 Task: Get directions from Galveston Island Historic Pleasure Pier, Texas, United States to Santee National Wildlife Refuge, South Carolina, United States arriving by 5:00 pm tomorrow
Action: Mouse moved to (239, 41)
Screenshot: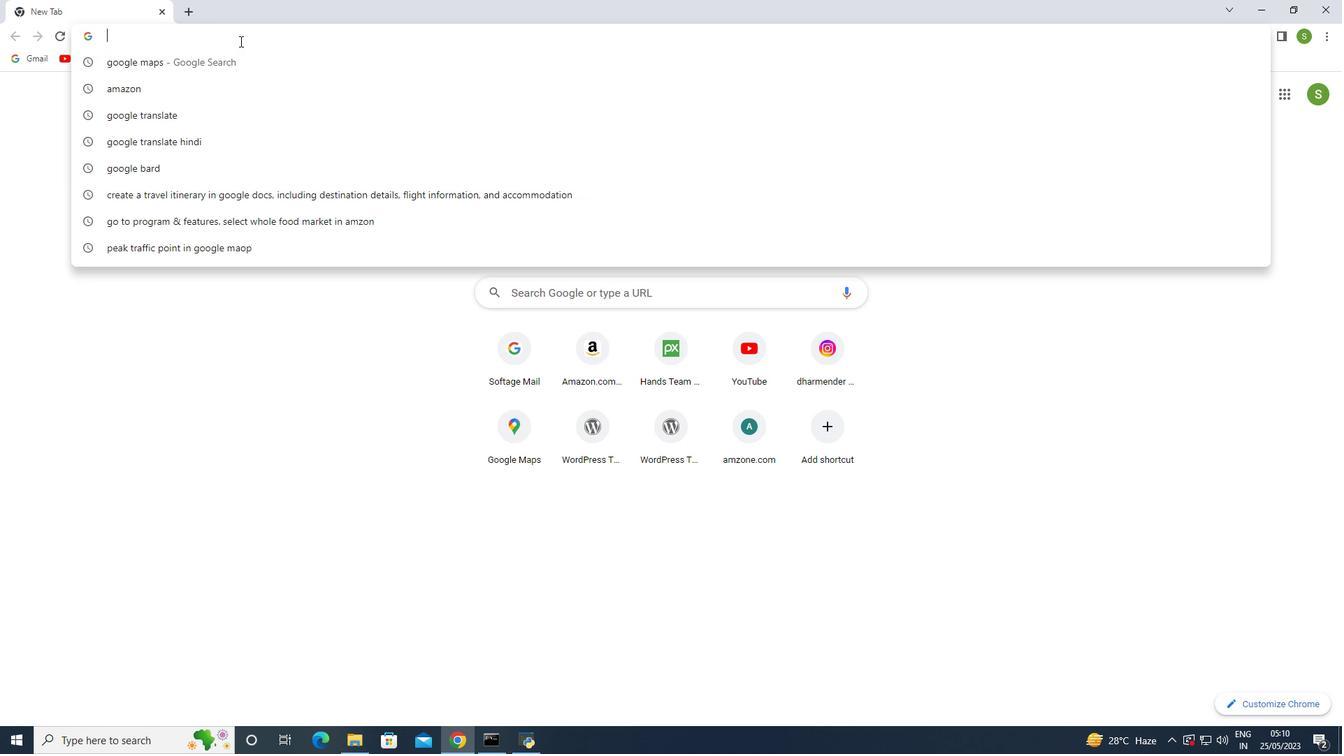 
Action: Mouse pressed left at (239, 41)
Screenshot: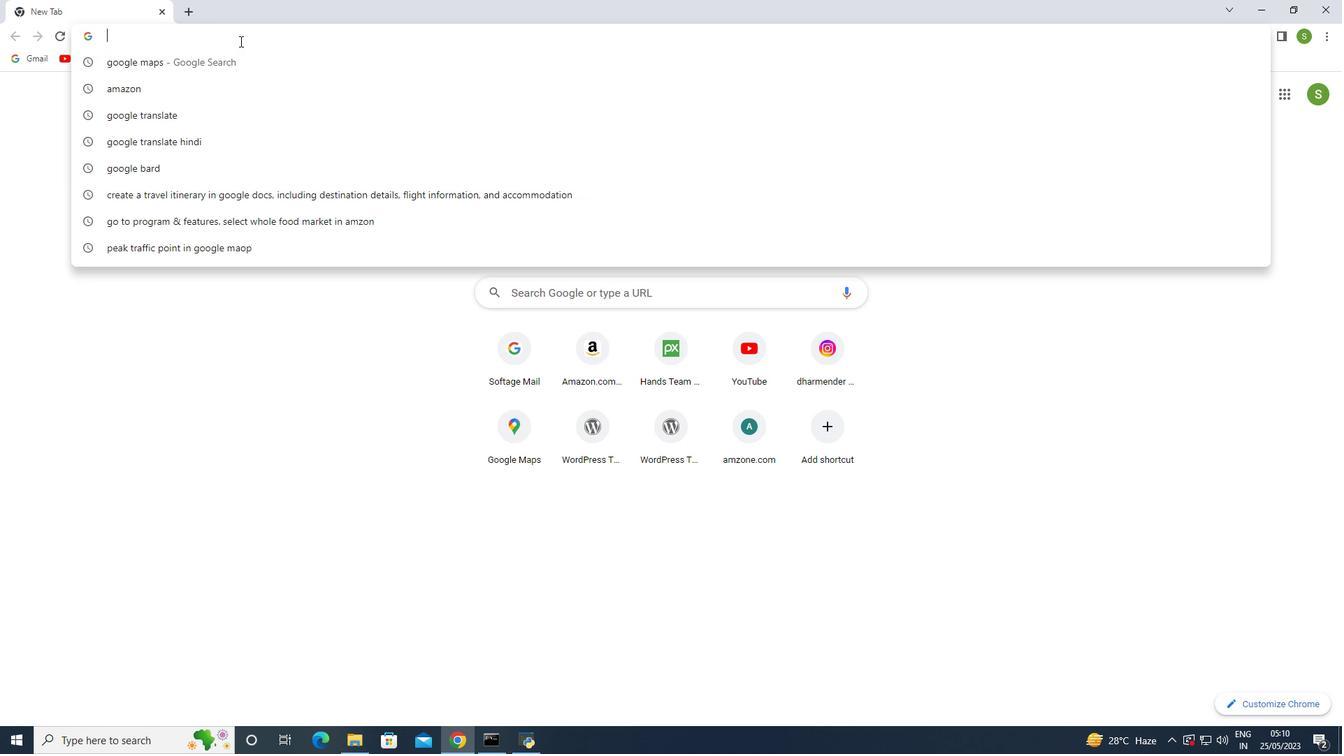 
Action: Key pressed google<Key.space>maps<Key.enter>
Screenshot: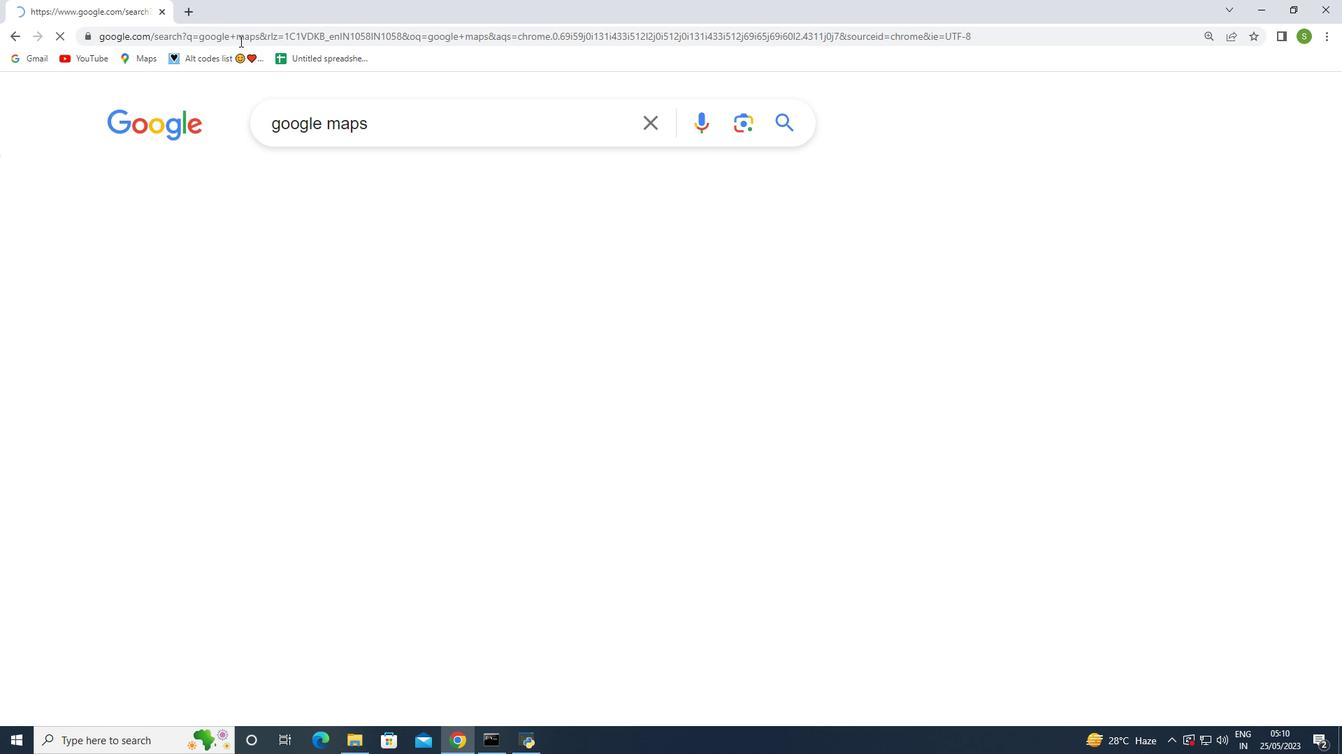 
Action: Mouse moved to (222, 325)
Screenshot: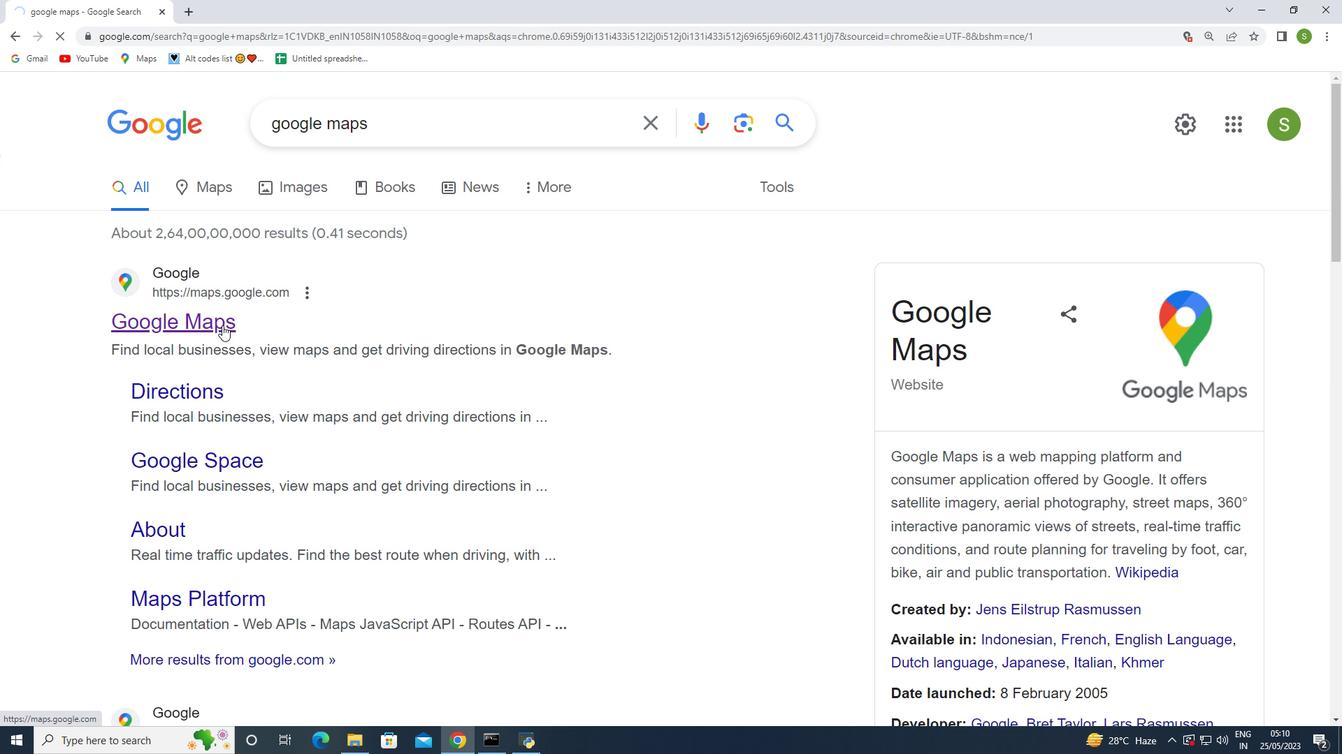 
Action: Mouse pressed left at (222, 325)
Screenshot: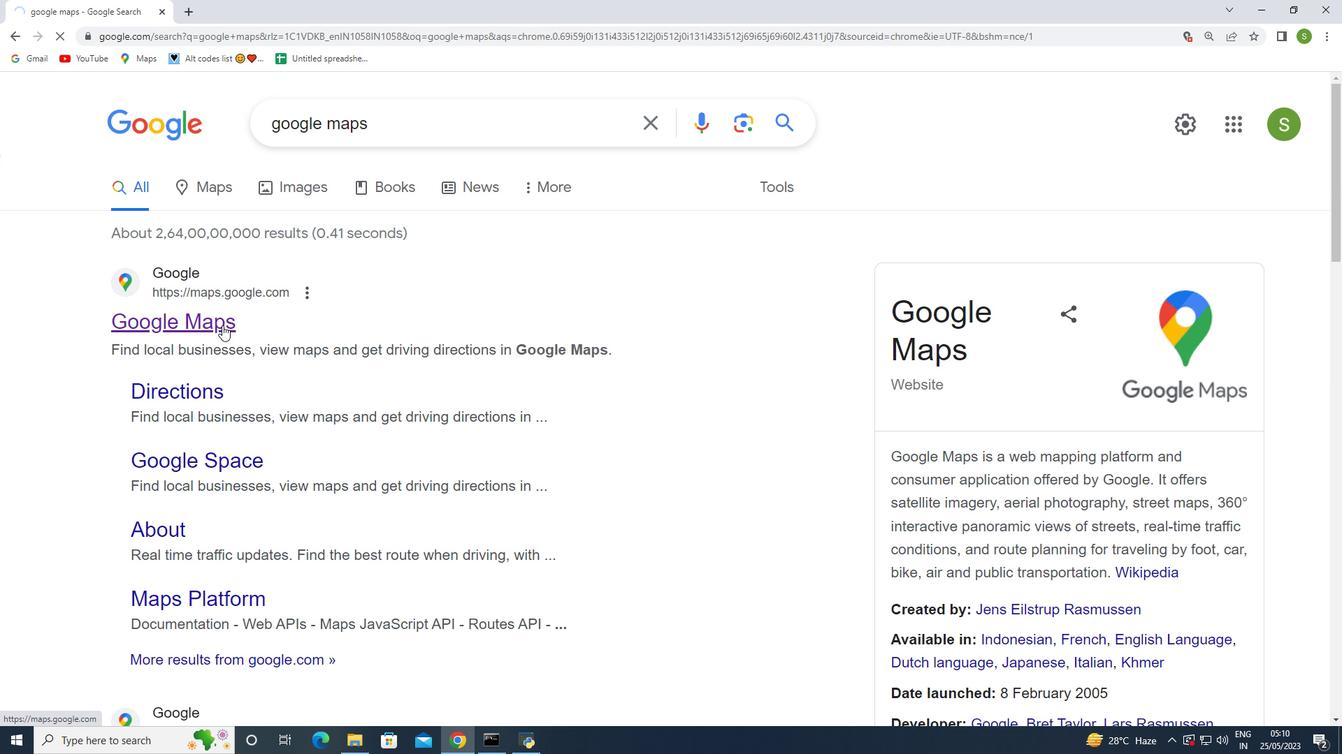 
Action: Mouse moved to (464, 113)
Screenshot: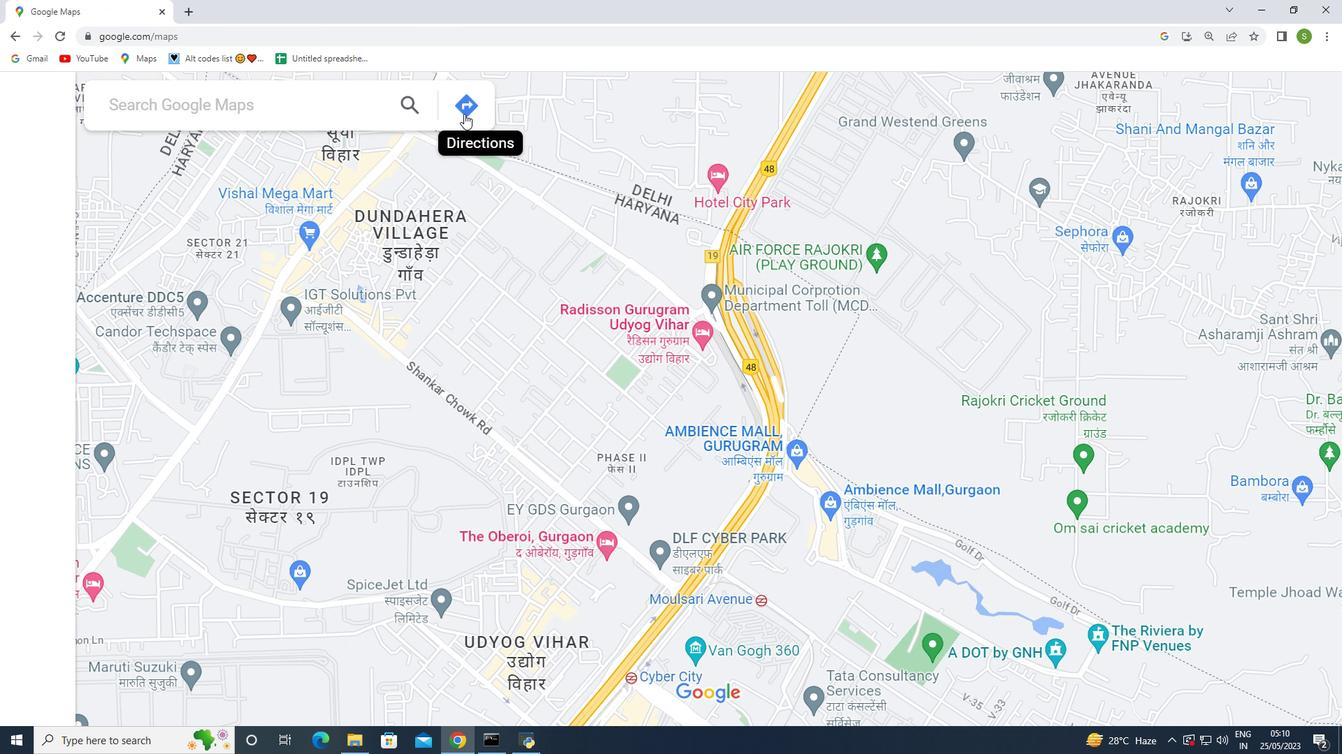 
Action: Mouse pressed left at (464, 113)
Screenshot: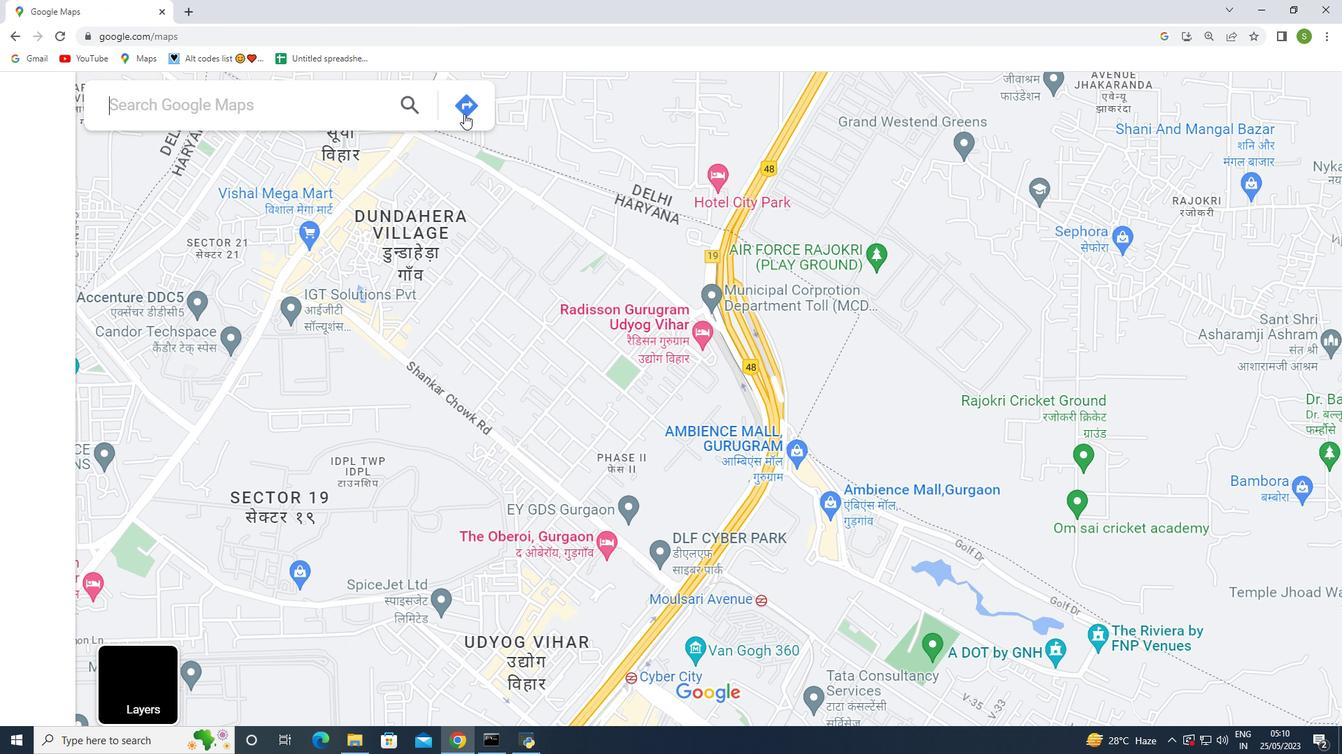 
Action: Mouse moved to (351, 160)
Screenshot: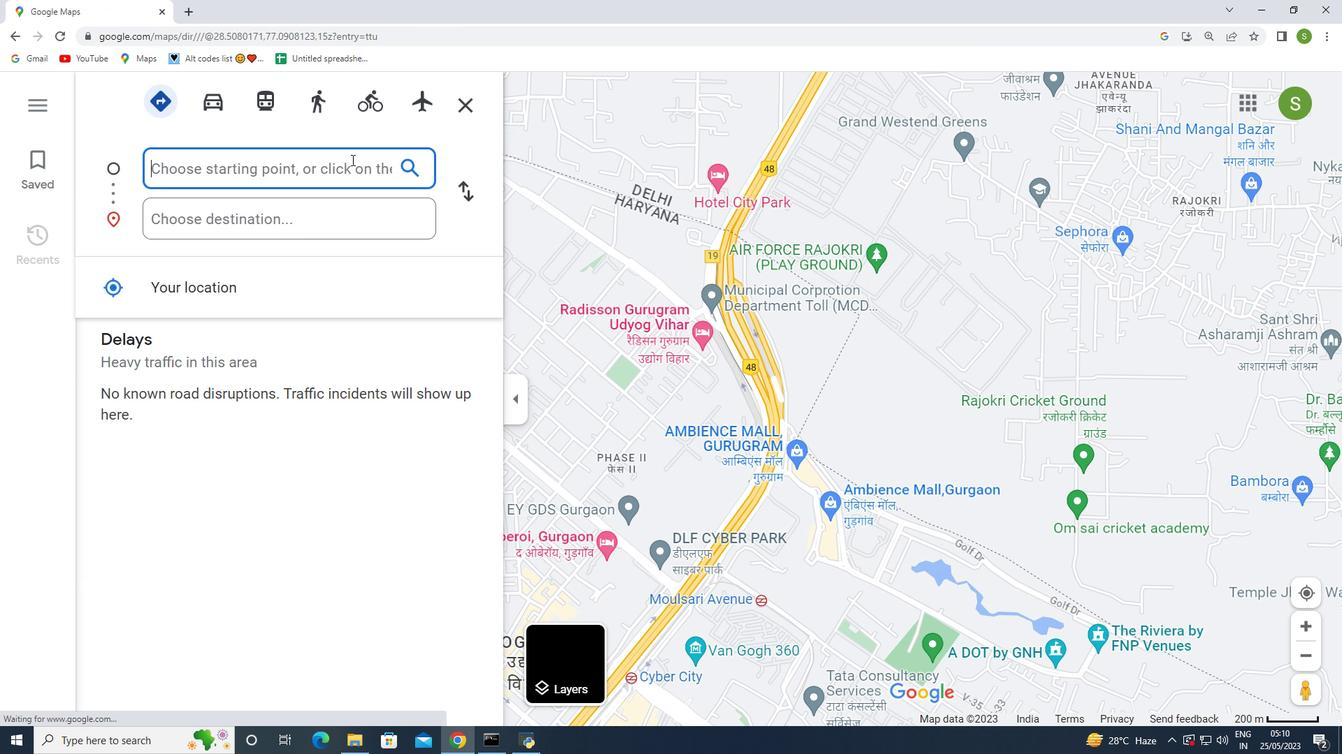 
Action: Mouse pressed left at (351, 160)
Screenshot: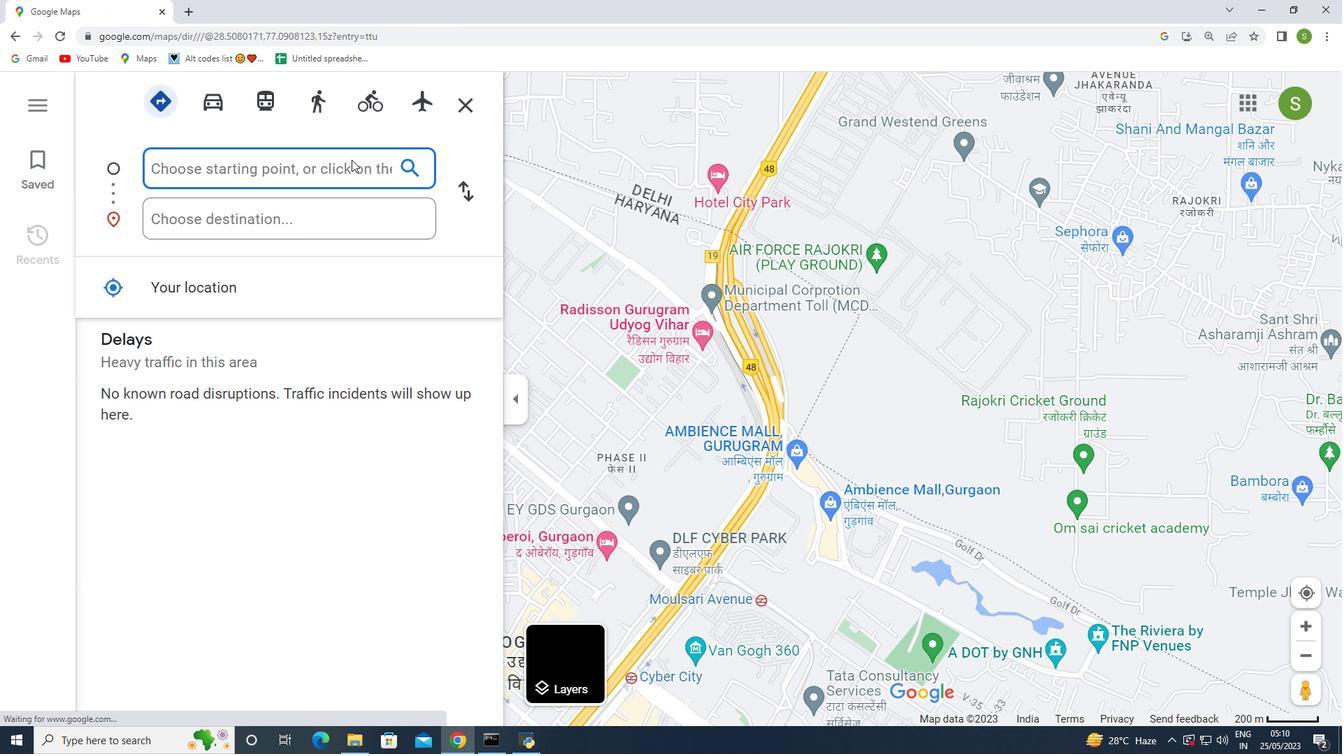 
Action: Key pressed galveston<Key.space>island<Key.space><Key.shift>Historic
Screenshot: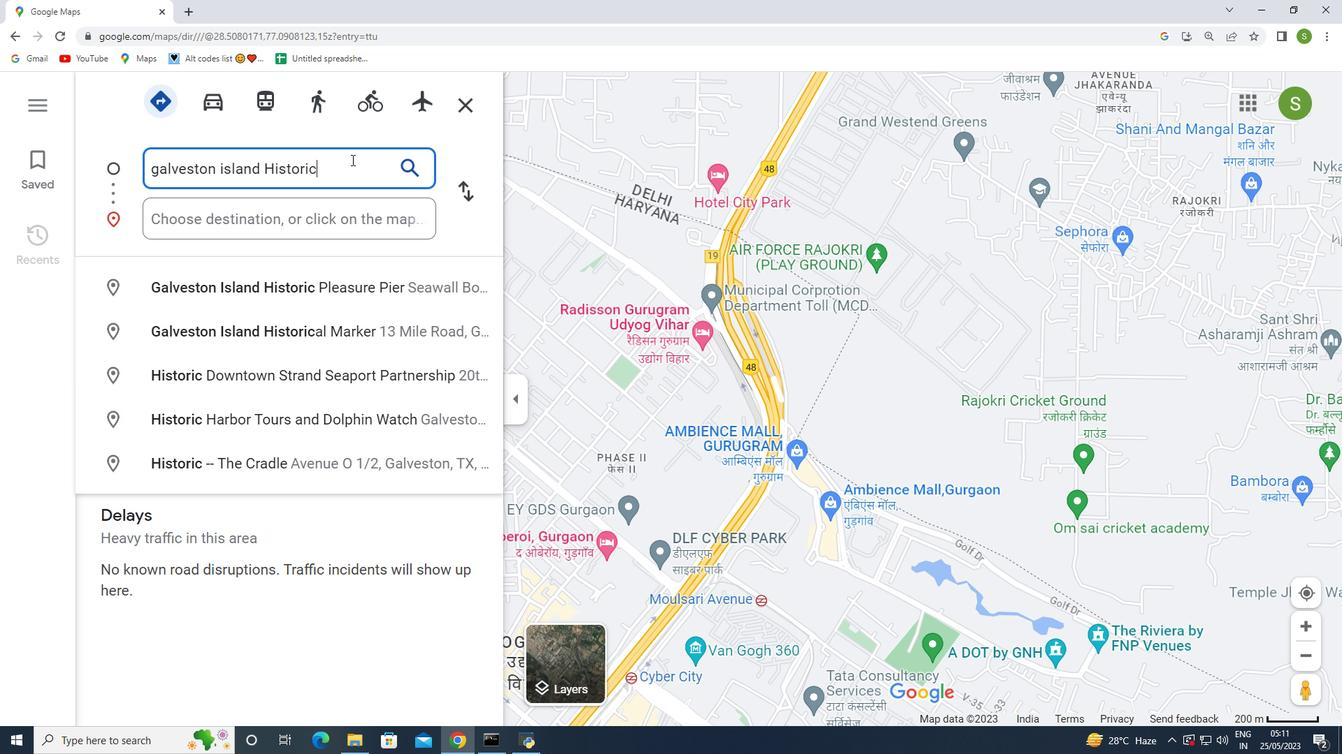 
Action: Mouse moved to (315, 210)
Screenshot: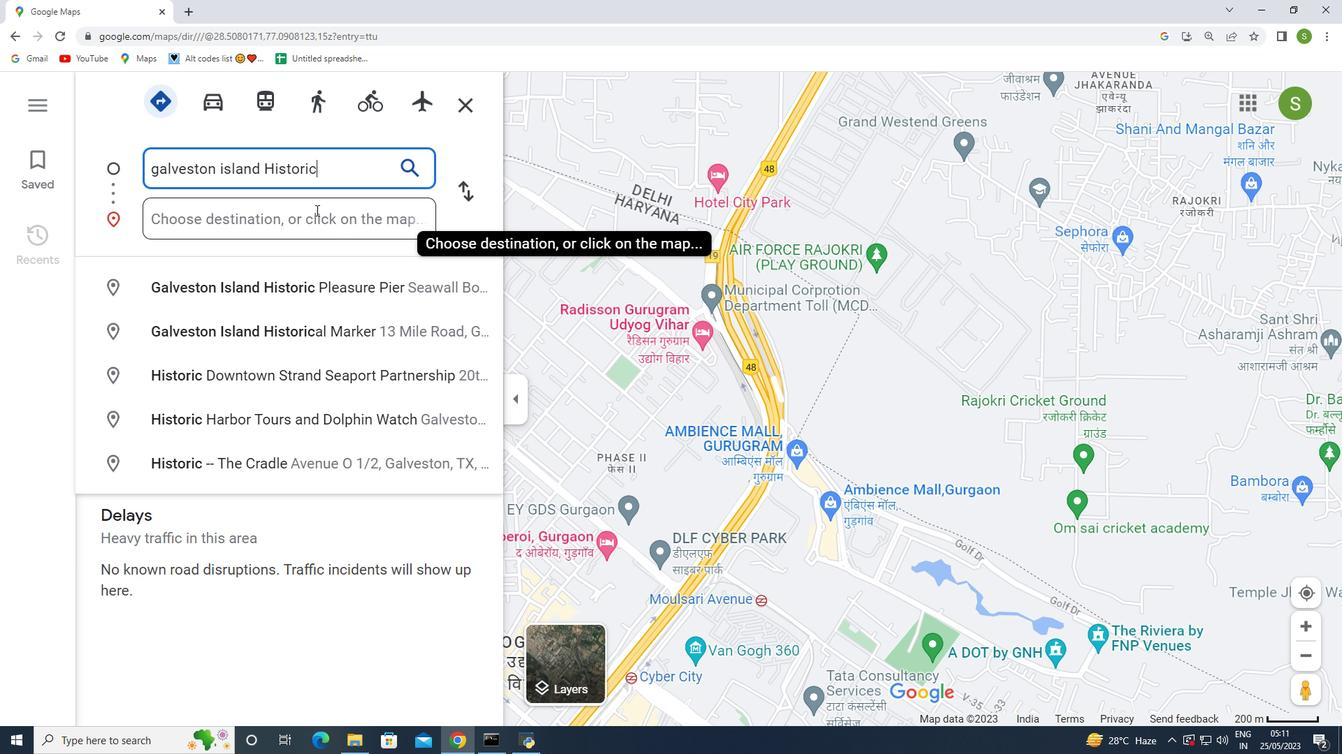 
Action: Key pressed <Key.space>pleasure<Key.space>pier
Screenshot: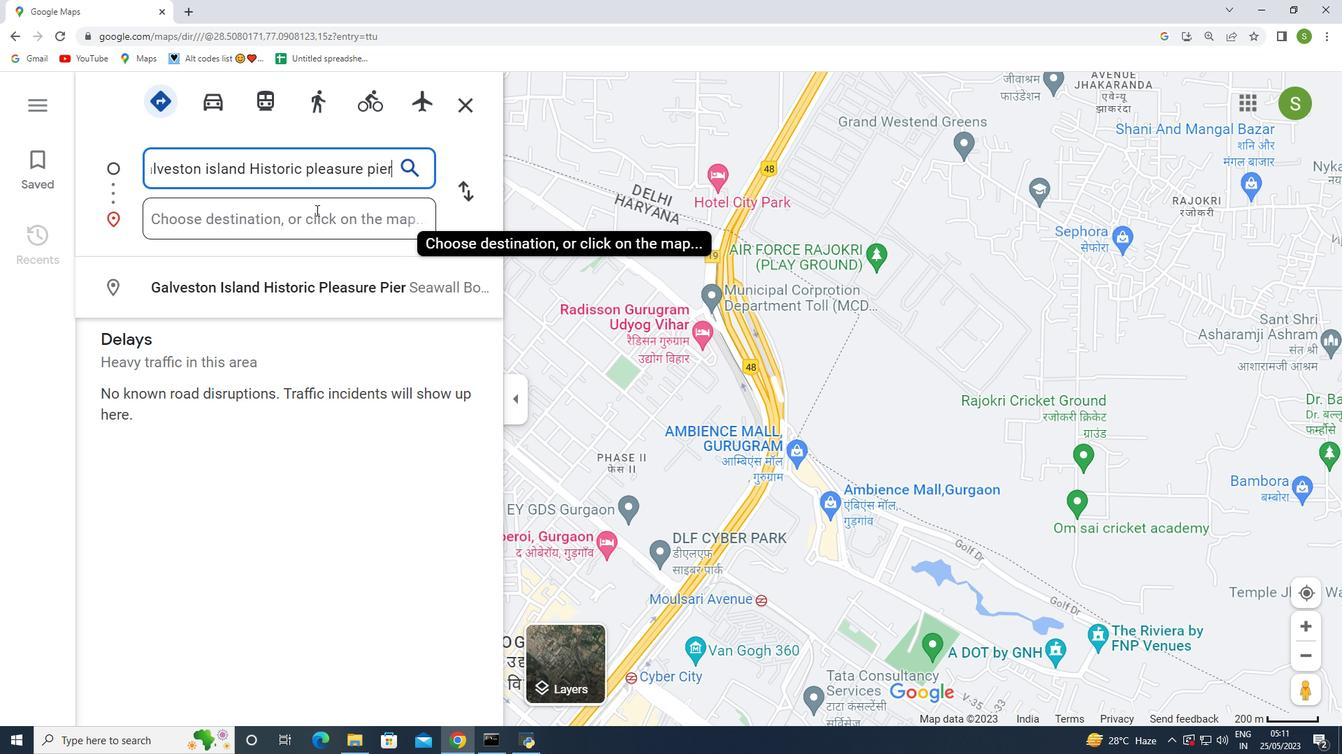 
Action: Mouse moved to (308, 202)
Screenshot: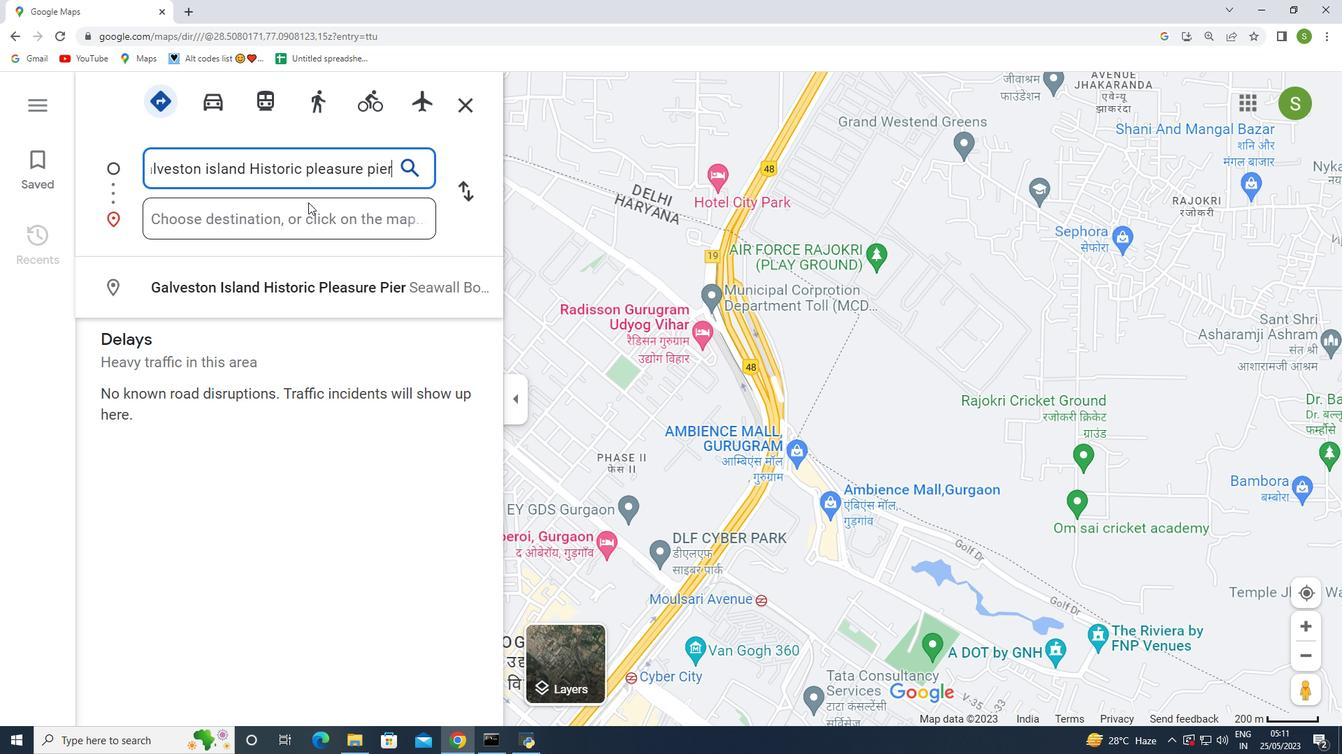 
Action: Key pressed <Key.space><Key.shift>Texas<Key.space>united<Key.space>states
Screenshot: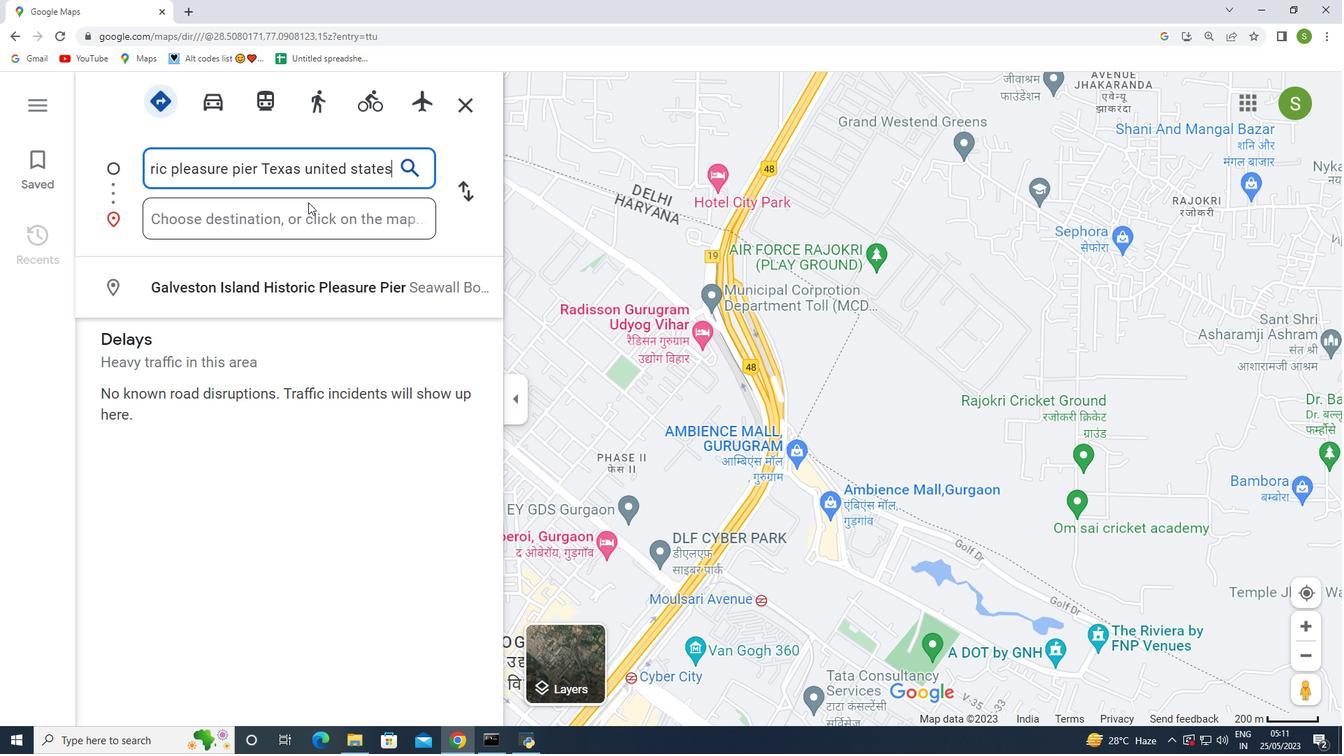 
Action: Mouse moved to (304, 216)
Screenshot: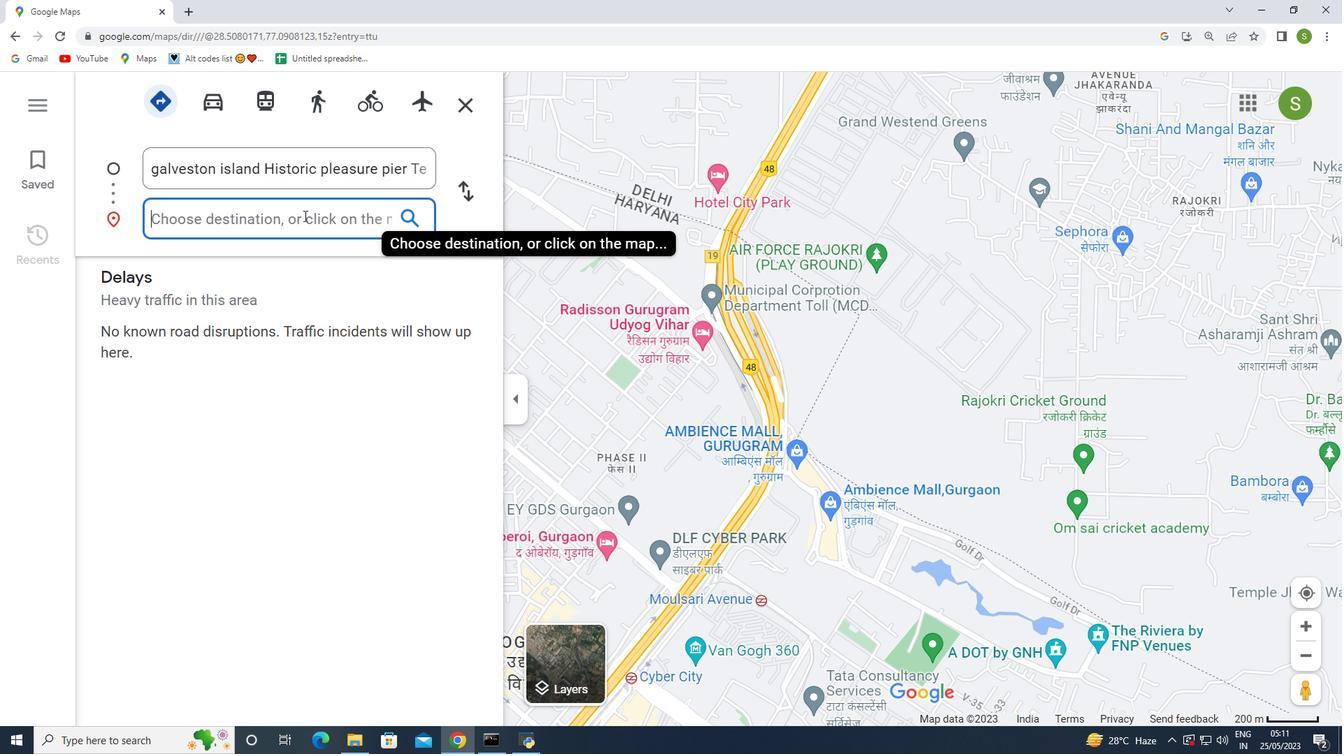 
Action: Mouse pressed left at (304, 216)
Screenshot: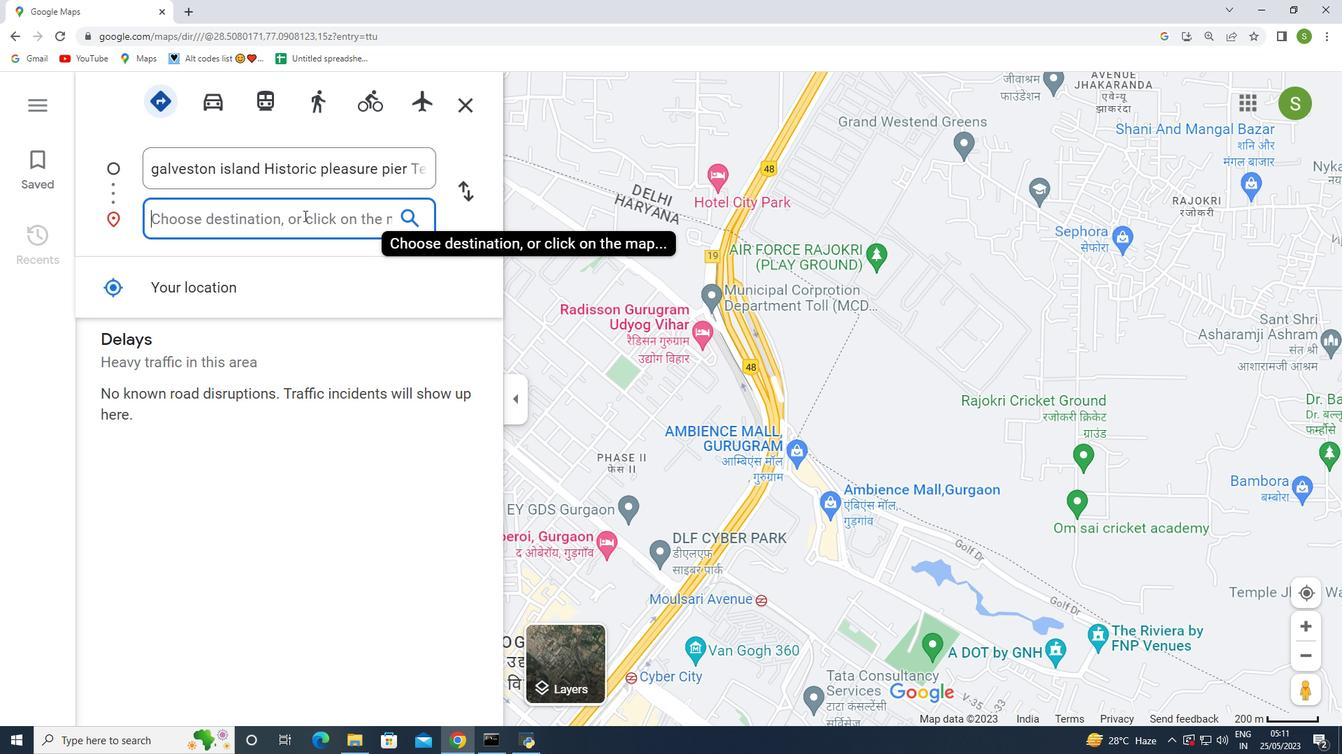 
Action: Key pressed <Key.shift><Key.shift><Key.shift><Key.shift><Key.shift><Key.shift><Key.shift><Key.shift><Key.shift>Santee<Key.space><Key.shift>National<Key.space>wildlifi<Key.backspace>e<Key.space>south<Key.space>carolina<Key.space>united<Key.space>states<Key.space>arriving<Key.space>by<Key.space>5<Key.backspace><Key.backspace><Key.backspace><Key.backspace><Key.backspace><Key.backspace><Key.backspace><Key.backspace><Key.backspace><Key.backspace><Key.backspace><Key.backspace><Key.backspace><Key.backspace>
Screenshot: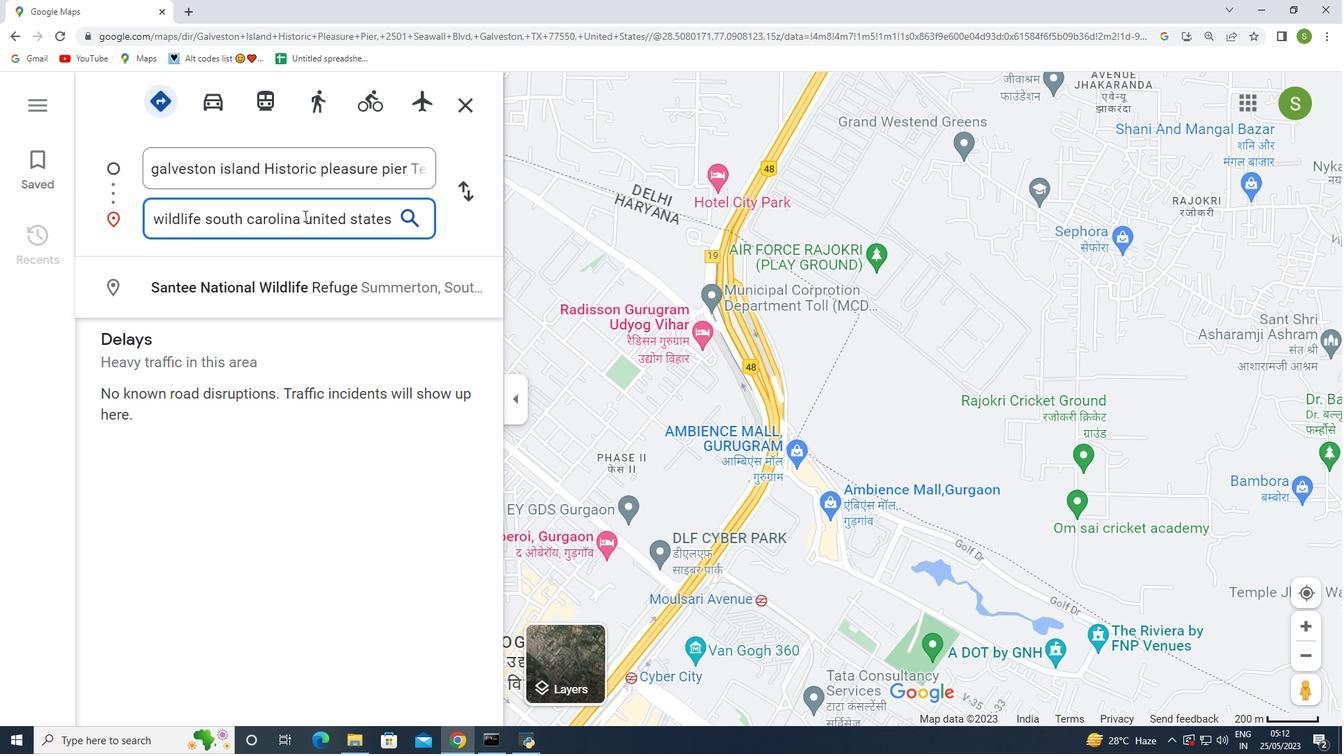 
Action: Mouse moved to (407, 224)
Screenshot: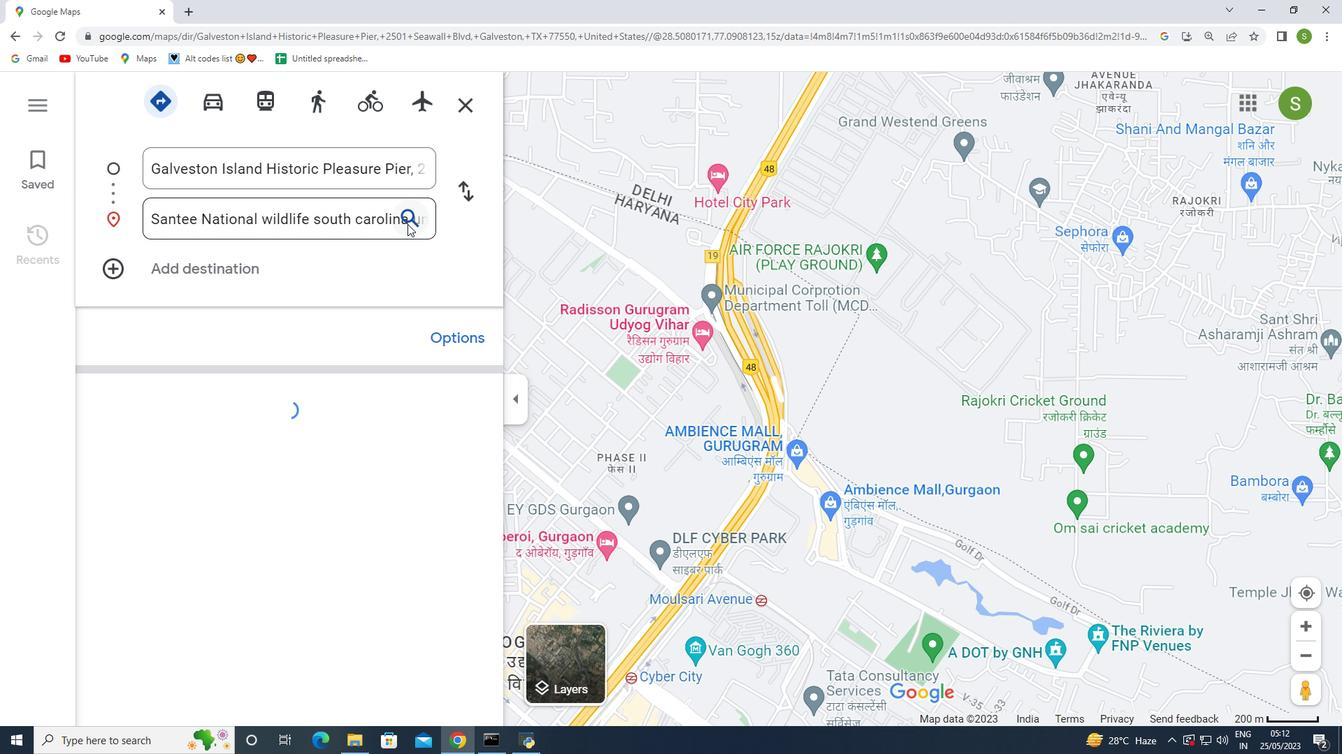 
Action: Mouse pressed left at (407, 224)
Screenshot: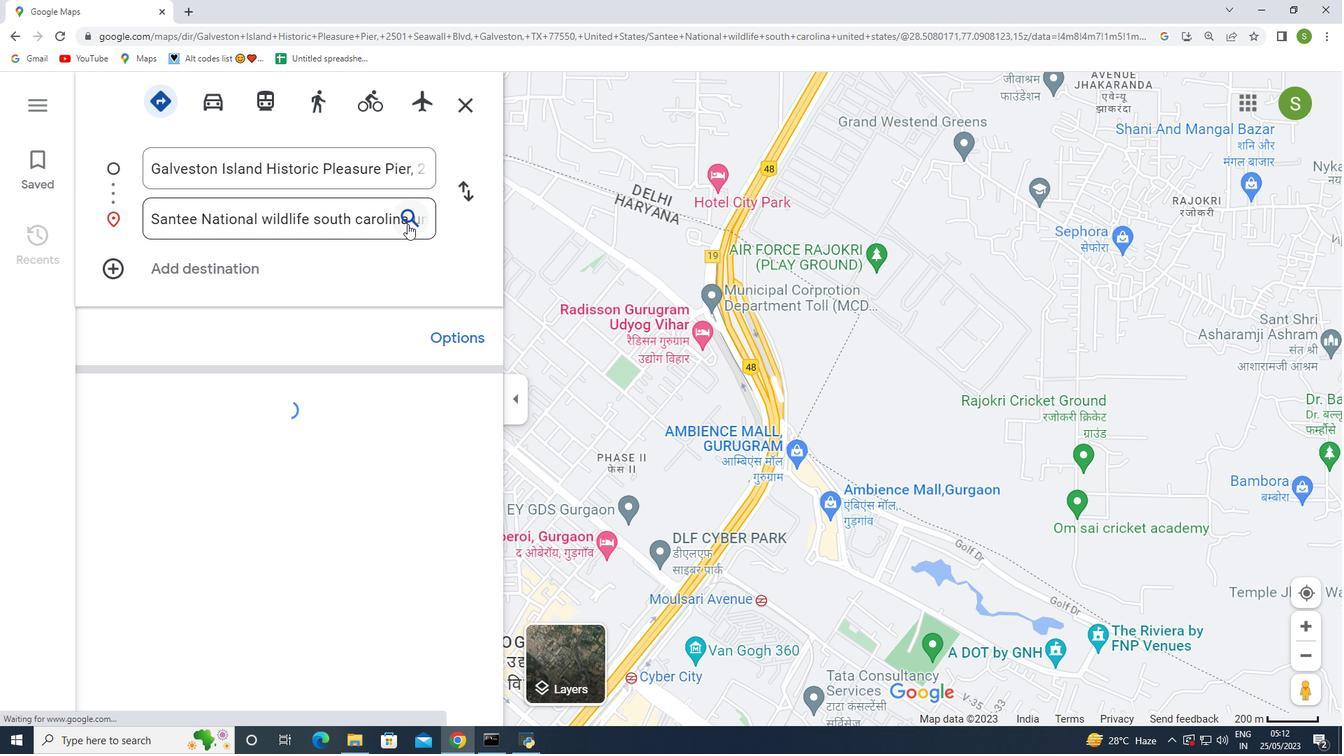 
Action: Mouse moved to (281, 342)
Screenshot: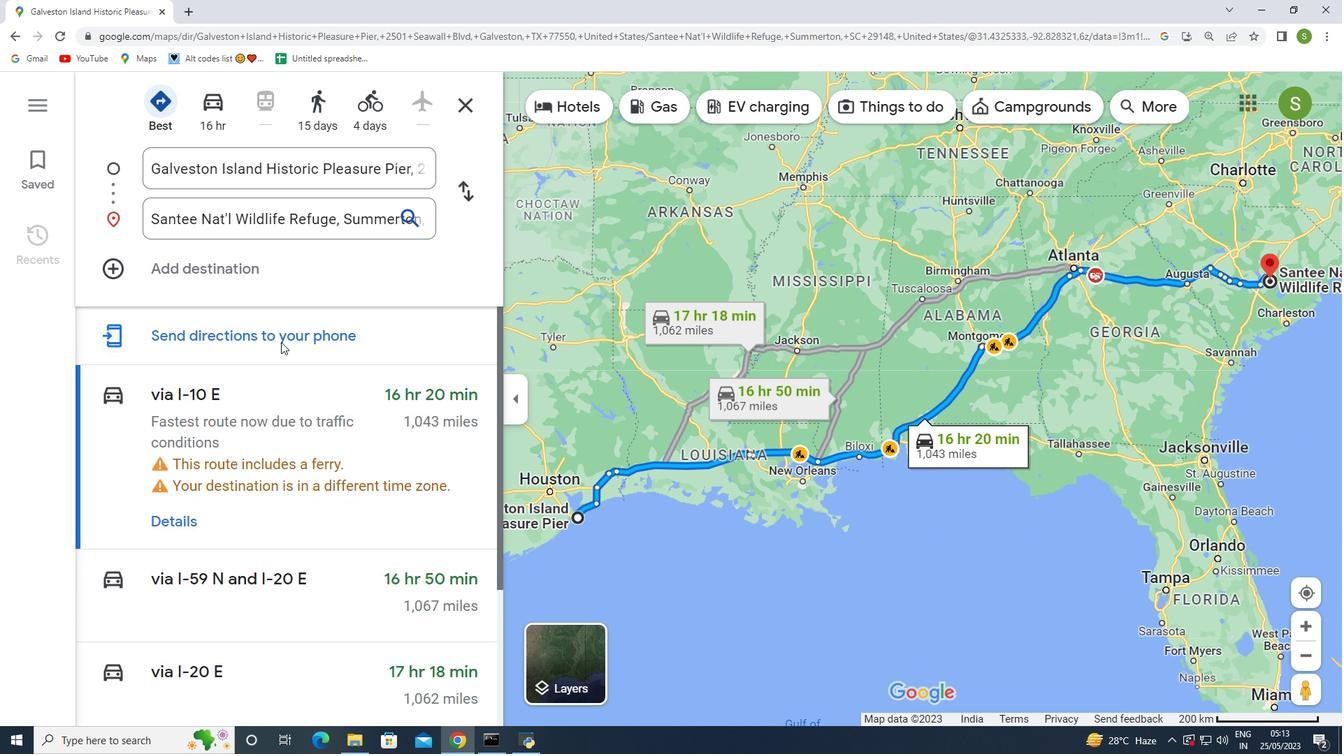 
Action: Mouse scrolled (281, 341) with delta (0, 0)
Screenshot: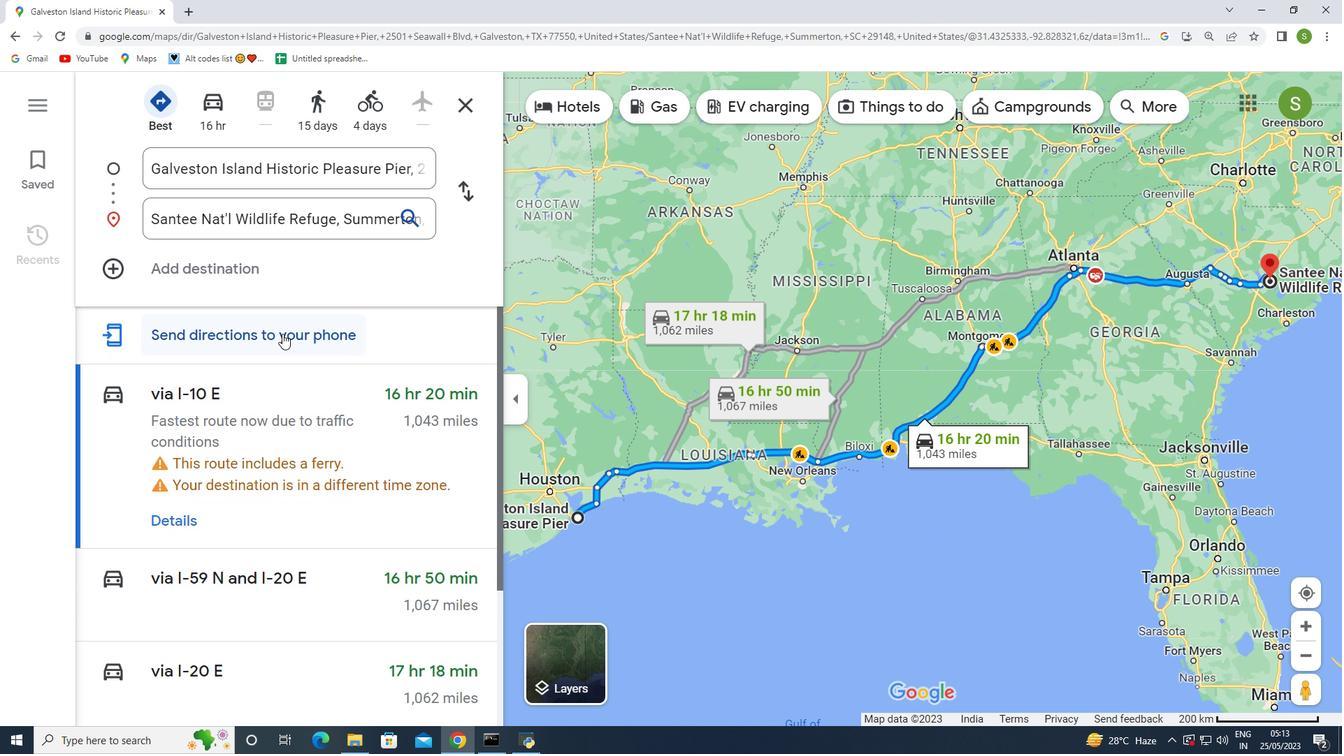 
Action: Mouse moved to (225, 299)
Screenshot: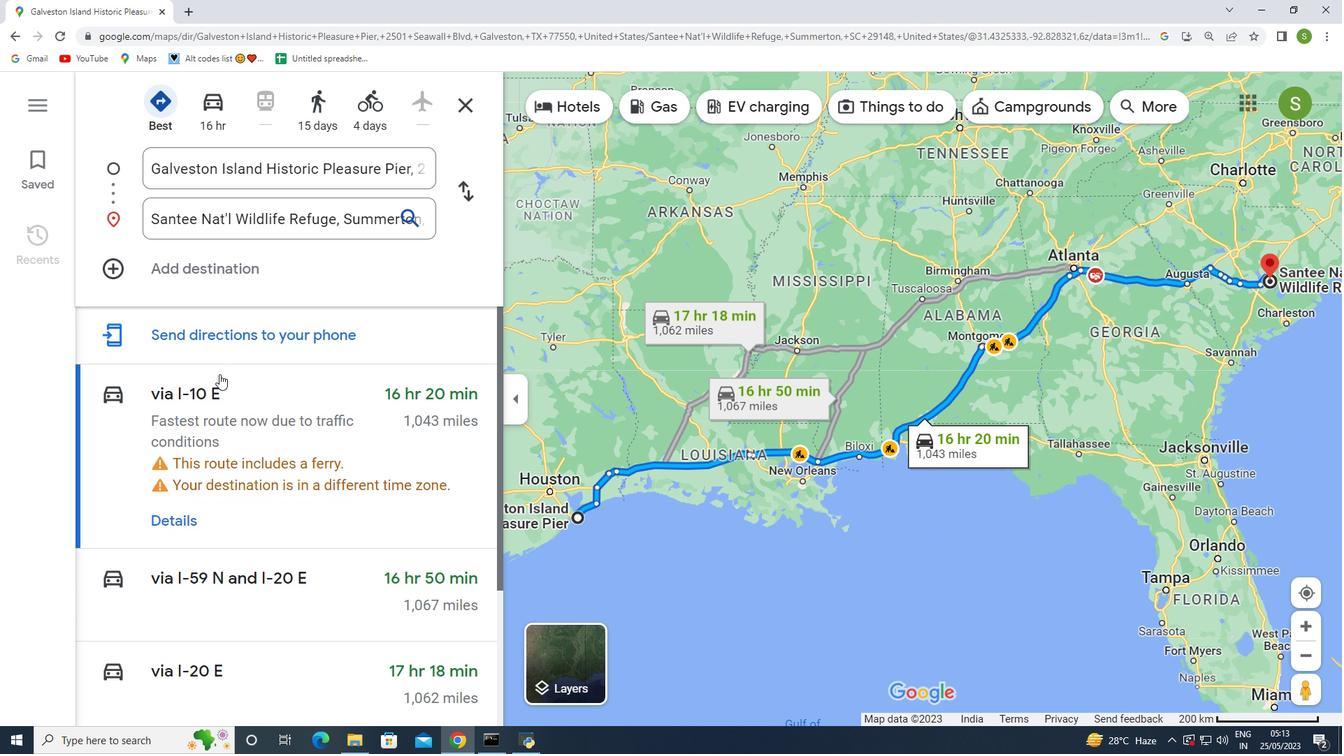 
Action: Mouse scrolled (225, 300) with delta (0, 0)
Screenshot: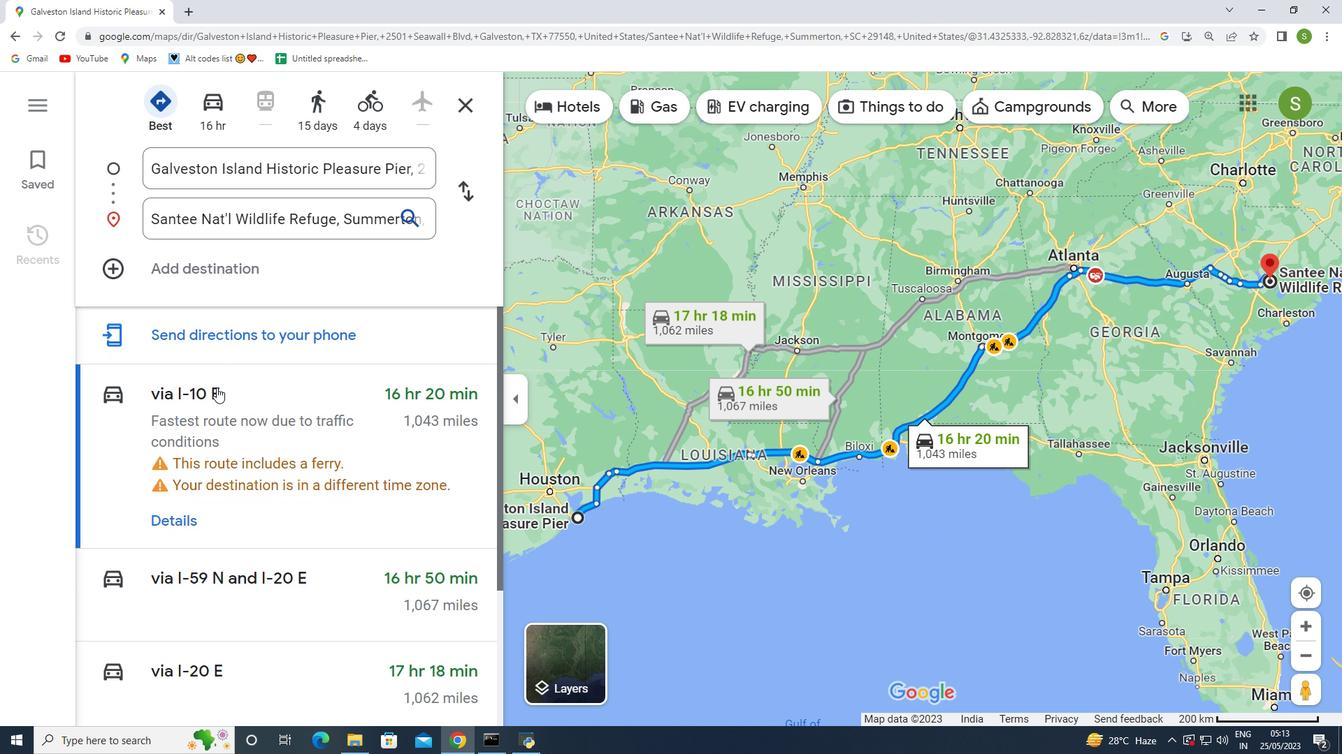 
Action: Mouse scrolled (225, 300) with delta (0, 0)
Screenshot: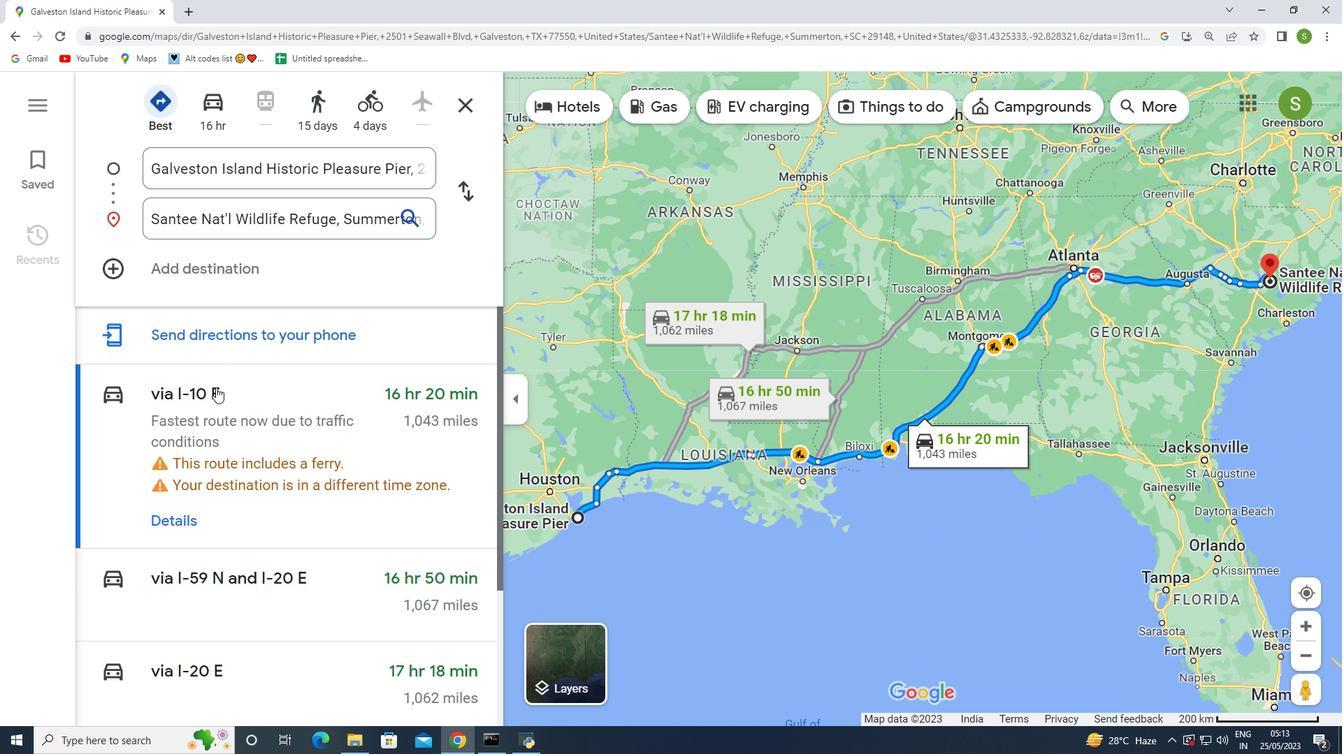 
Action: Mouse scrolled (225, 300) with delta (0, 0)
Screenshot: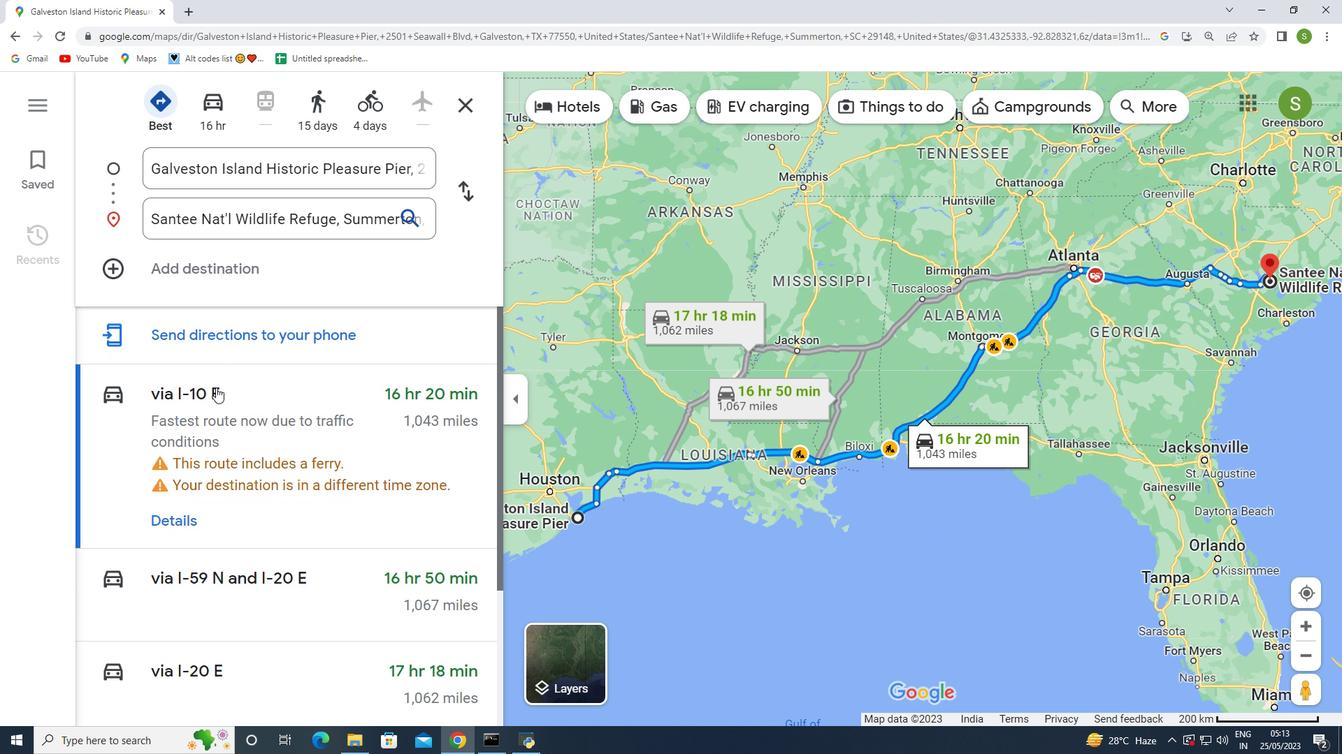 
Action: Mouse moved to (206, 360)
Screenshot: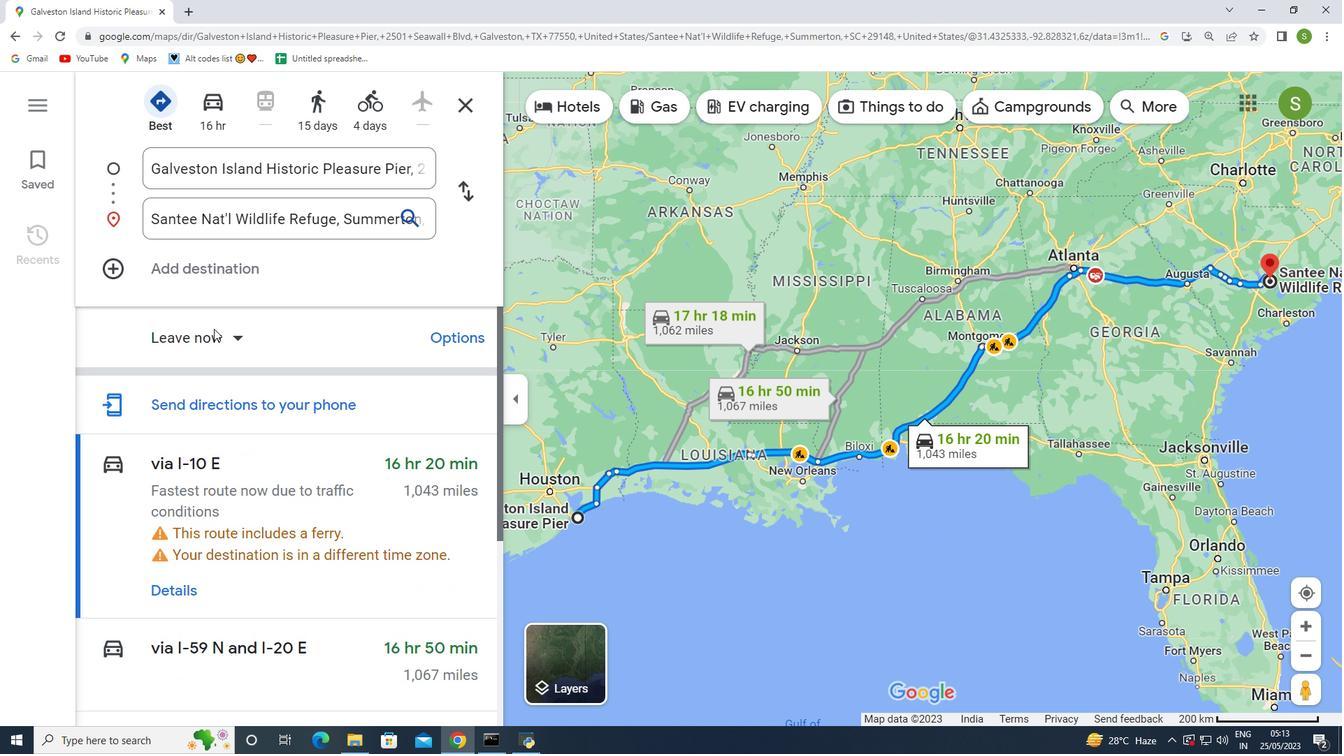 
Action: Mouse scrolled (207, 361) with delta (0, 0)
Screenshot: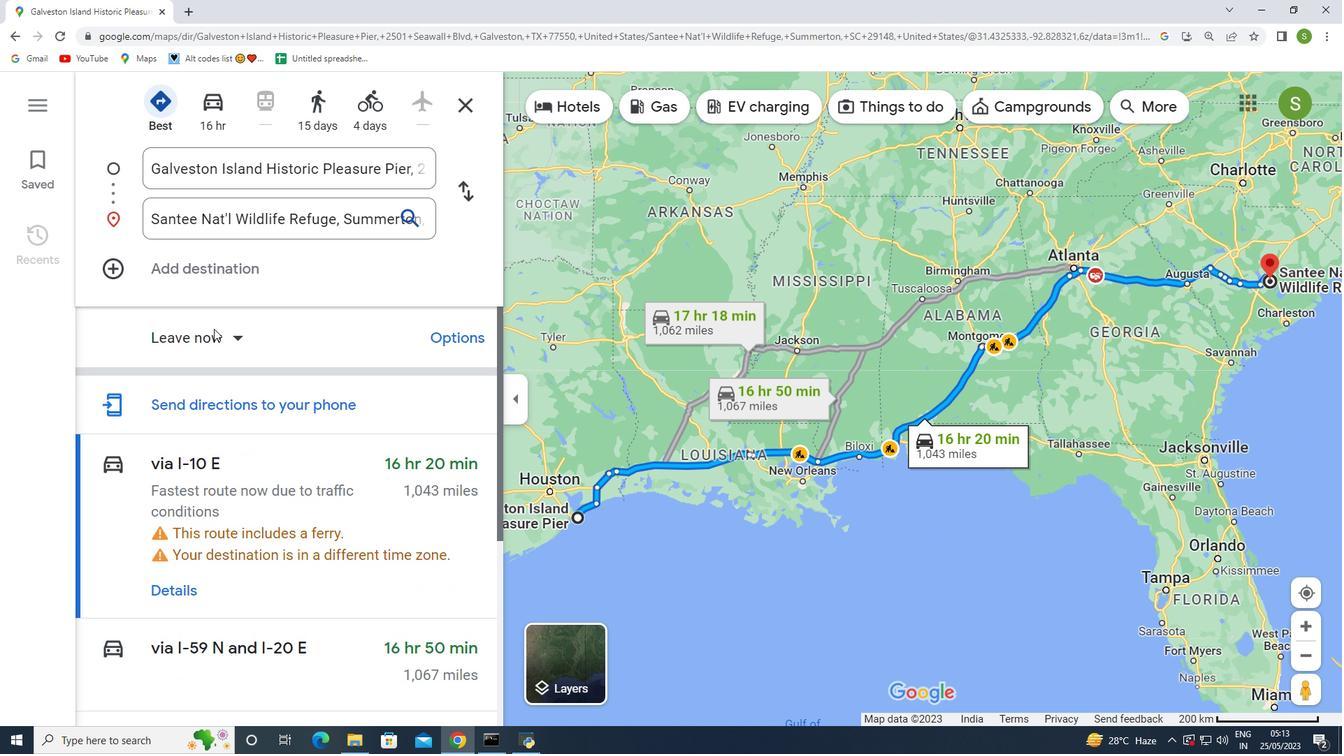 
Action: Mouse scrolled (206, 360) with delta (0, 0)
Screenshot: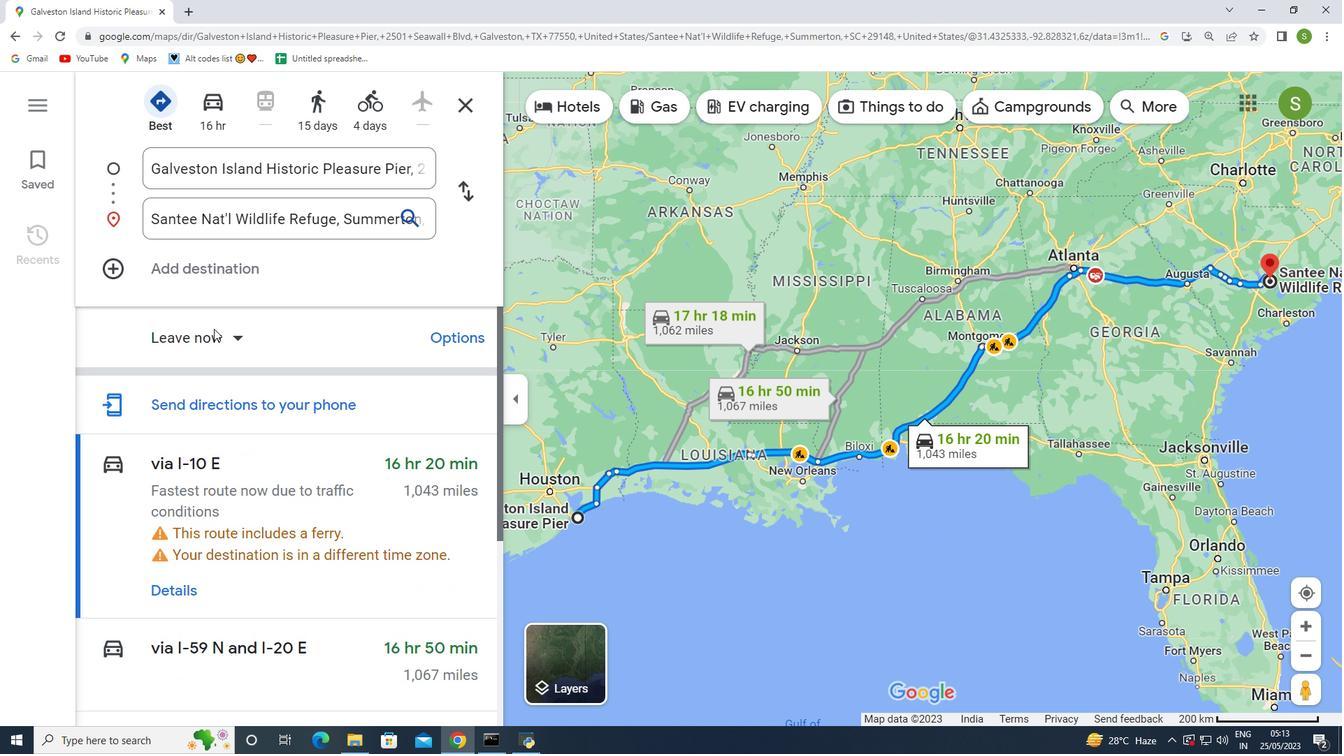 
Action: Mouse scrolled (206, 360) with delta (0, 0)
Screenshot: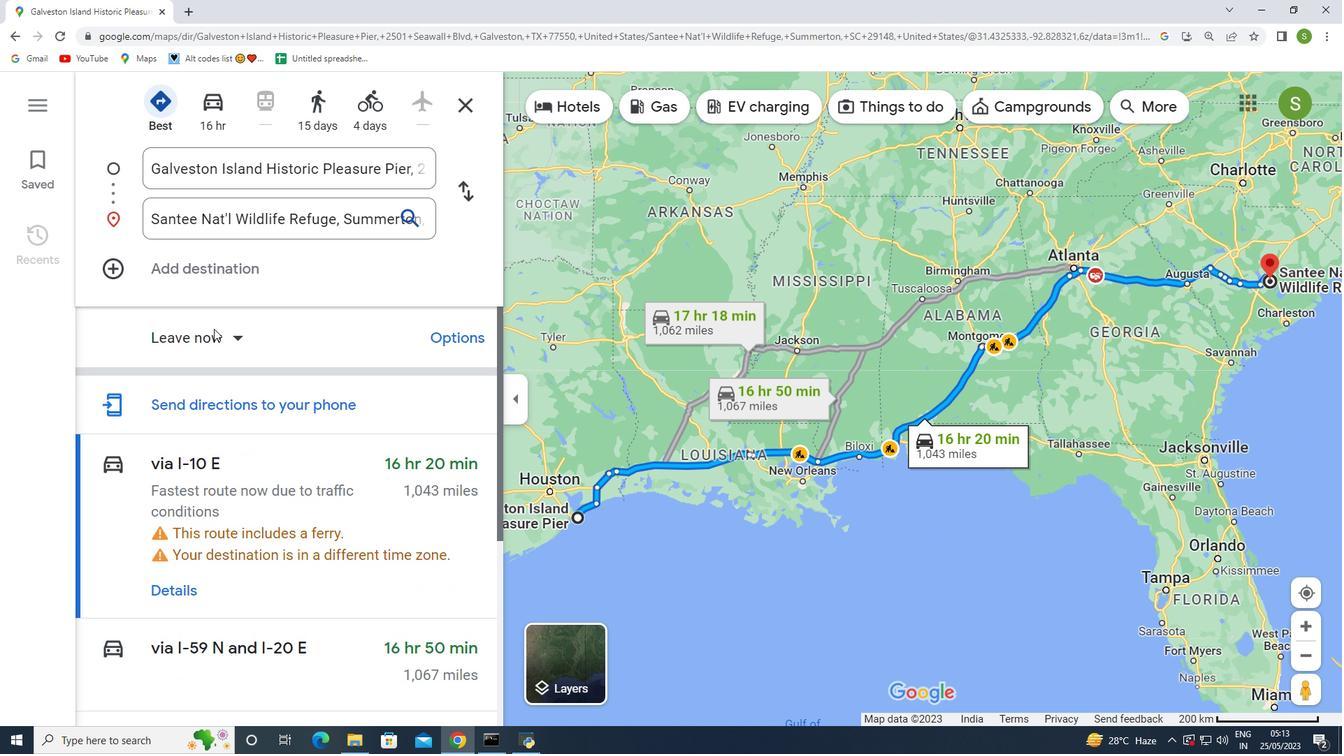 
Action: Mouse moved to (206, 360)
Screenshot: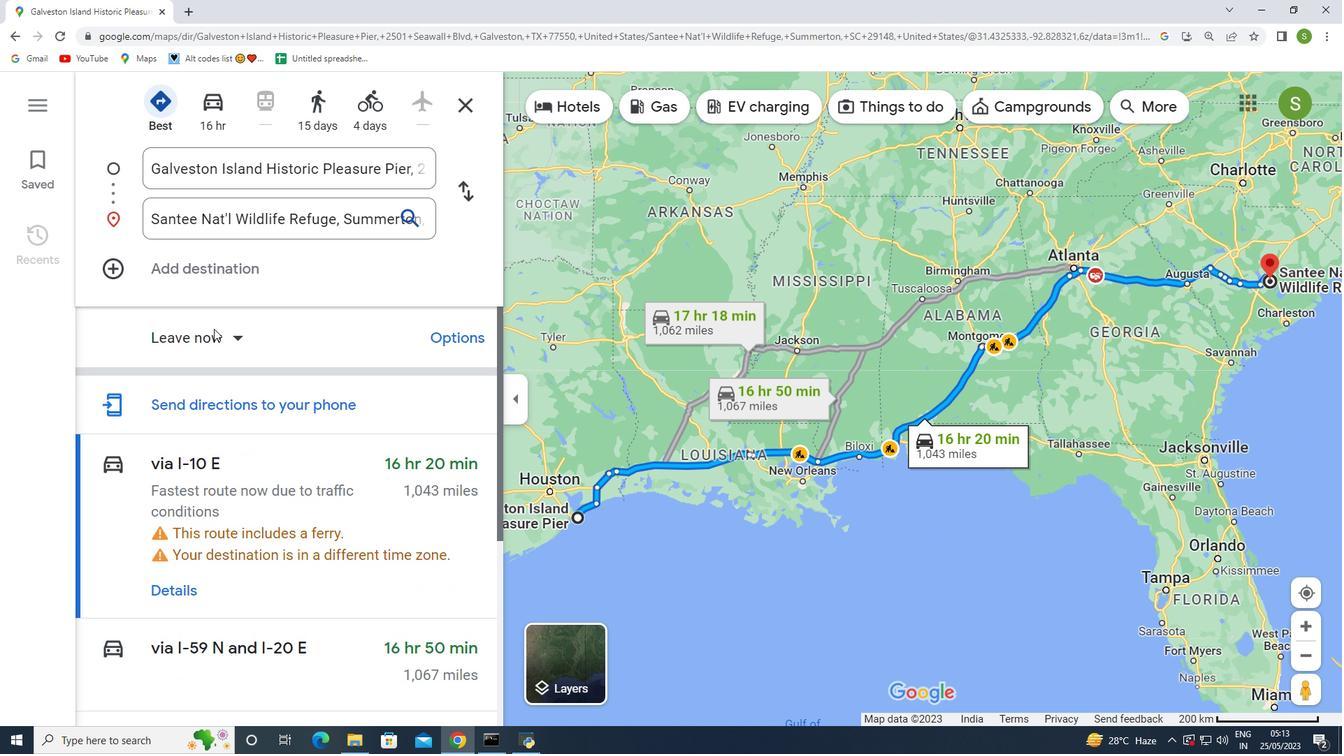 
Action: Mouse scrolled (206, 360) with delta (0, 0)
Screenshot: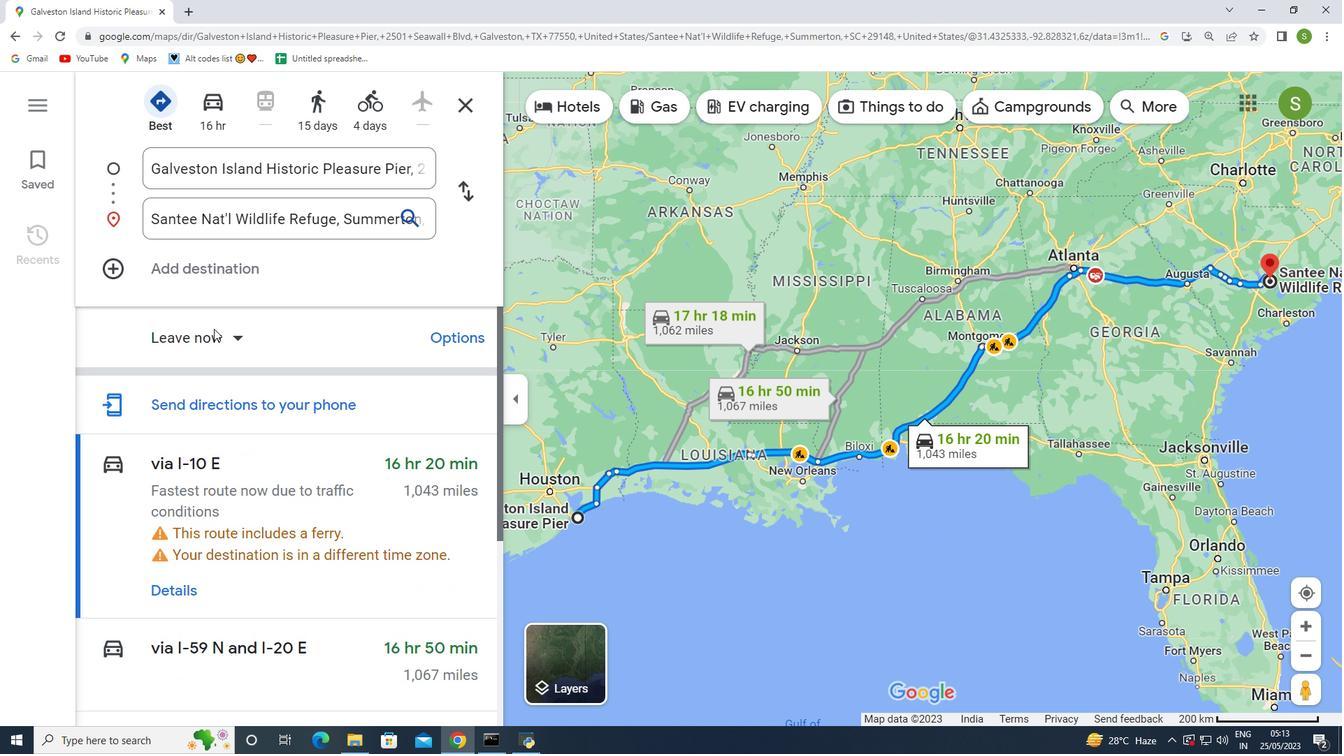 
Action: Mouse moved to (213, 329)
Screenshot: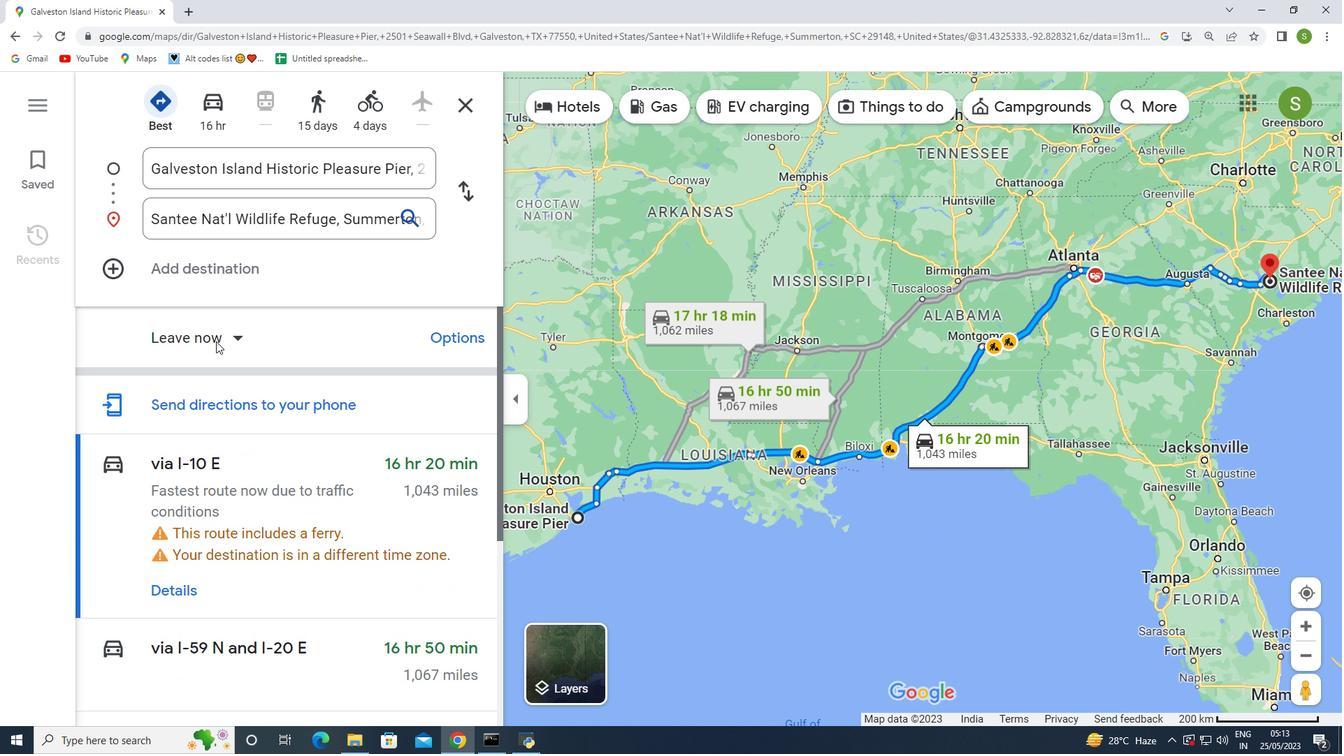 
Action: Mouse scrolled (213, 329) with delta (0, 0)
Screenshot: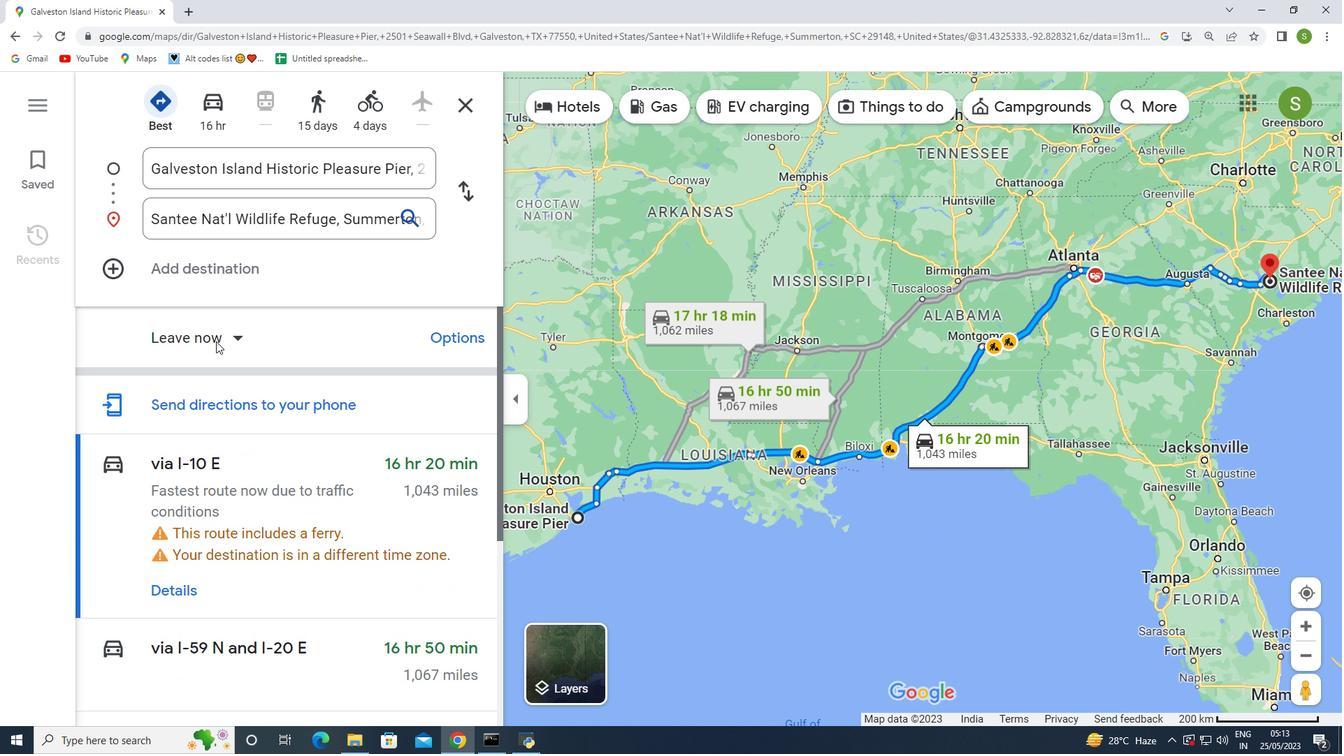 
Action: Mouse scrolled (213, 329) with delta (0, 0)
Screenshot: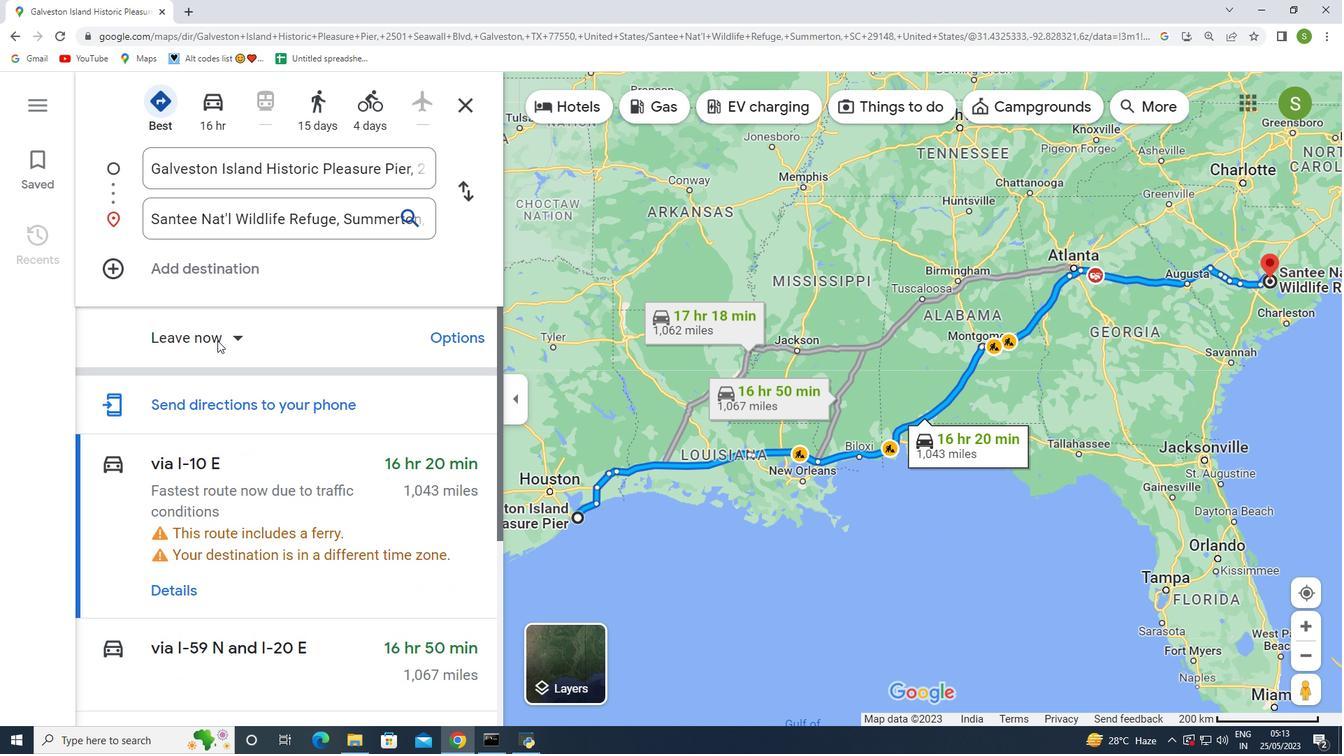 
Action: Mouse scrolled (213, 329) with delta (0, 0)
Screenshot: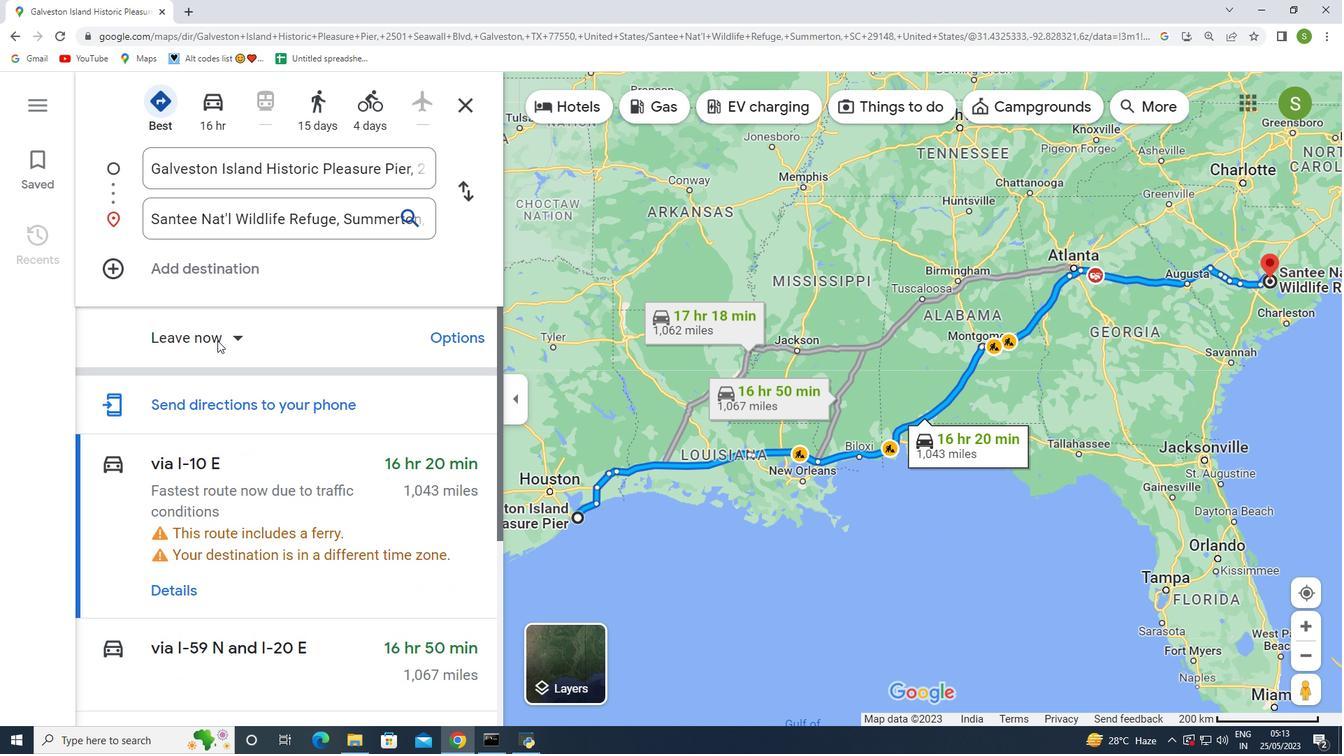 
Action: Mouse scrolled (213, 329) with delta (0, 0)
Screenshot: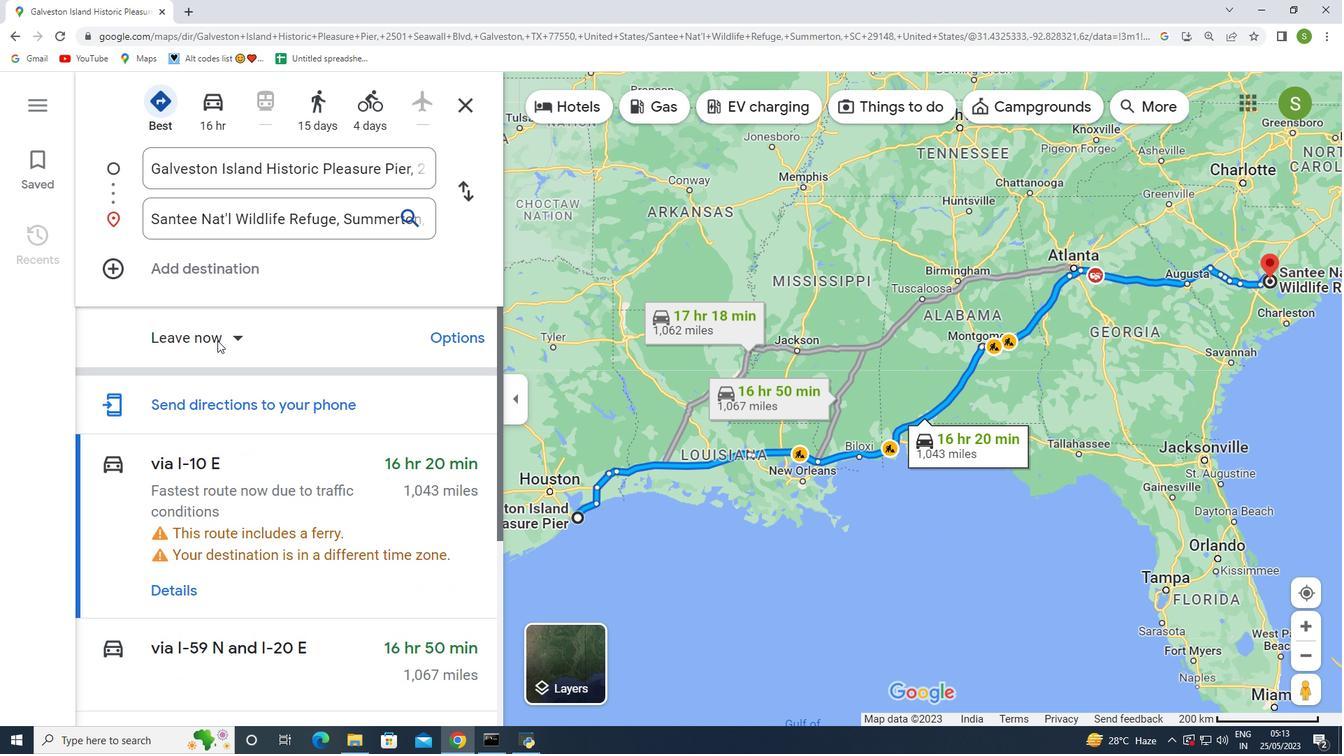
Action: Mouse scrolled (213, 329) with delta (0, 0)
Screenshot: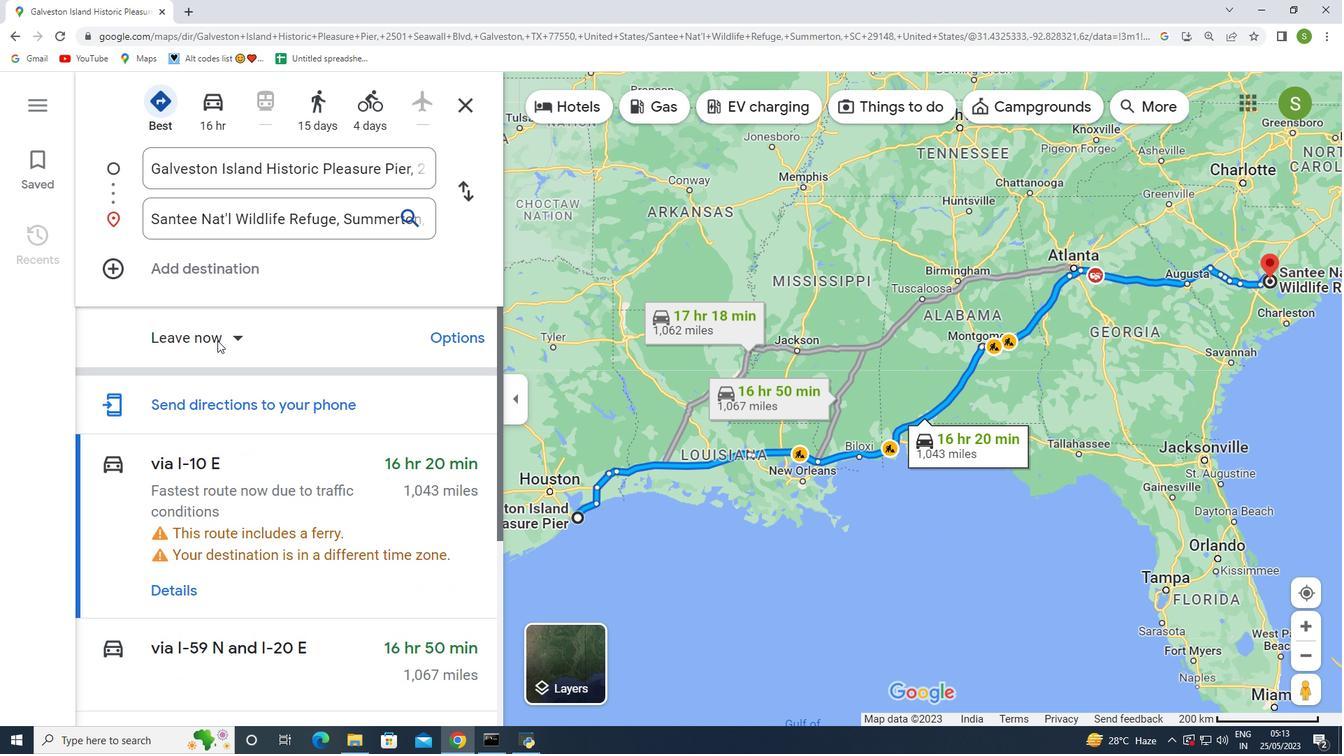 
Action: Mouse moved to (217, 341)
Screenshot: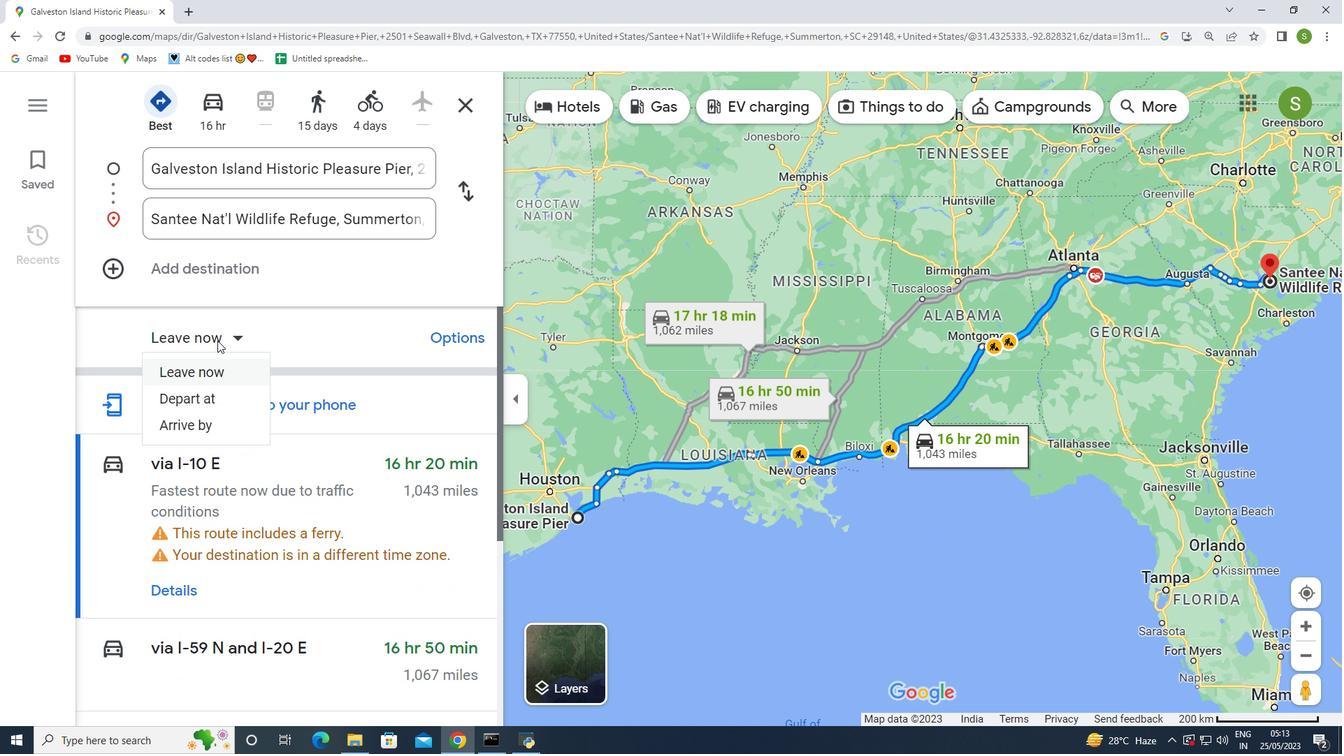 
Action: Mouse pressed left at (217, 341)
Screenshot: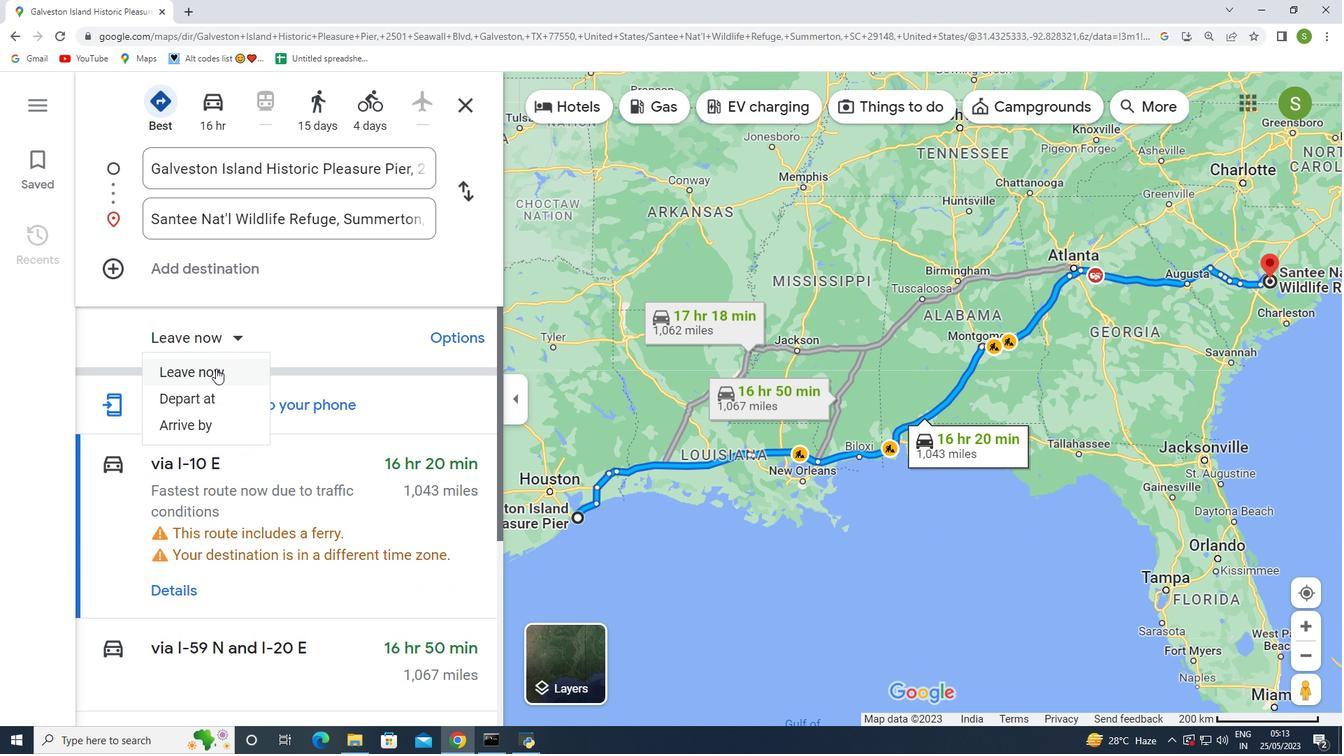 
Action: Mouse moved to (211, 432)
Screenshot: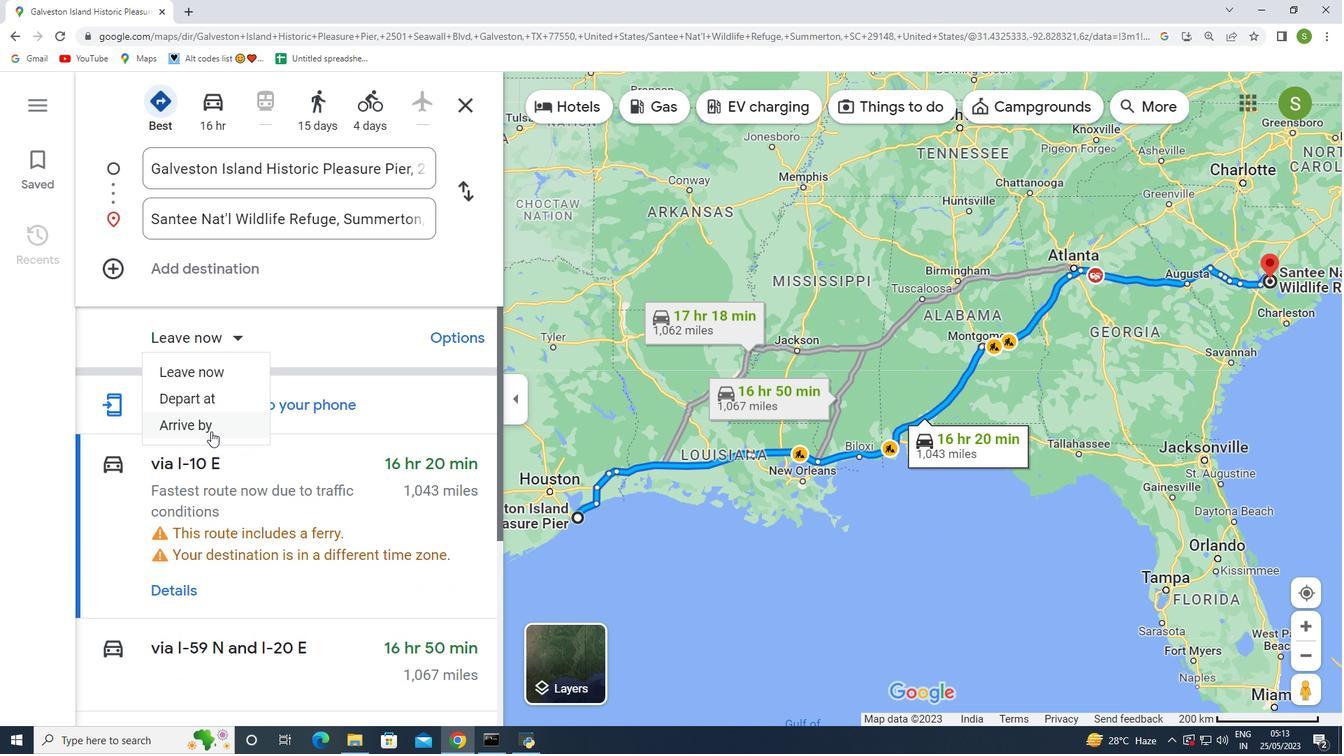 
Action: Mouse pressed left at (211, 432)
Screenshot: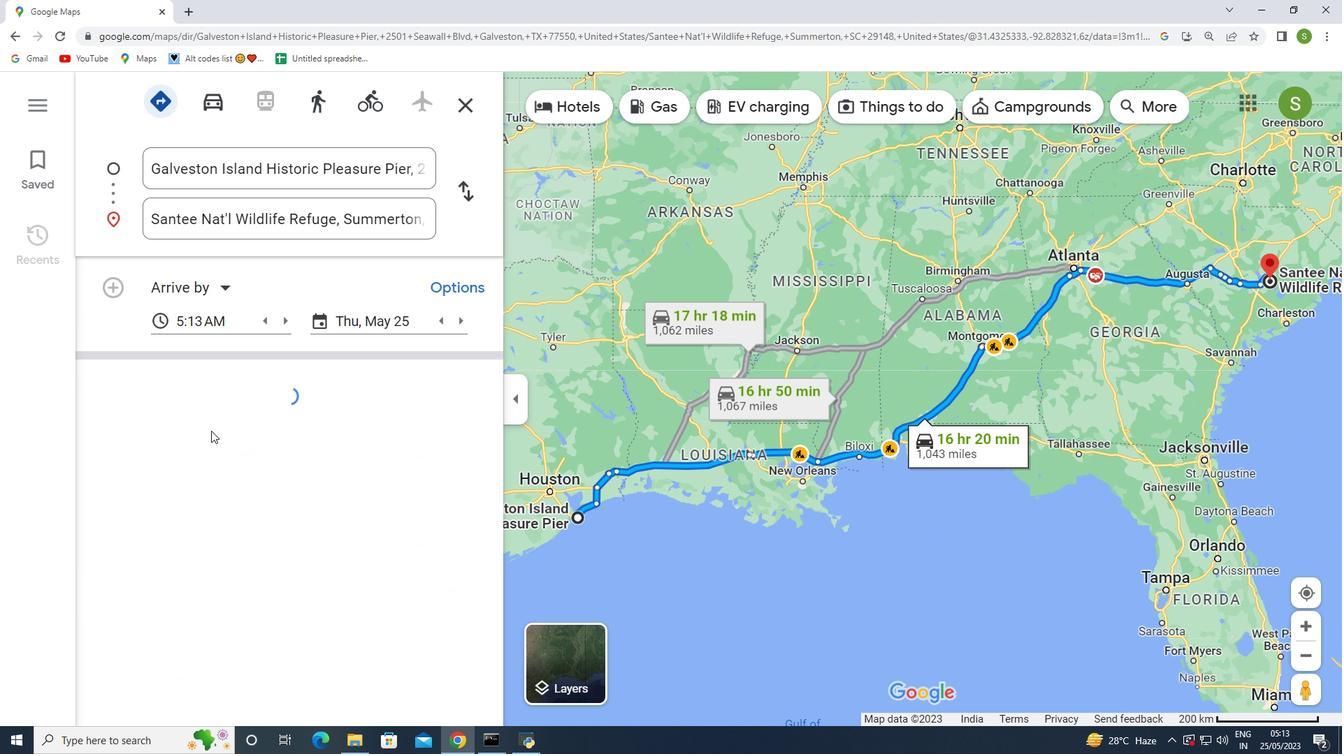 
Action: Mouse moved to (233, 320)
Screenshot: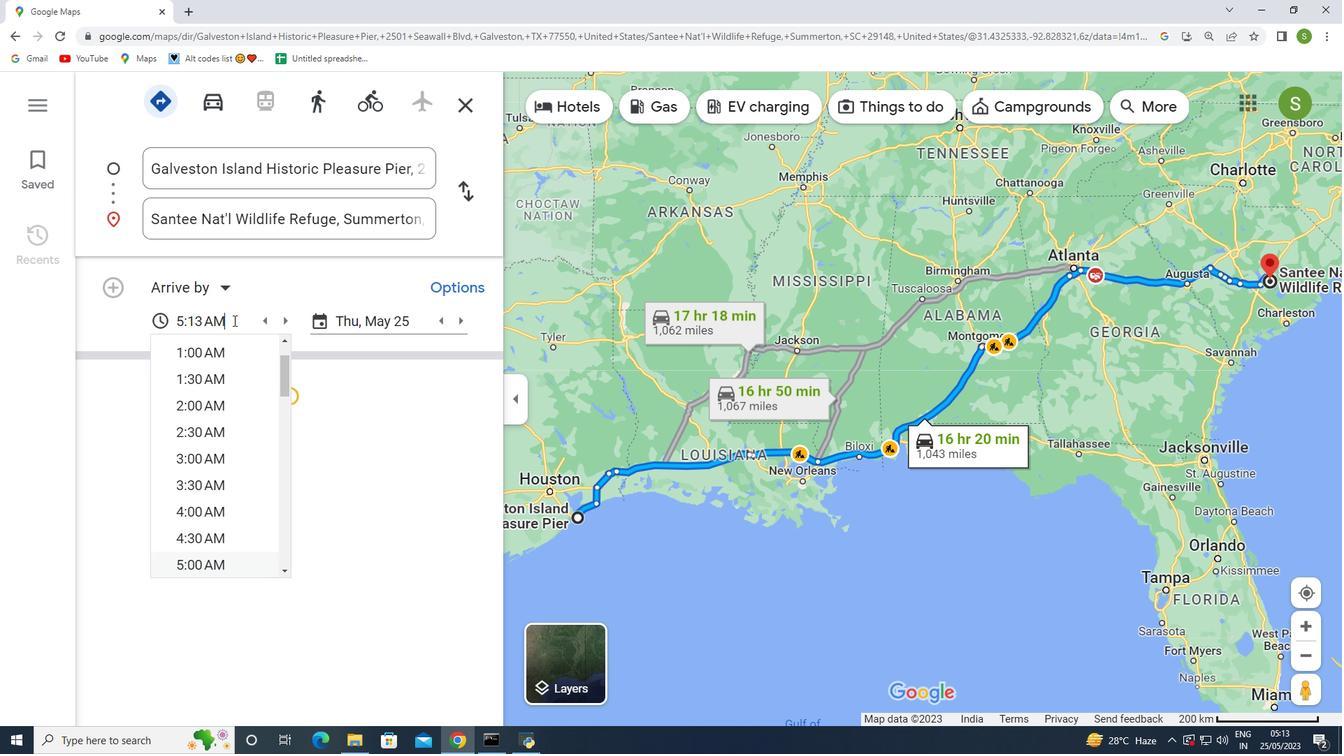 
Action: Mouse pressed left at (233, 320)
Screenshot: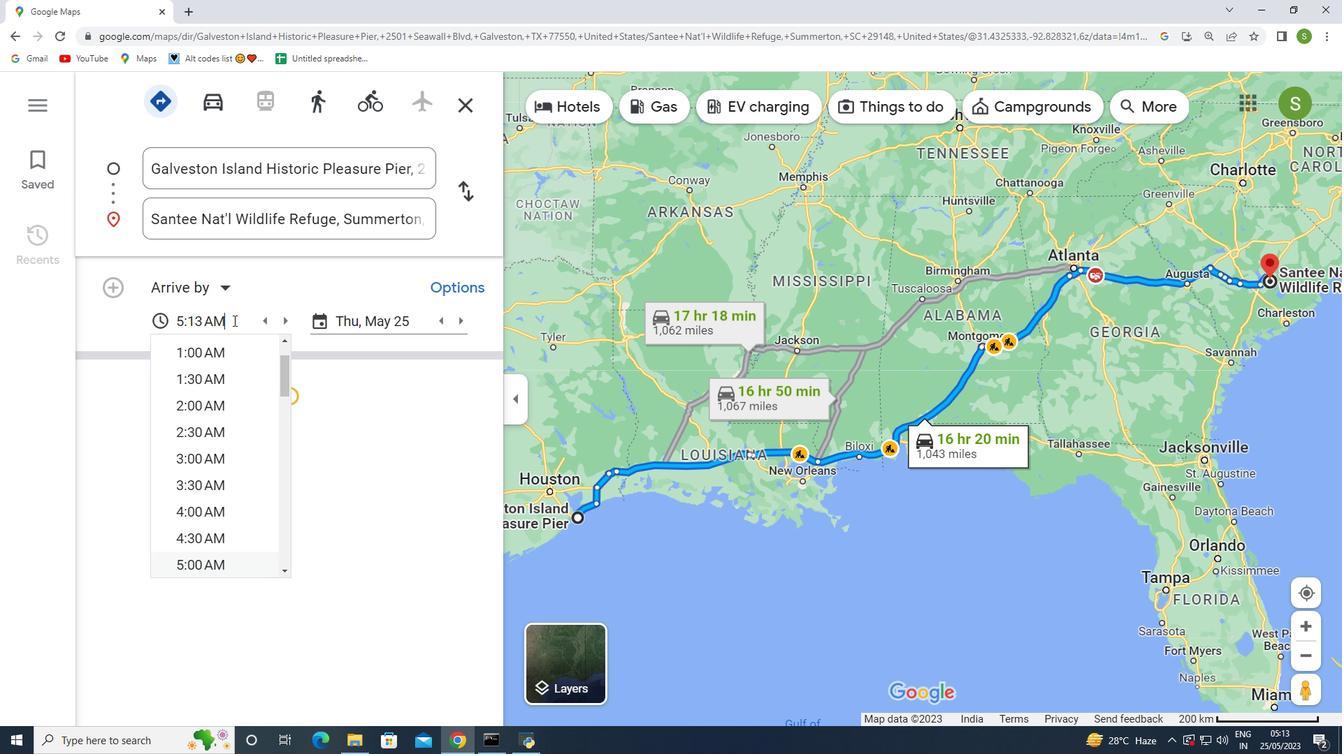
Action: Mouse moved to (197, 565)
Screenshot: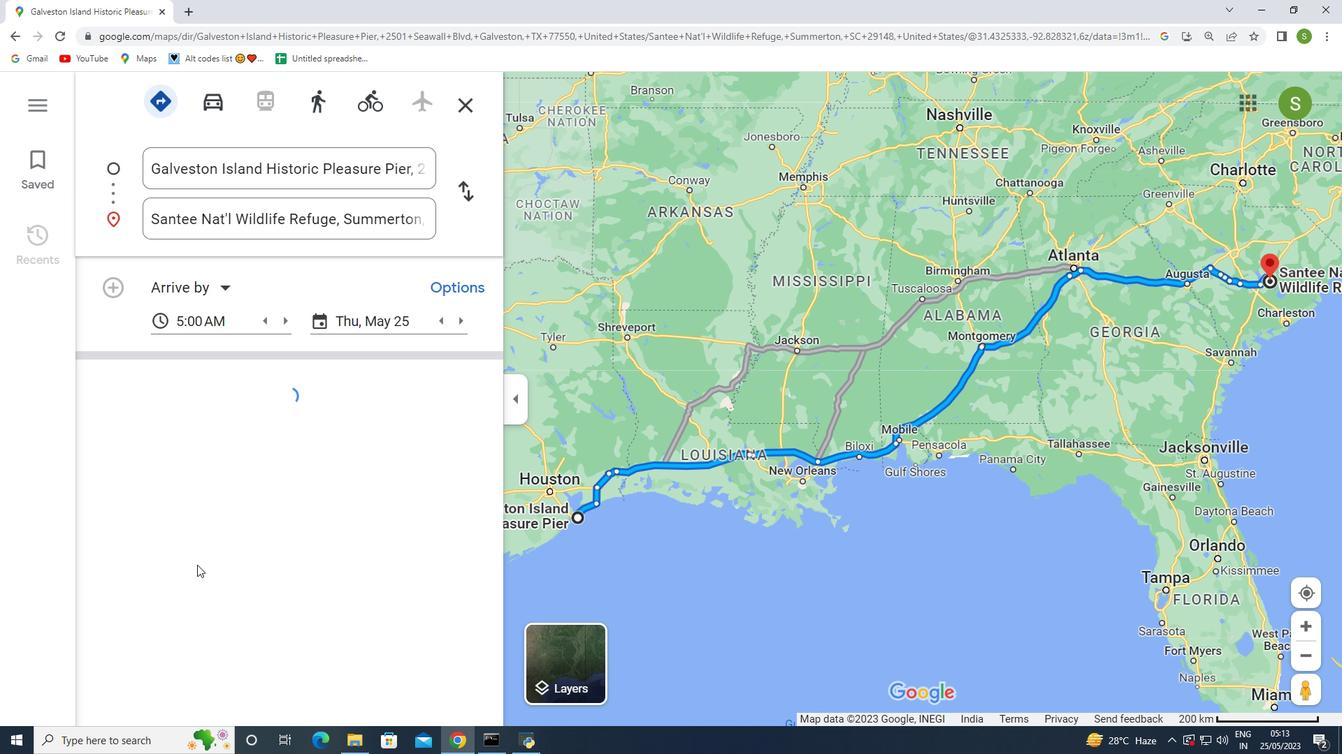 
Action: Mouse pressed left at (197, 565)
Screenshot: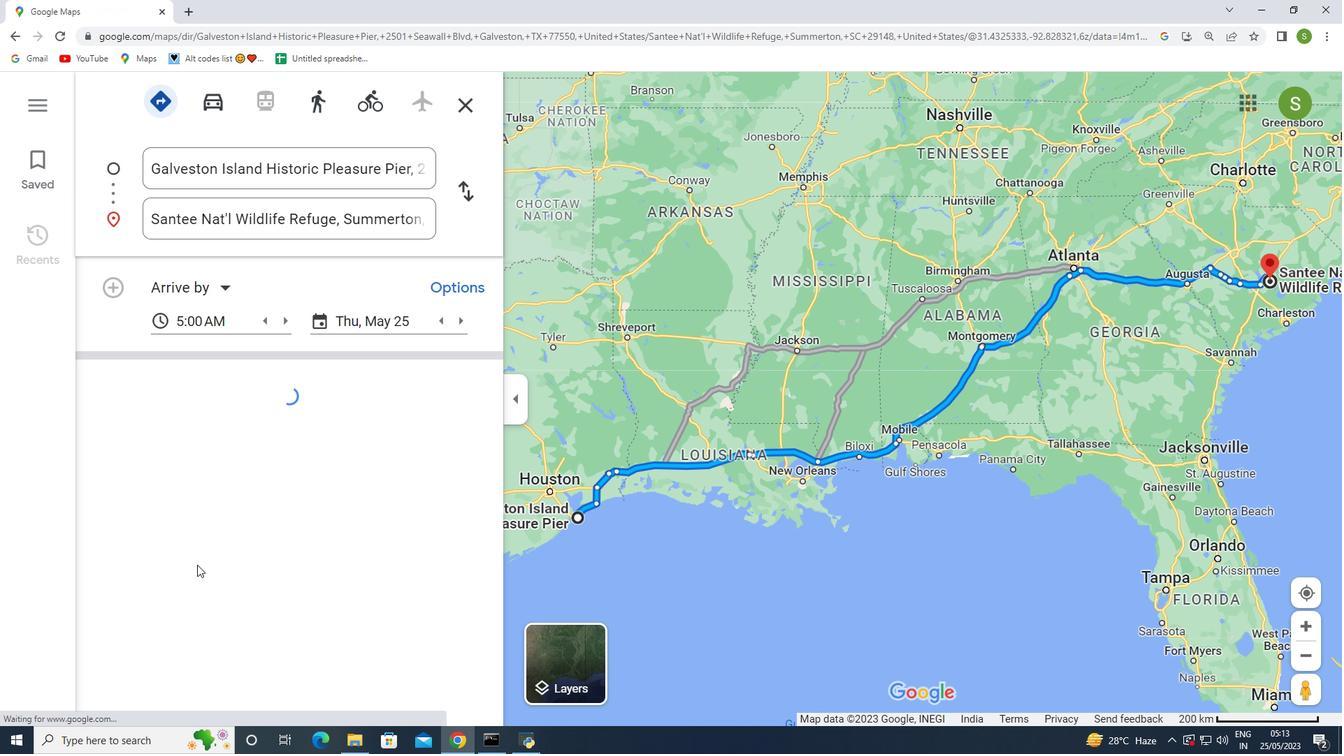 
Action: Mouse moved to (424, 319)
Screenshot: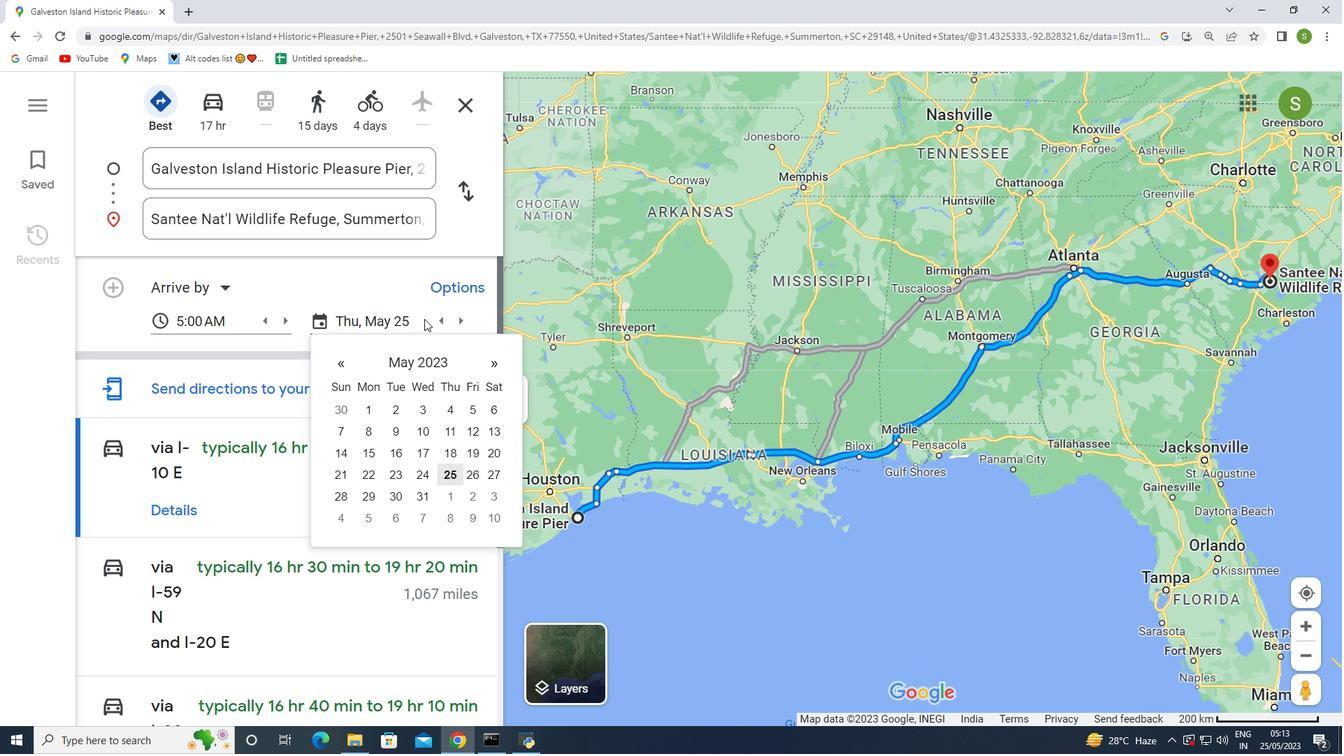 
Action: Mouse pressed left at (424, 319)
Screenshot: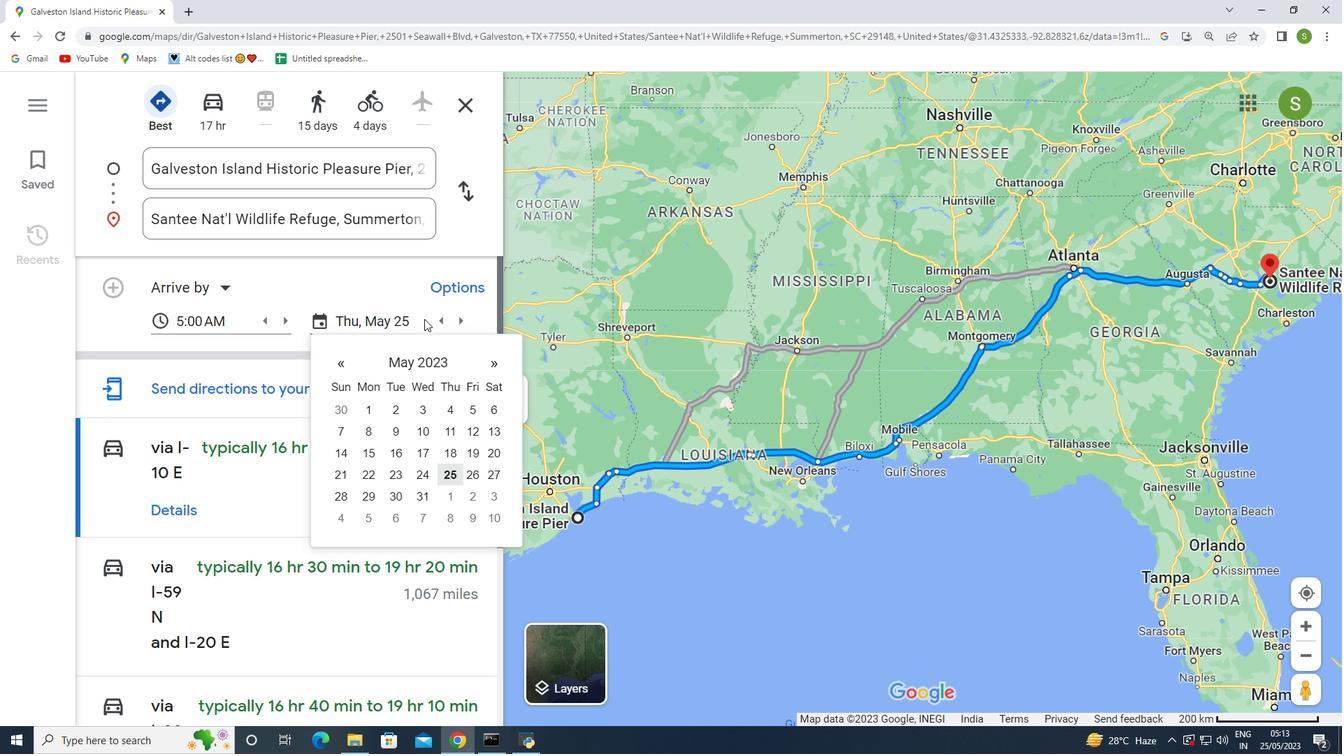 
Action: Mouse moved to (476, 478)
Screenshot: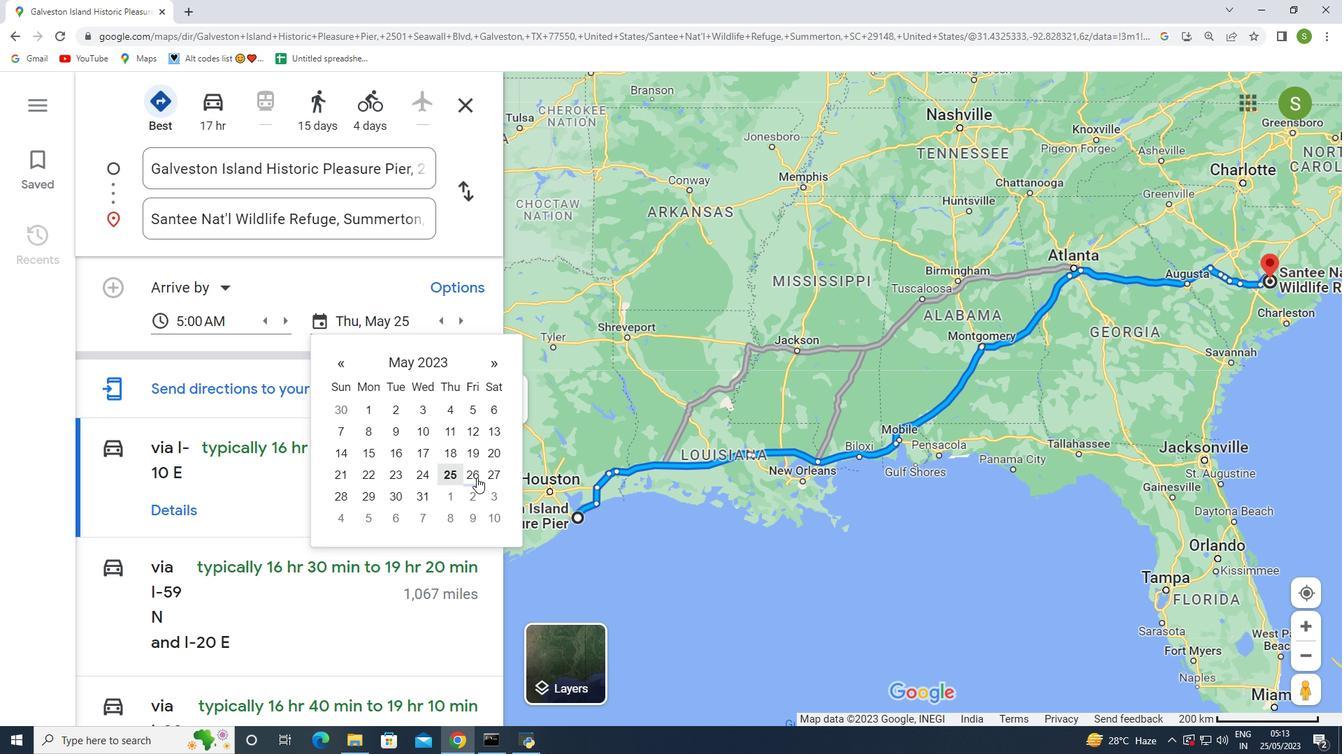 
Action: Mouse pressed left at (476, 478)
Screenshot: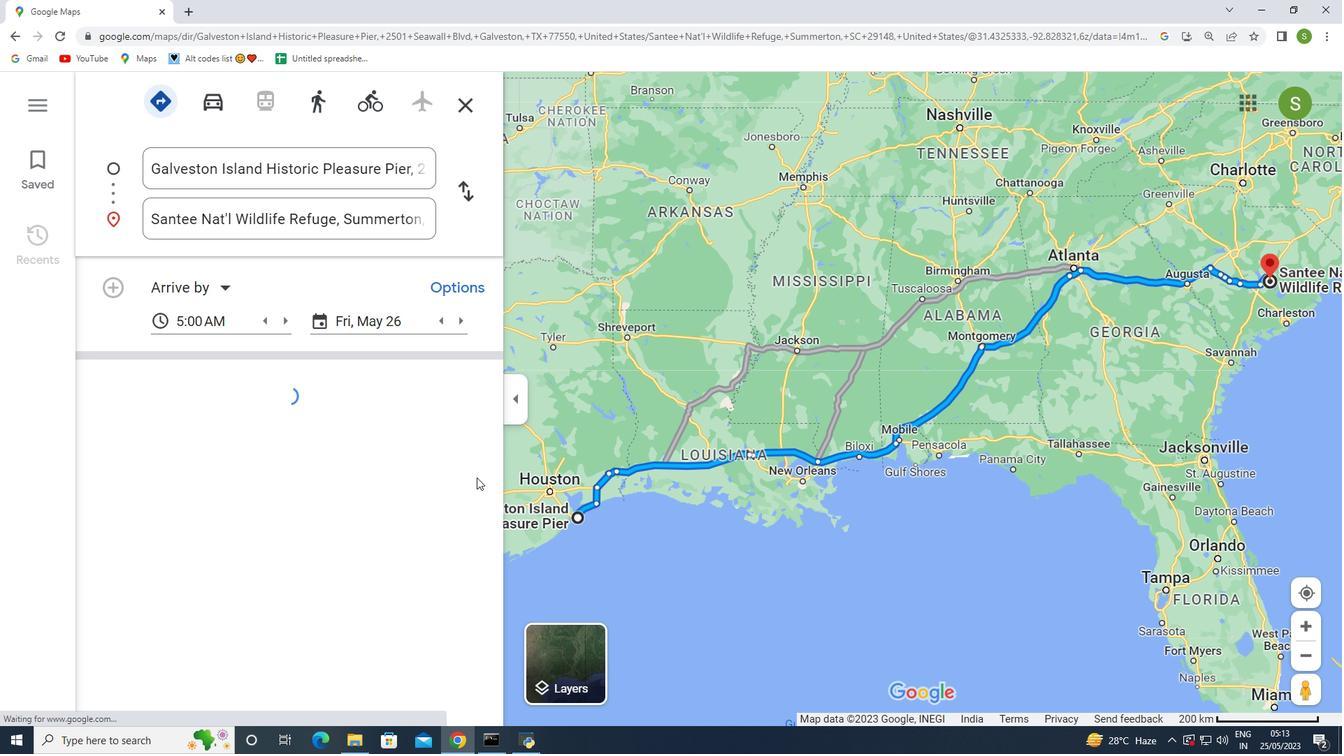 
Action: Mouse moved to (364, 446)
Screenshot: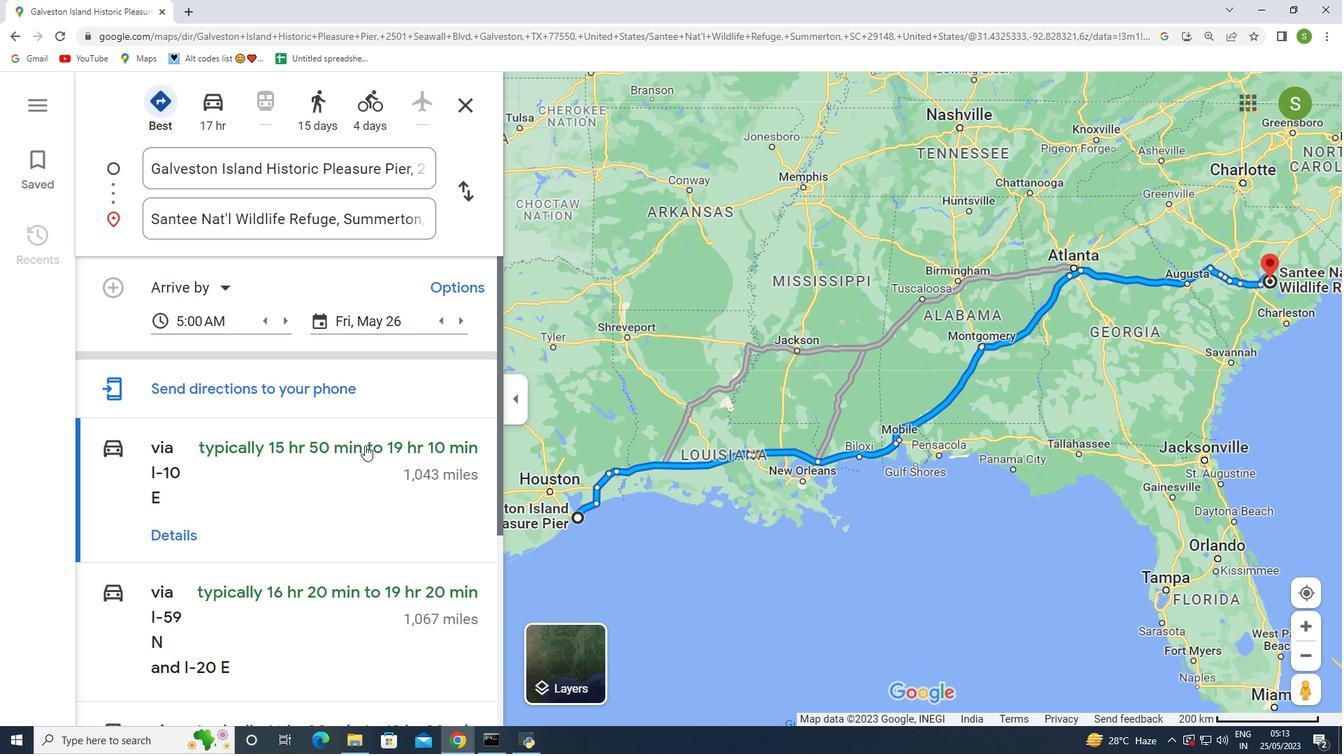 
Action: Mouse scrolled (364, 445) with delta (0, 0)
Screenshot: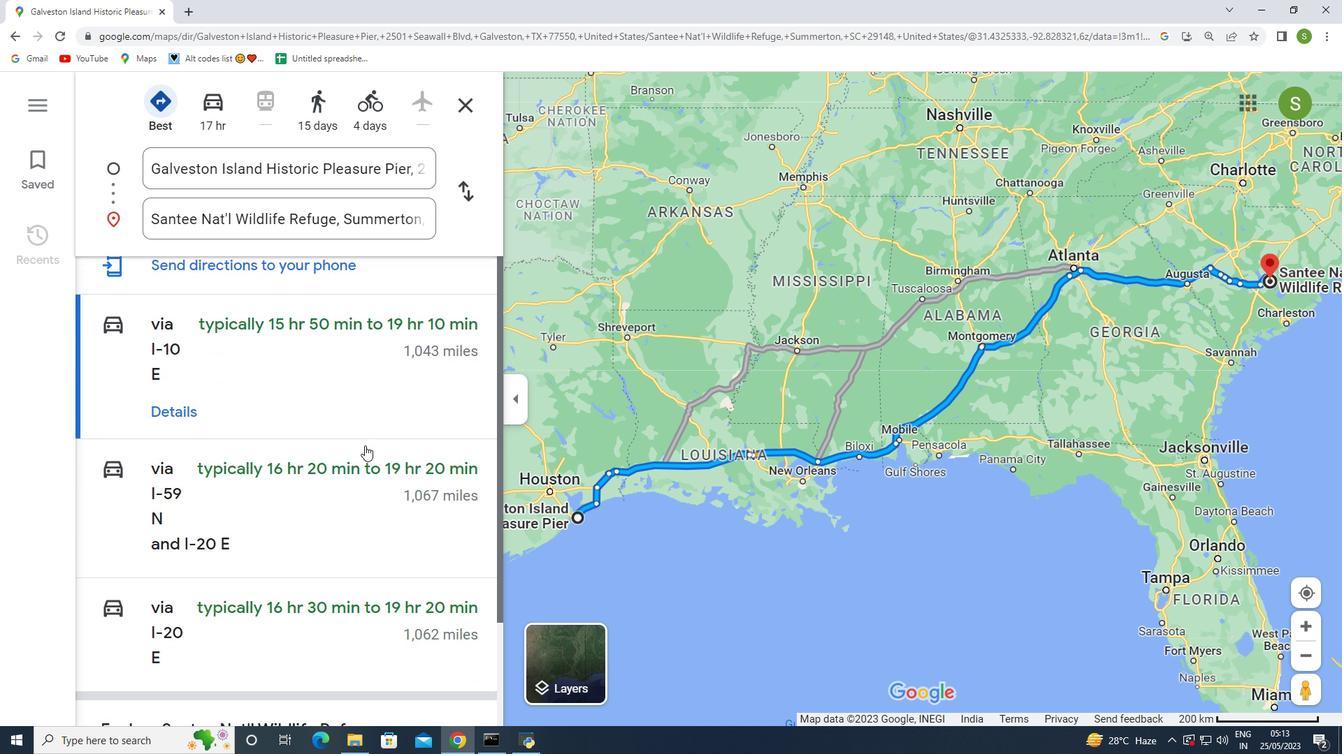 
Action: Mouse scrolled (364, 445) with delta (0, 0)
Screenshot: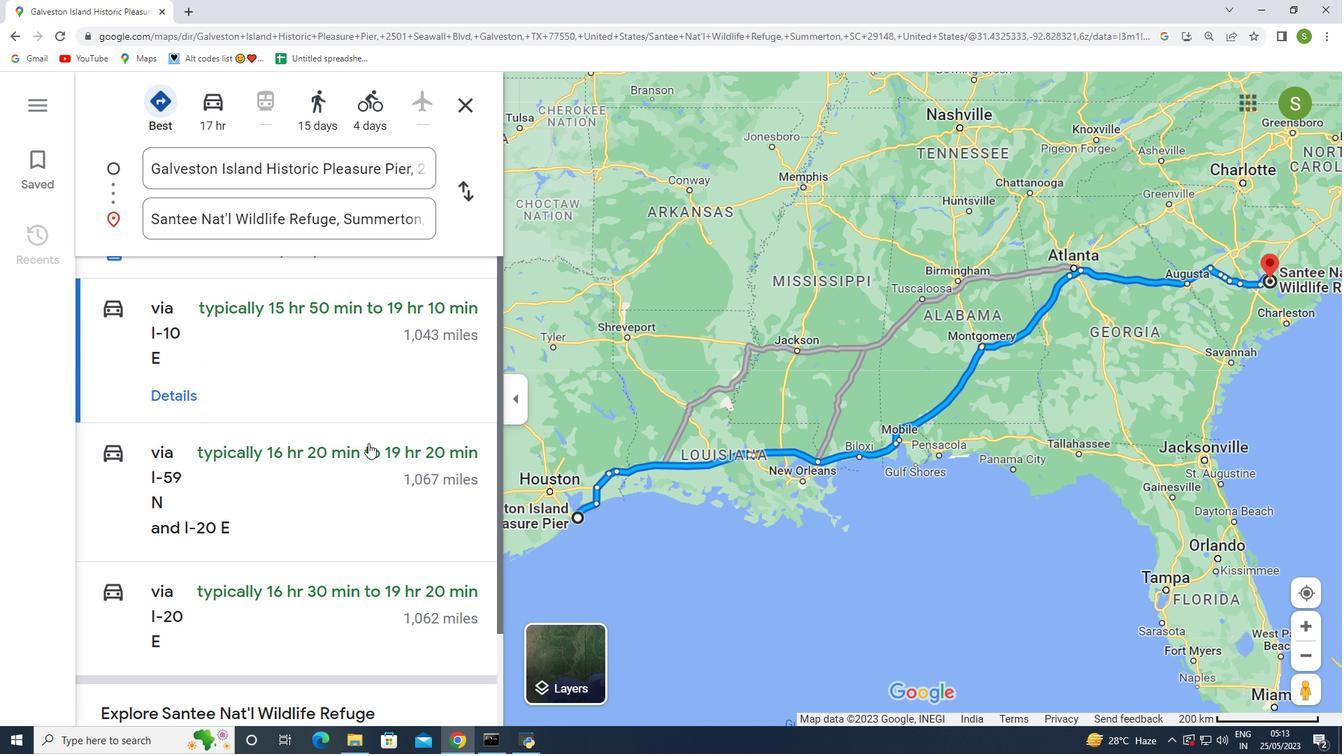 
Action: Mouse moved to (371, 442)
Screenshot: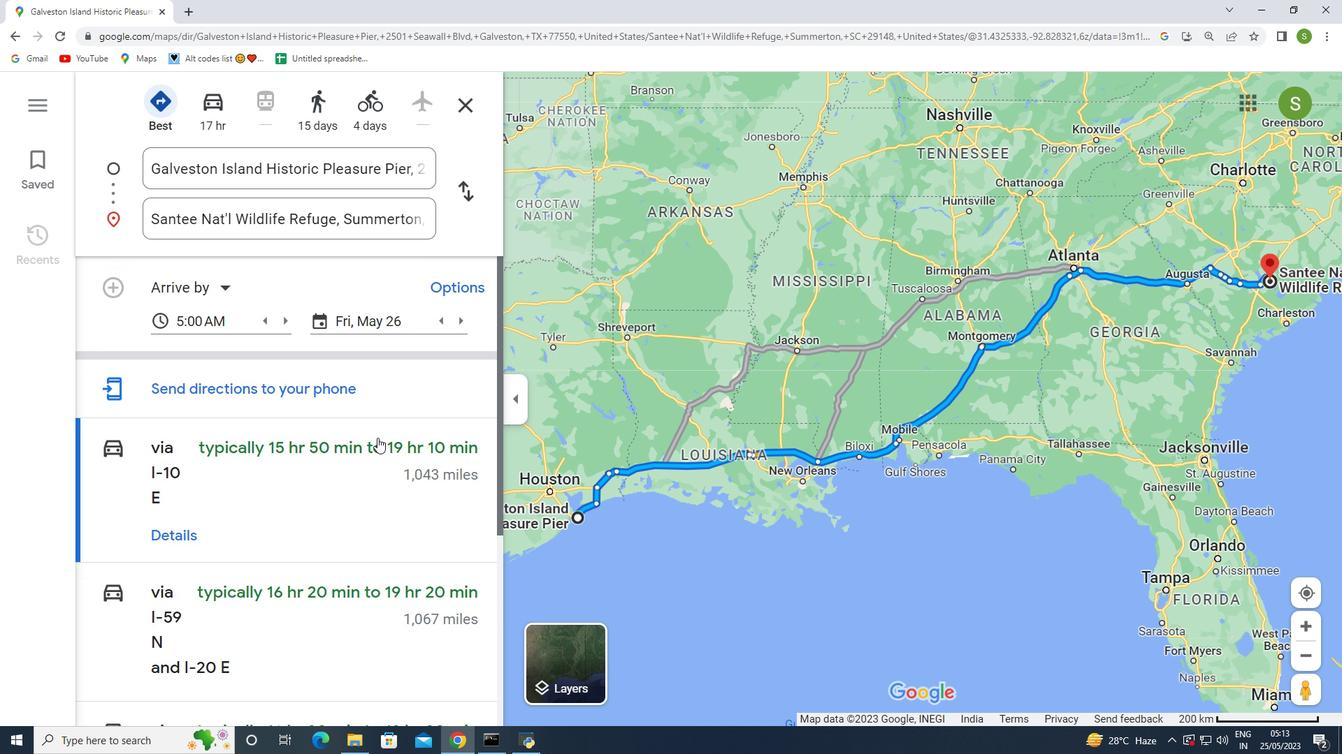 
Action: Mouse scrolled (371, 443) with delta (0, 0)
Screenshot: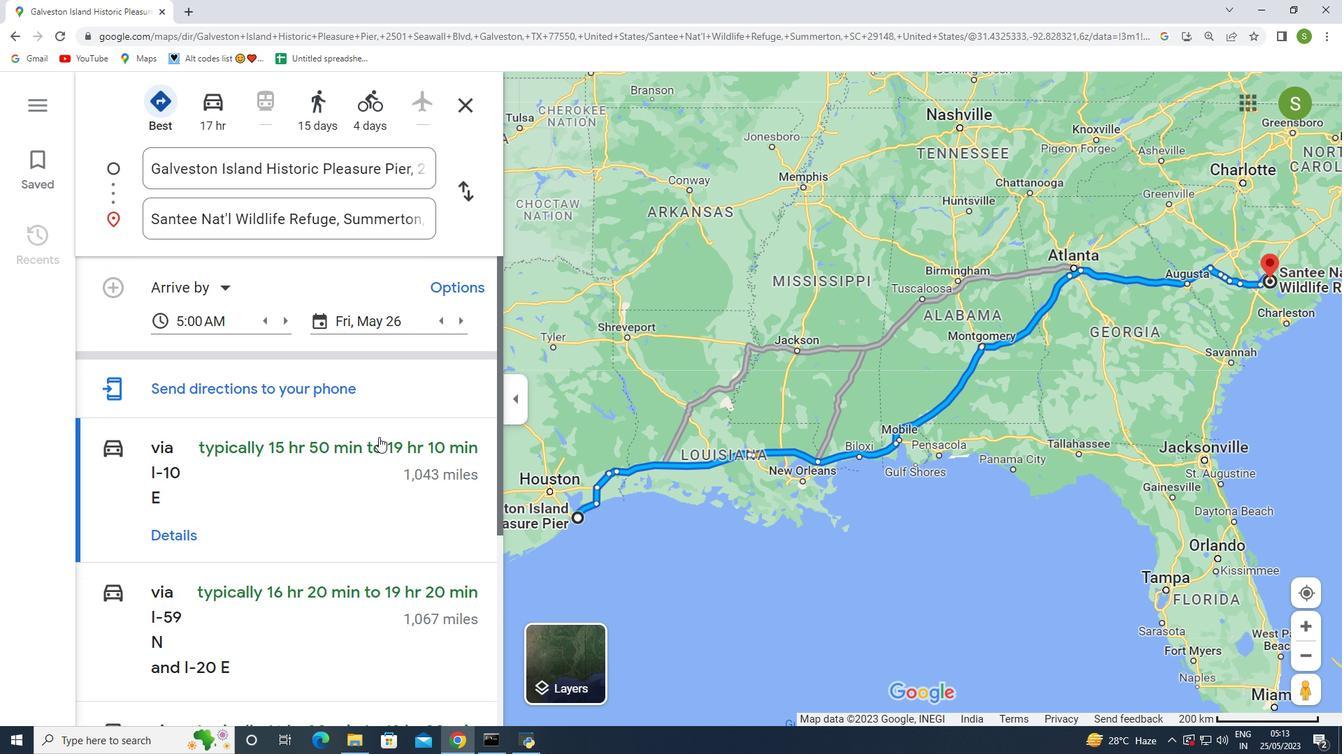 
Action: Mouse scrolled (371, 443) with delta (0, 0)
Screenshot: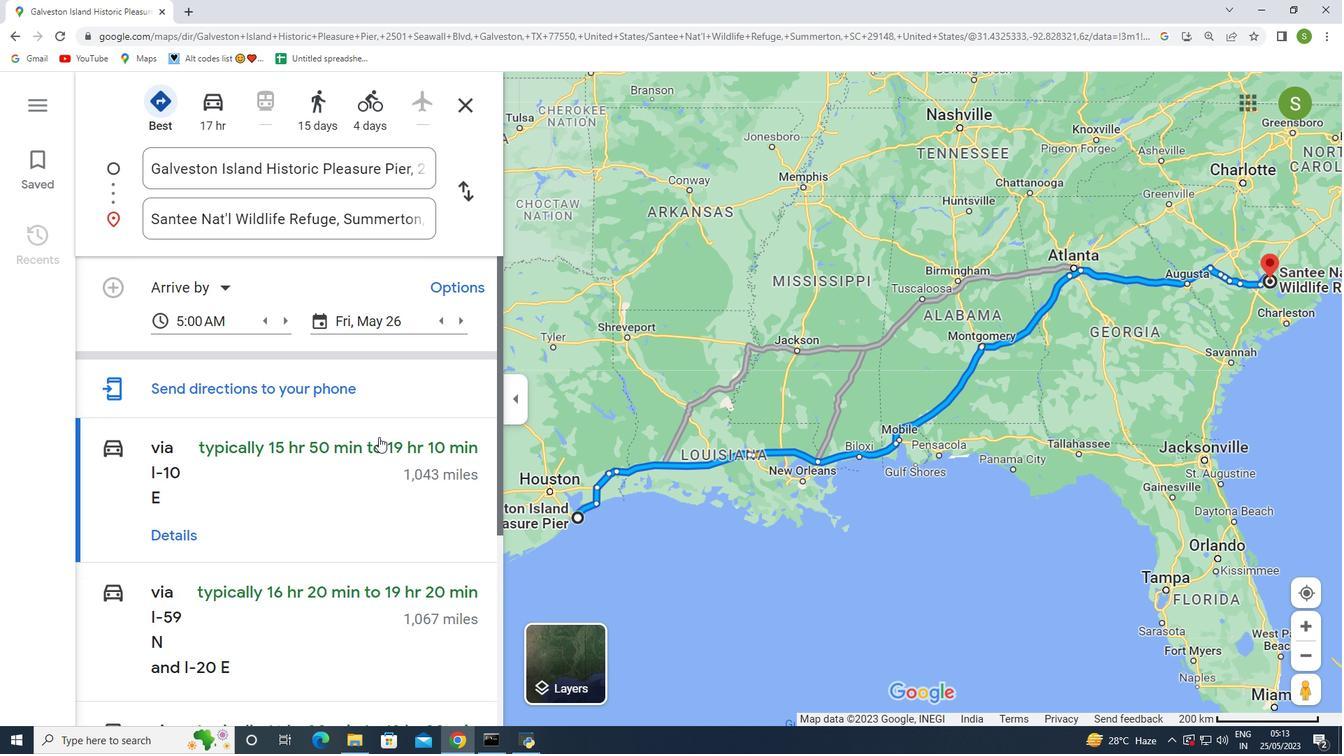 
Action: Mouse moved to (378, 437)
Screenshot: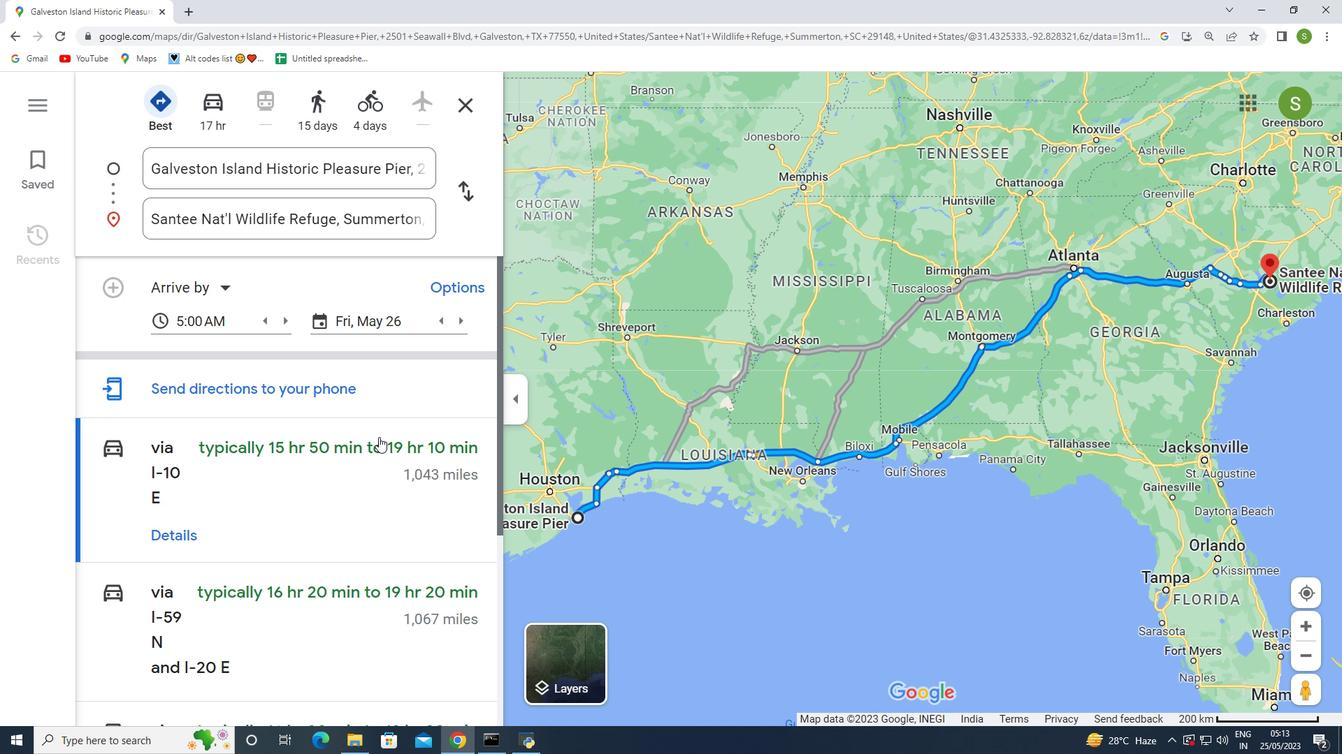 
Action: Mouse scrolled (378, 436) with delta (0, 0)
Screenshot: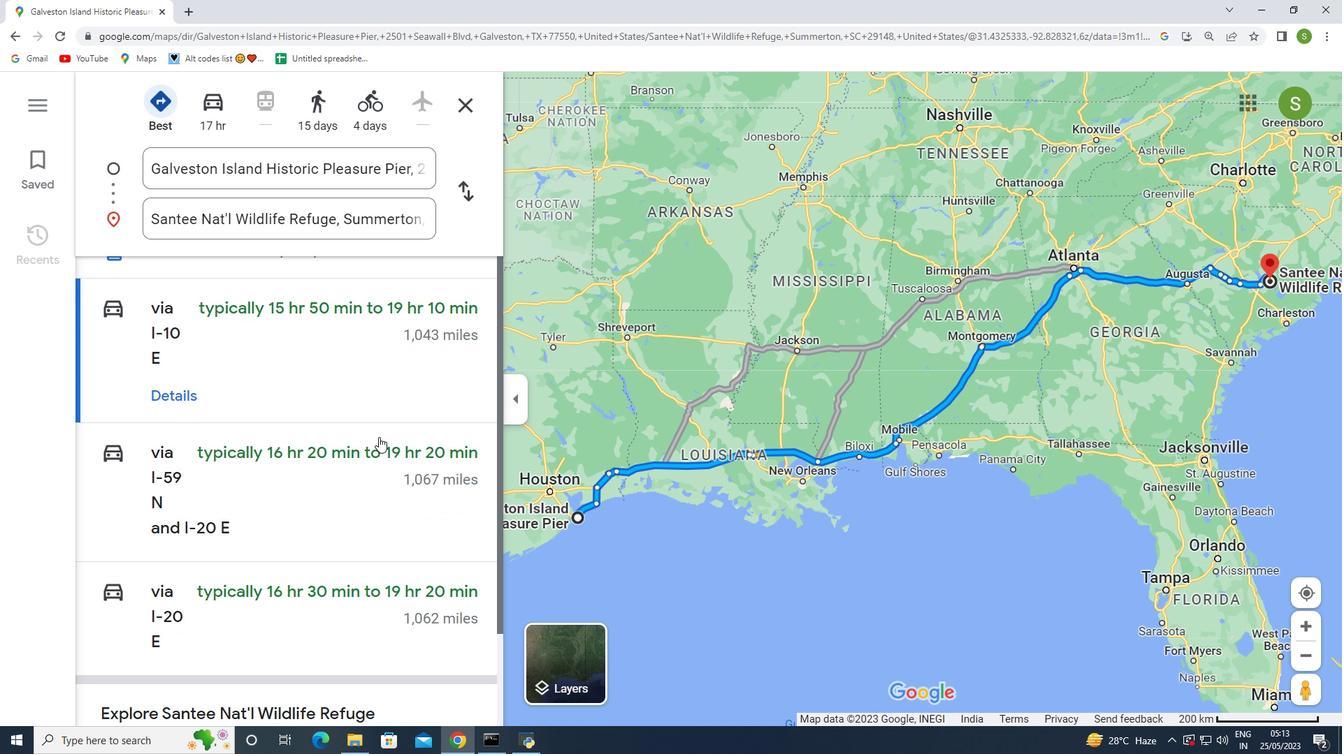 
Action: Mouse scrolled (378, 436) with delta (0, 0)
Screenshot: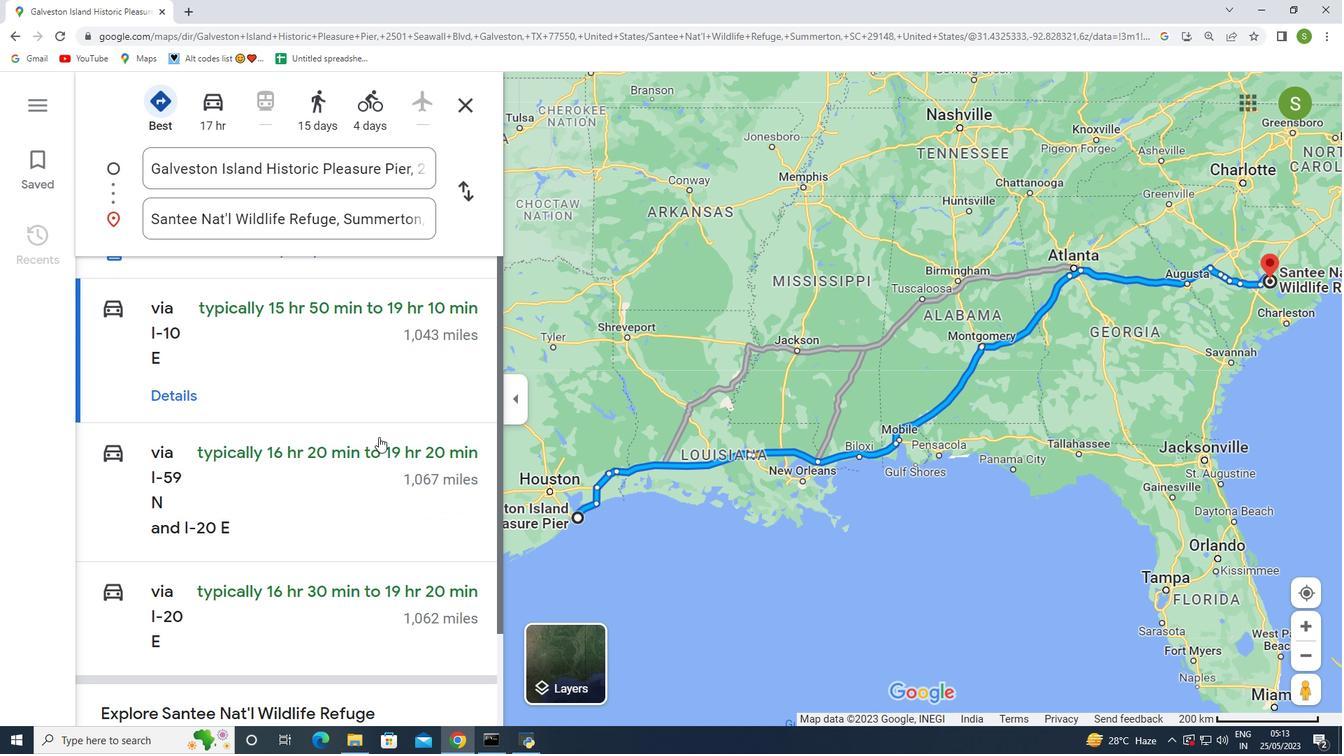 
Action: Mouse scrolled (378, 436) with delta (0, 0)
Screenshot: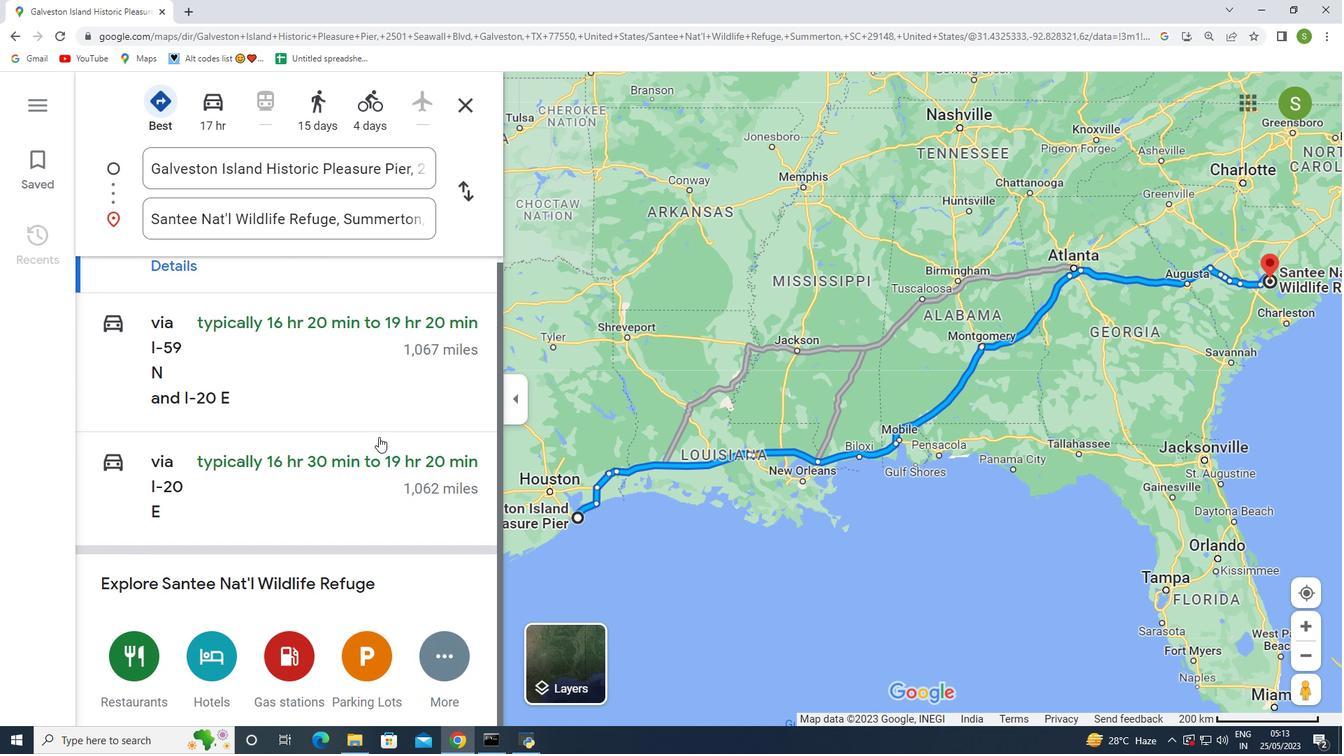 
Action: Mouse scrolled (378, 436) with delta (0, 0)
Screenshot: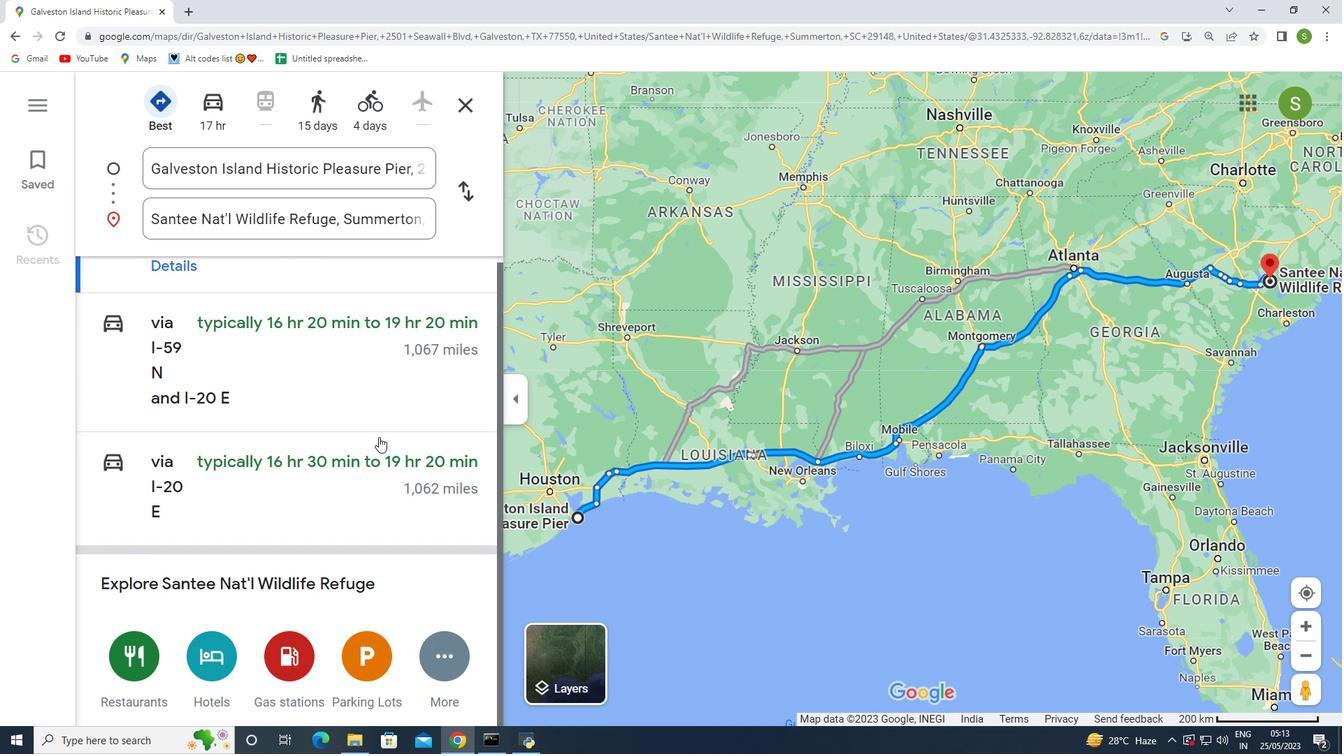 
Action: Mouse scrolled (378, 436) with delta (0, 0)
Screenshot: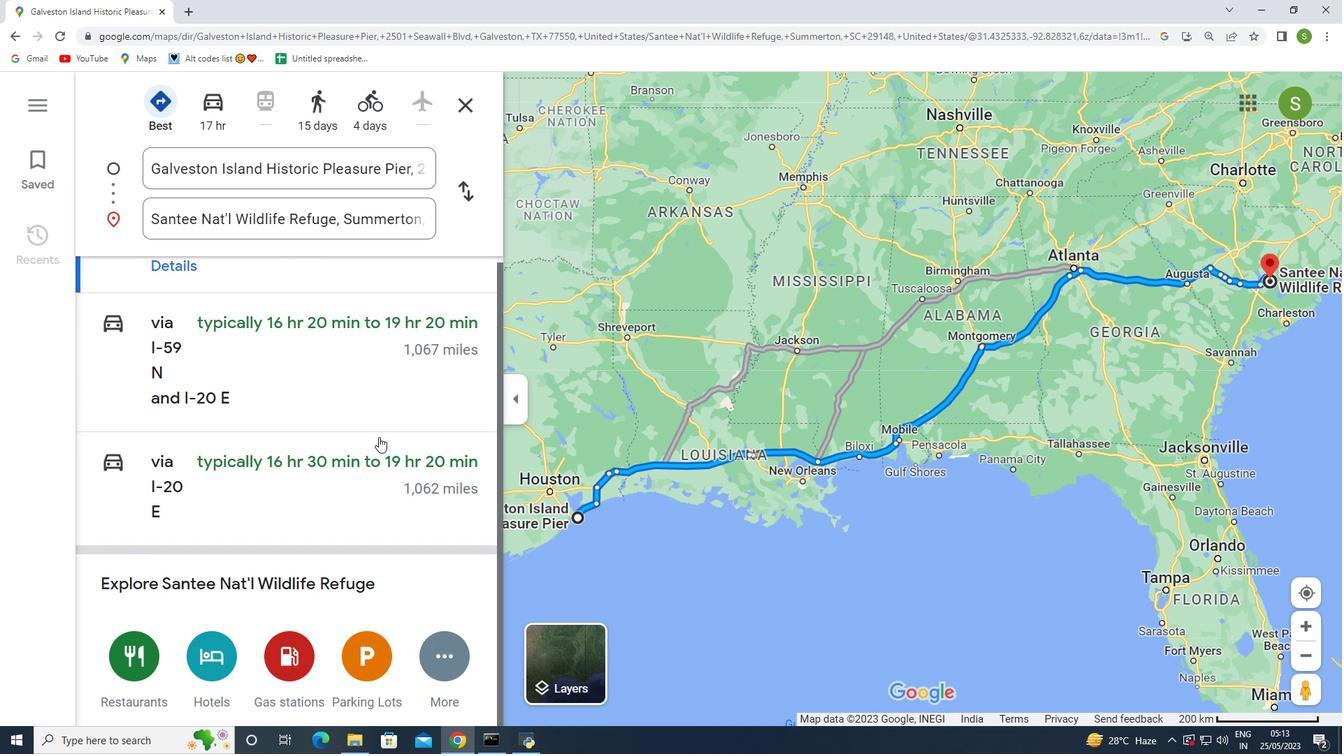 
Action: Mouse scrolled (378, 436) with delta (0, 0)
Screenshot: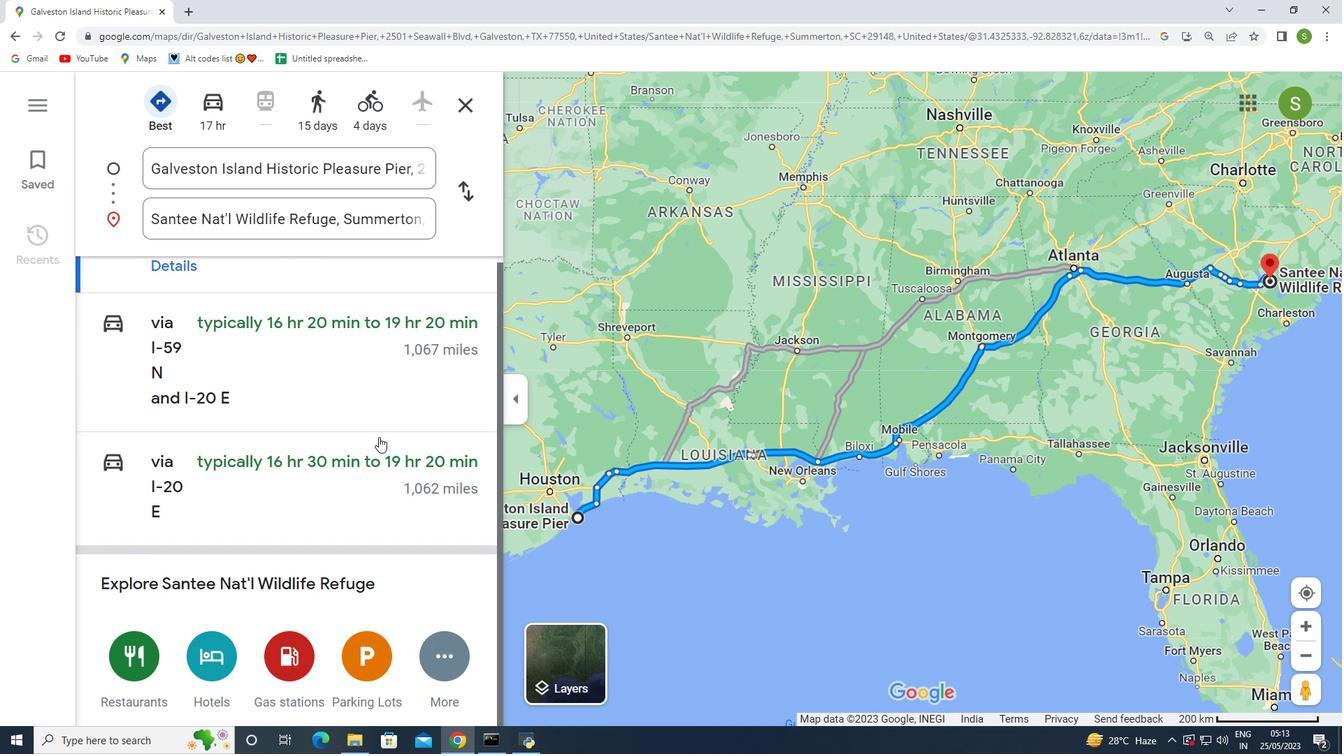 
Action: Mouse moved to (380, 437)
Screenshot: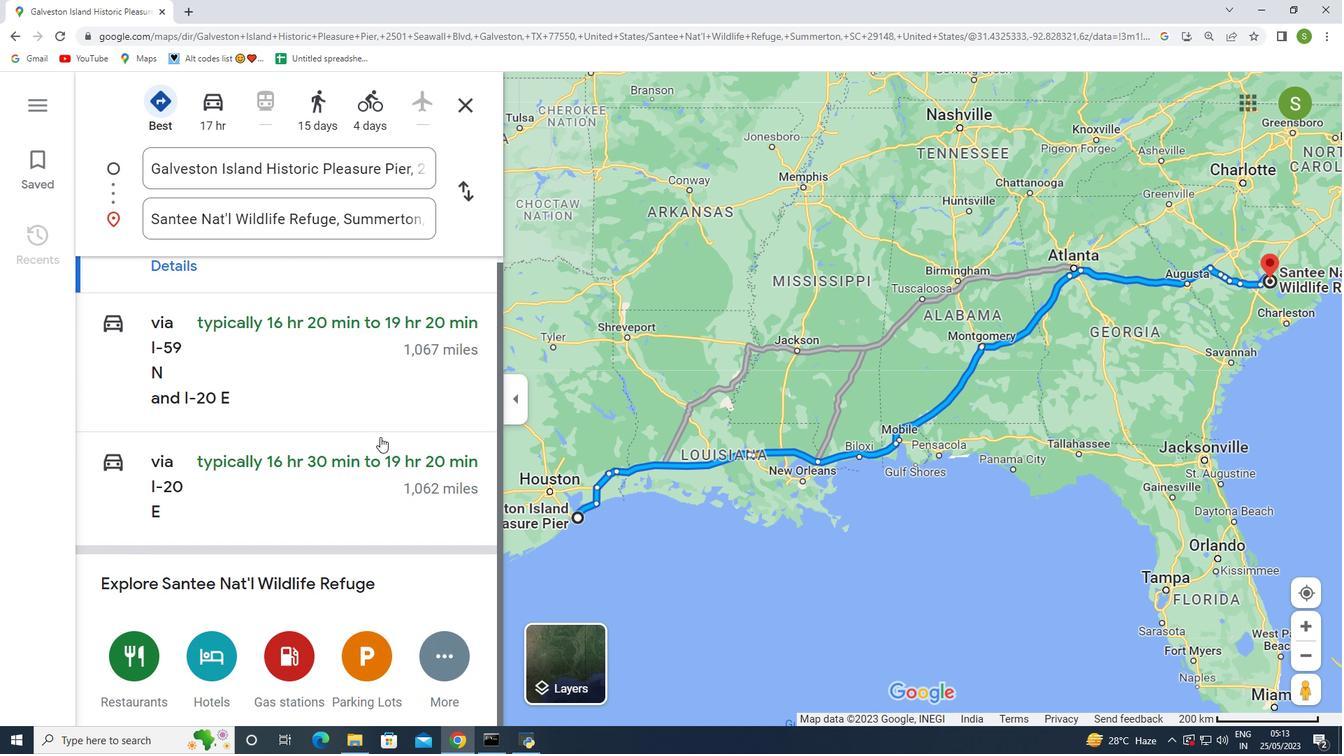 
Action: Mouse scrolled (380, 436) with delta (0, 0)
Screenshot: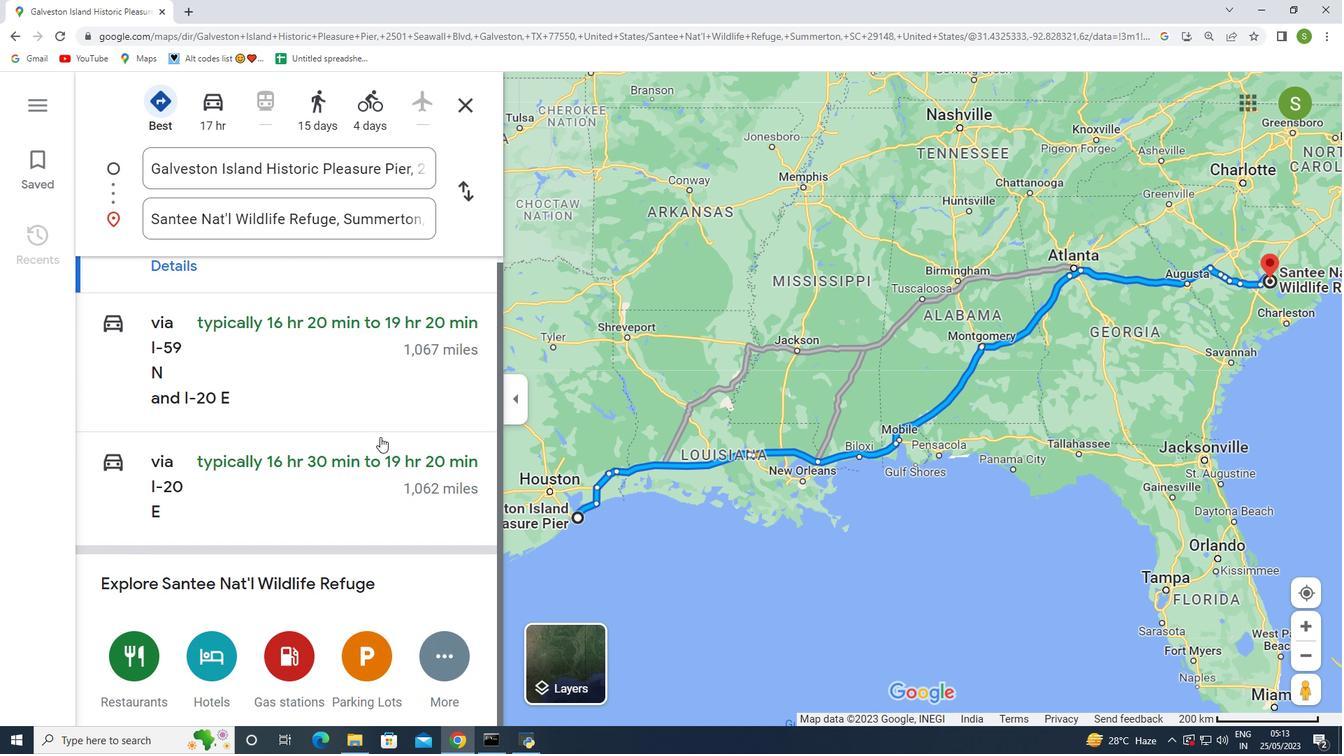 
Action: Mouse scrolled (380, 436) with delta (0, 0)
Screenshot: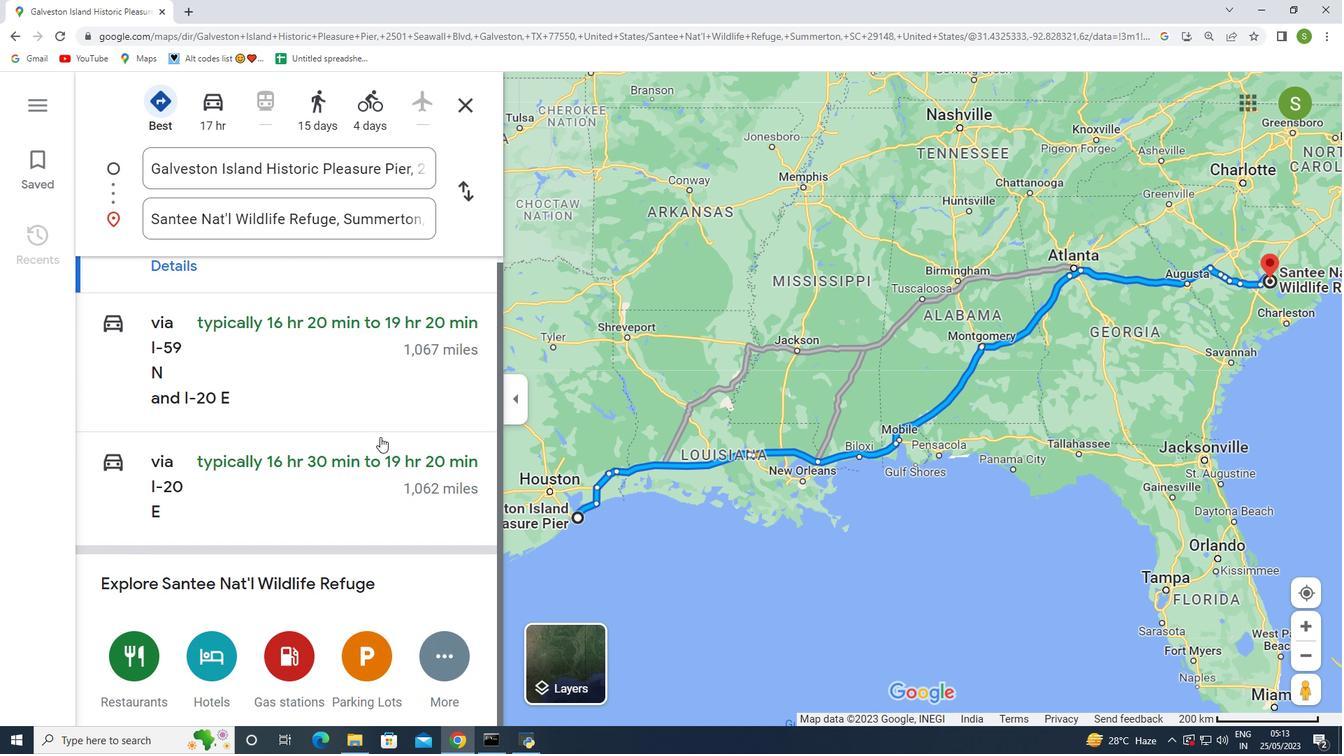 
Action: Mouse scrolled (380, 436) with delta (0, 0)
Screenshot: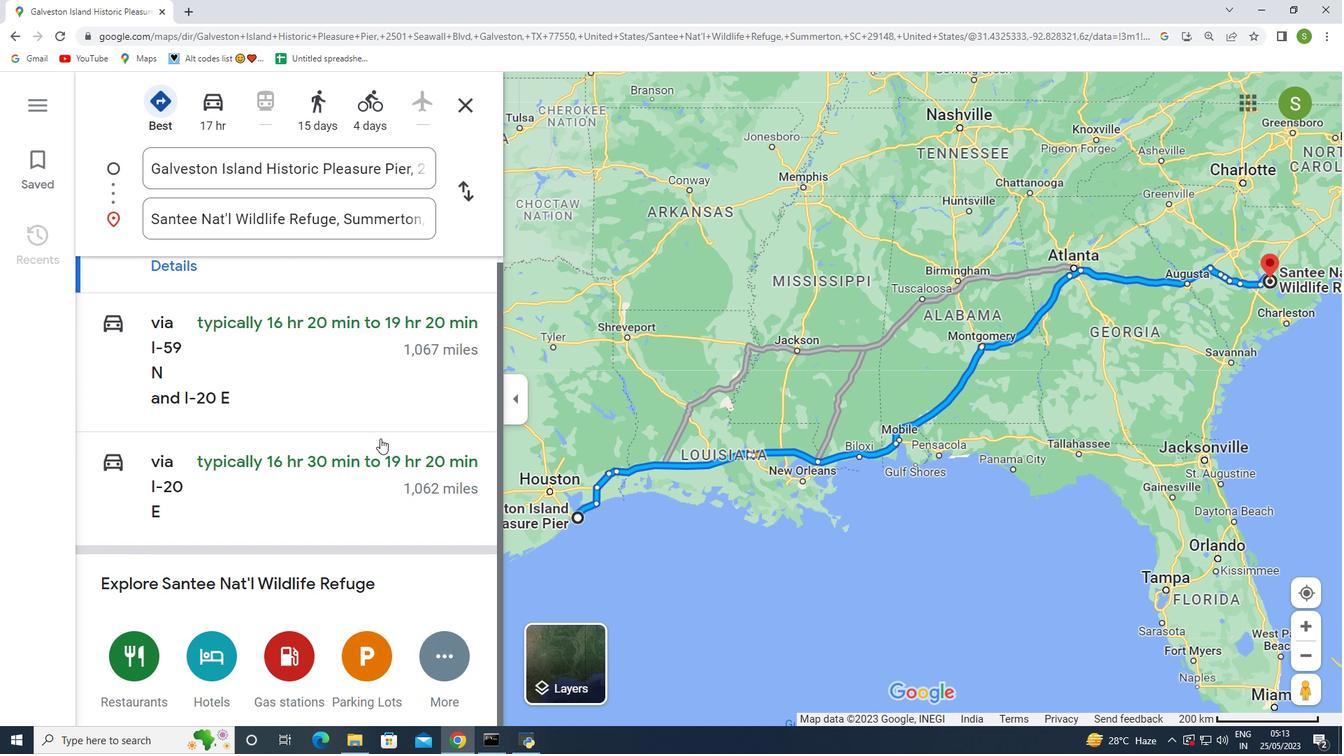 
Action: Mouse scrolled (380, 436) with delta (0, 0)
Screenshot: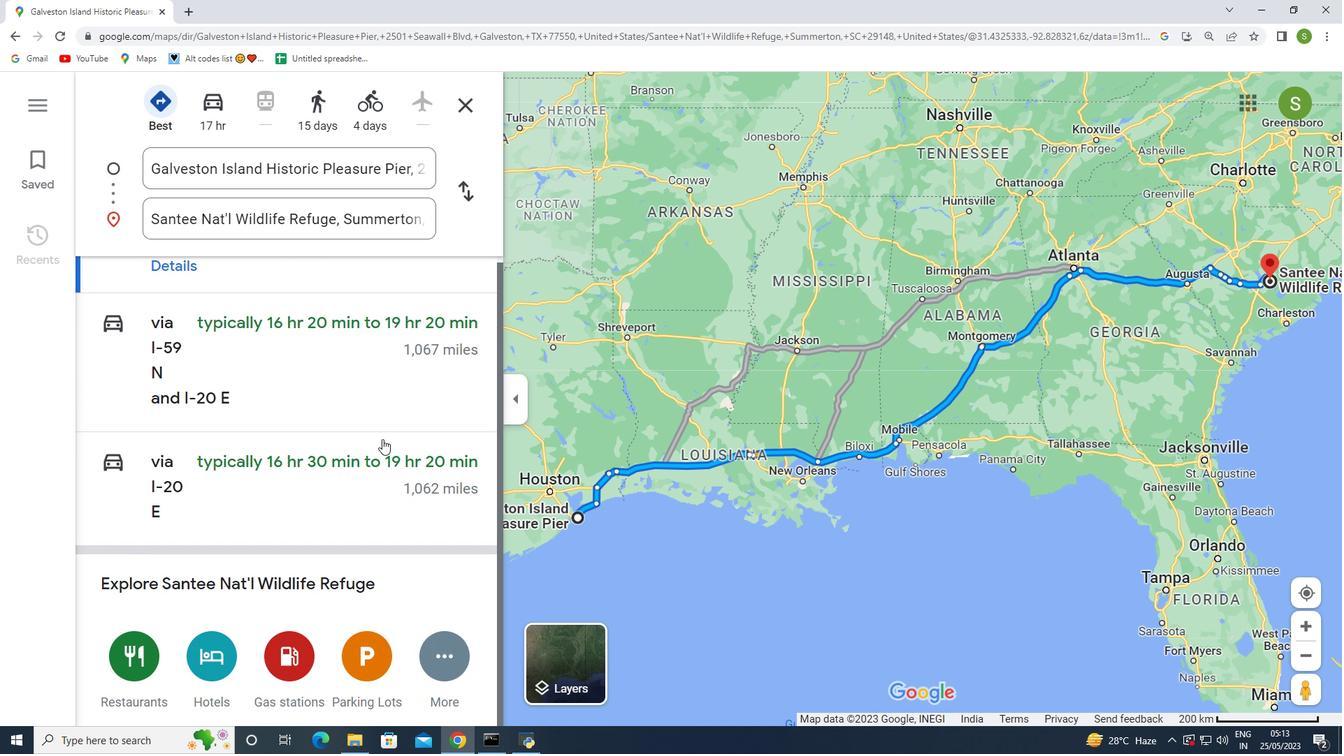 
Action: Mouse moved to (380, 439)
Screenshot: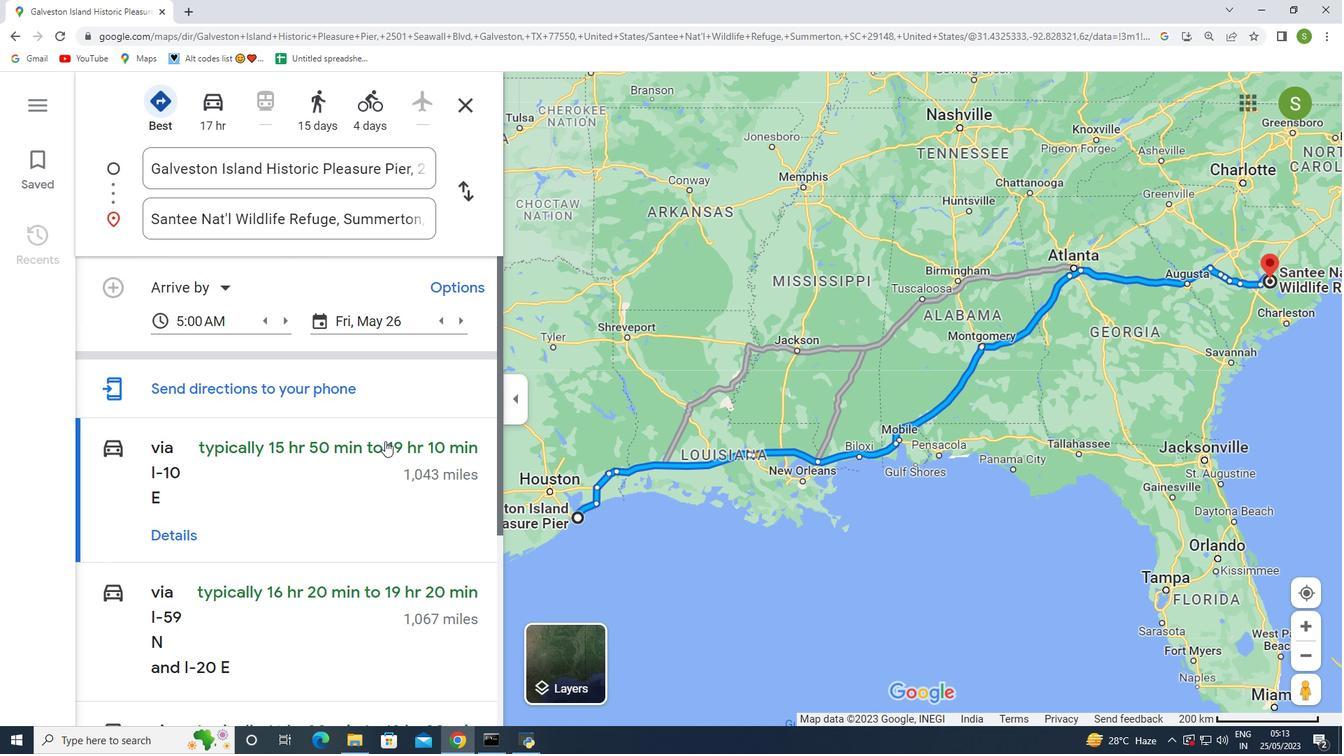 
Action: Mouse scrolled (380, 439) with delta (0, 0)
Screenshot: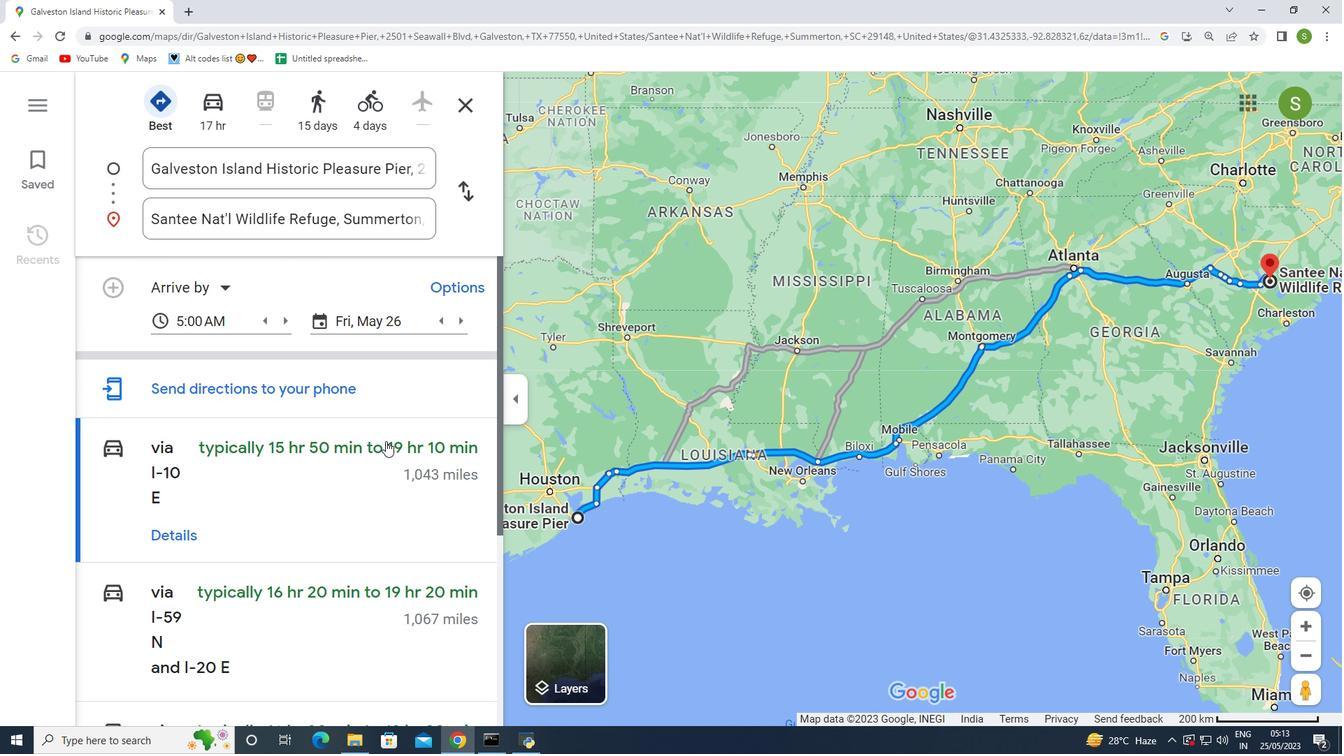 
Action: Mouse moved to (380, 439)
Screenshot: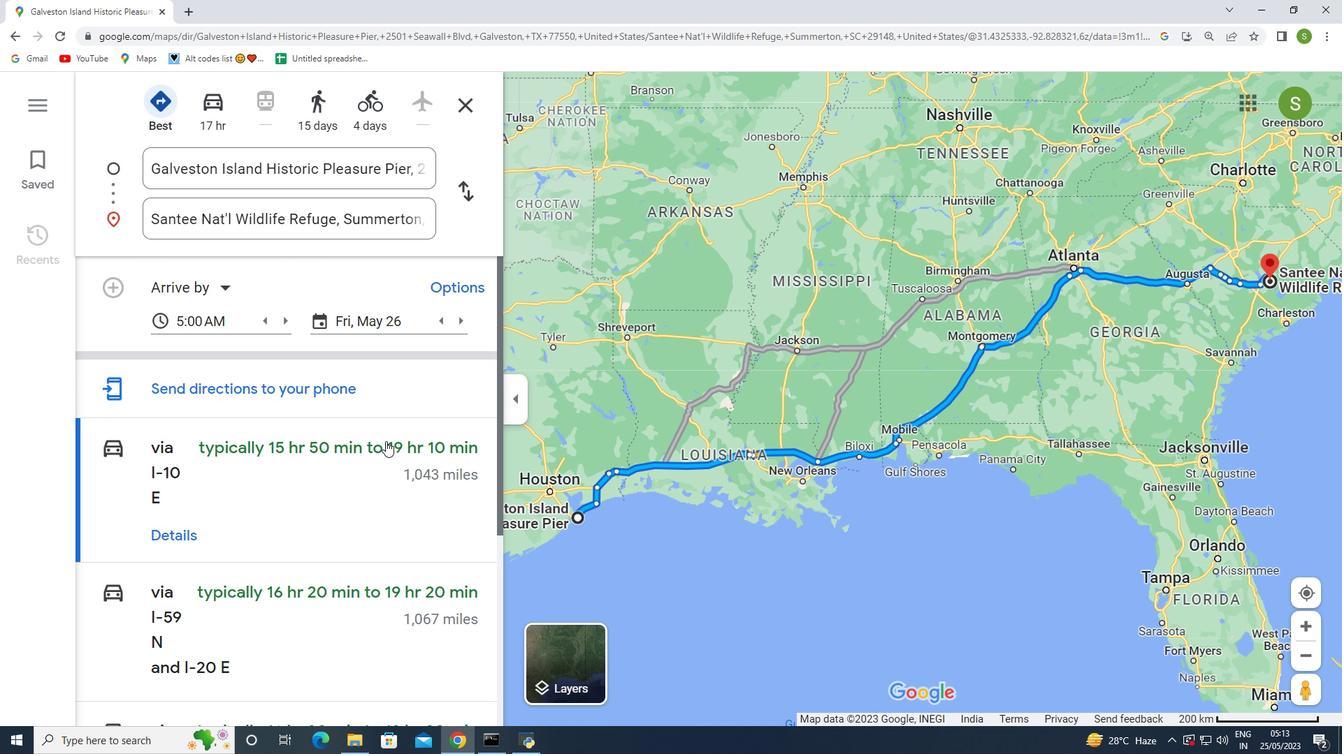 
Action: Mouse scrolled (380, 439) with delta (0, 0)
Screenshot: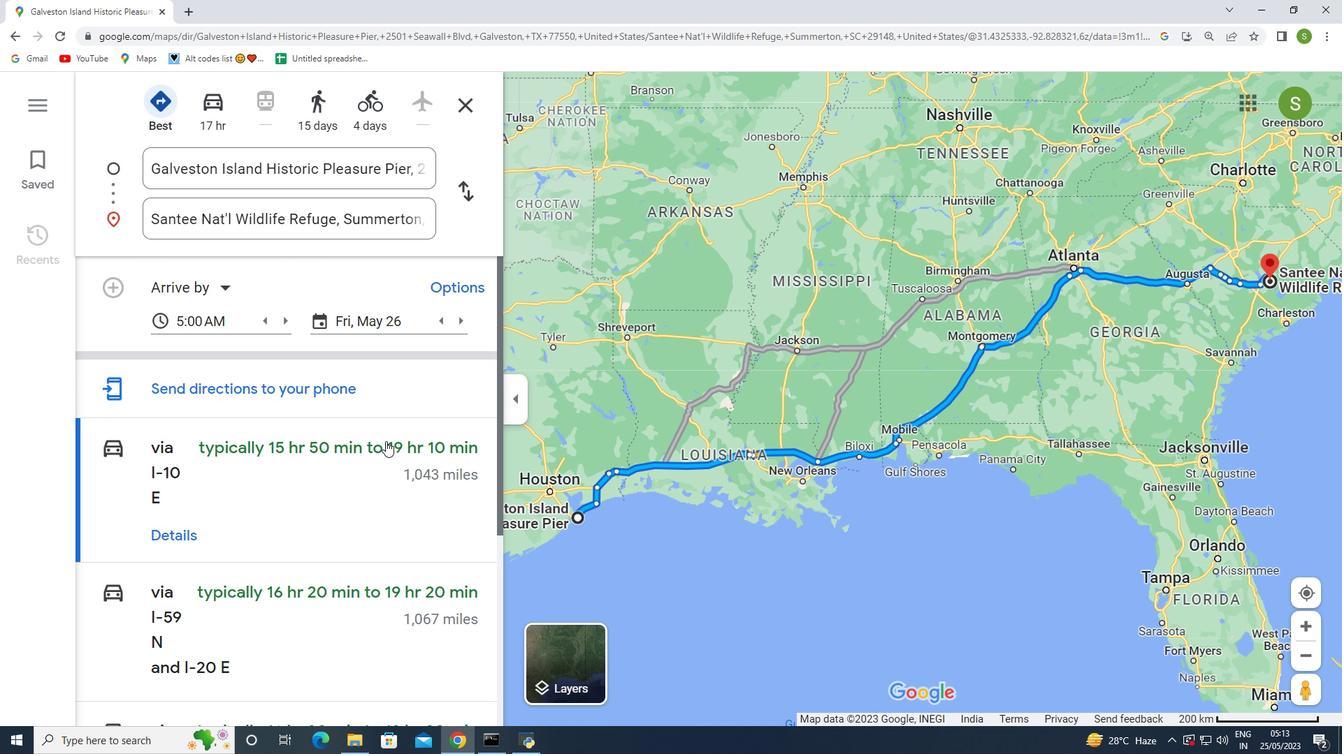 
Action: Mouse moved to (382, 439)
Screenshot: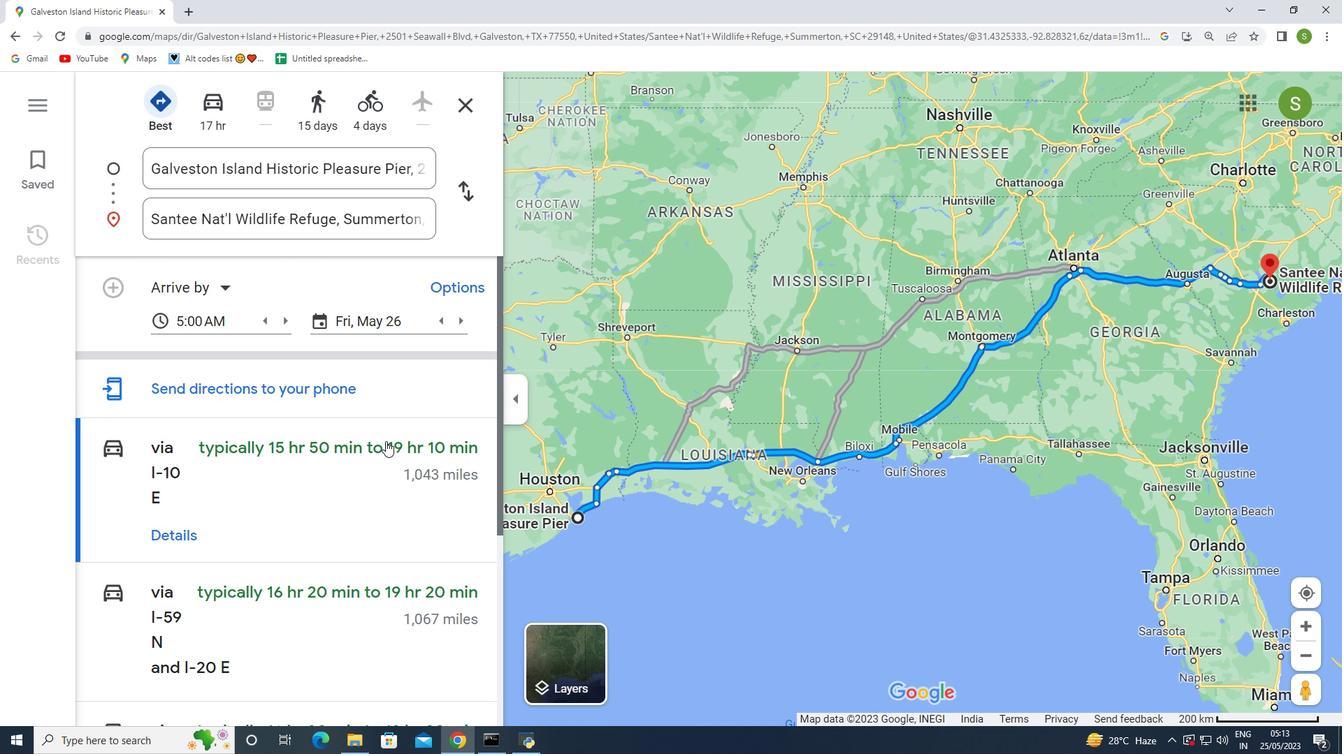 
Action: Mouse scrolled (382, 440) with delta (0, 0)
Screenshot: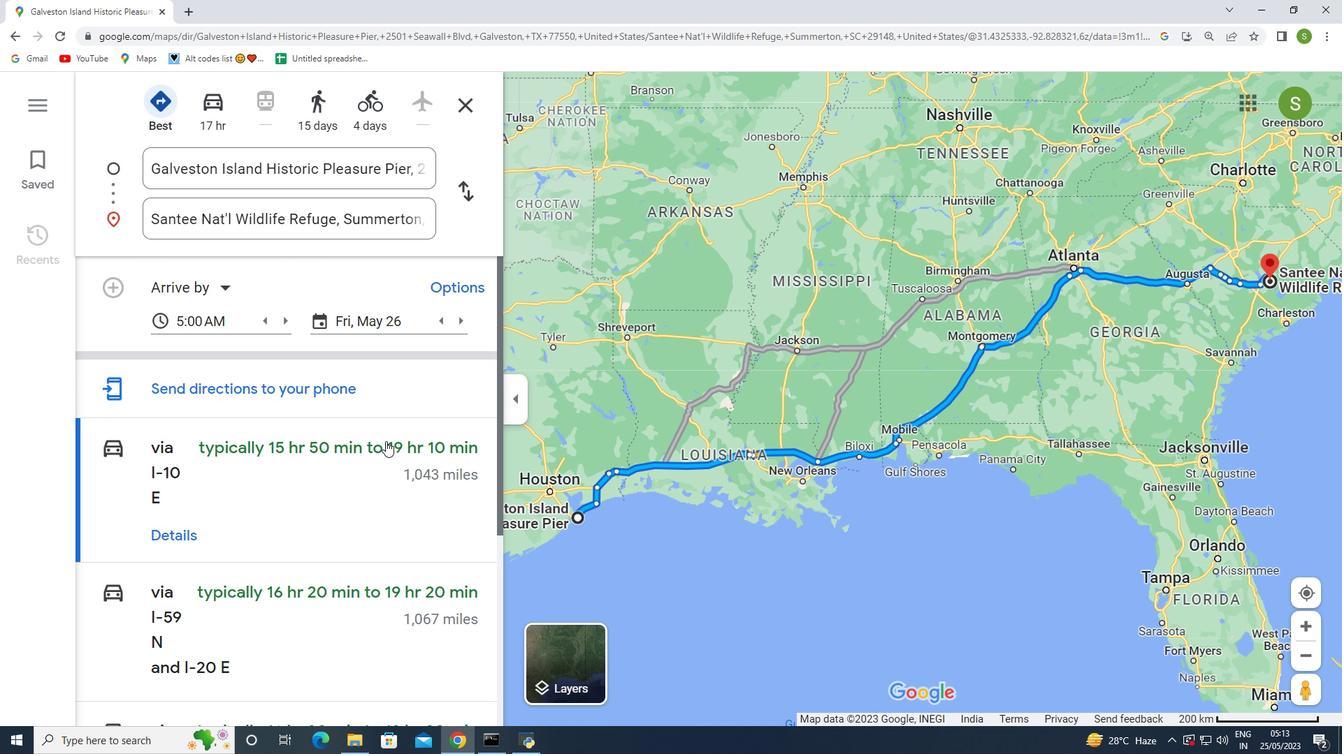 
Action: Mouse moved to (382, 439)
Screenshot: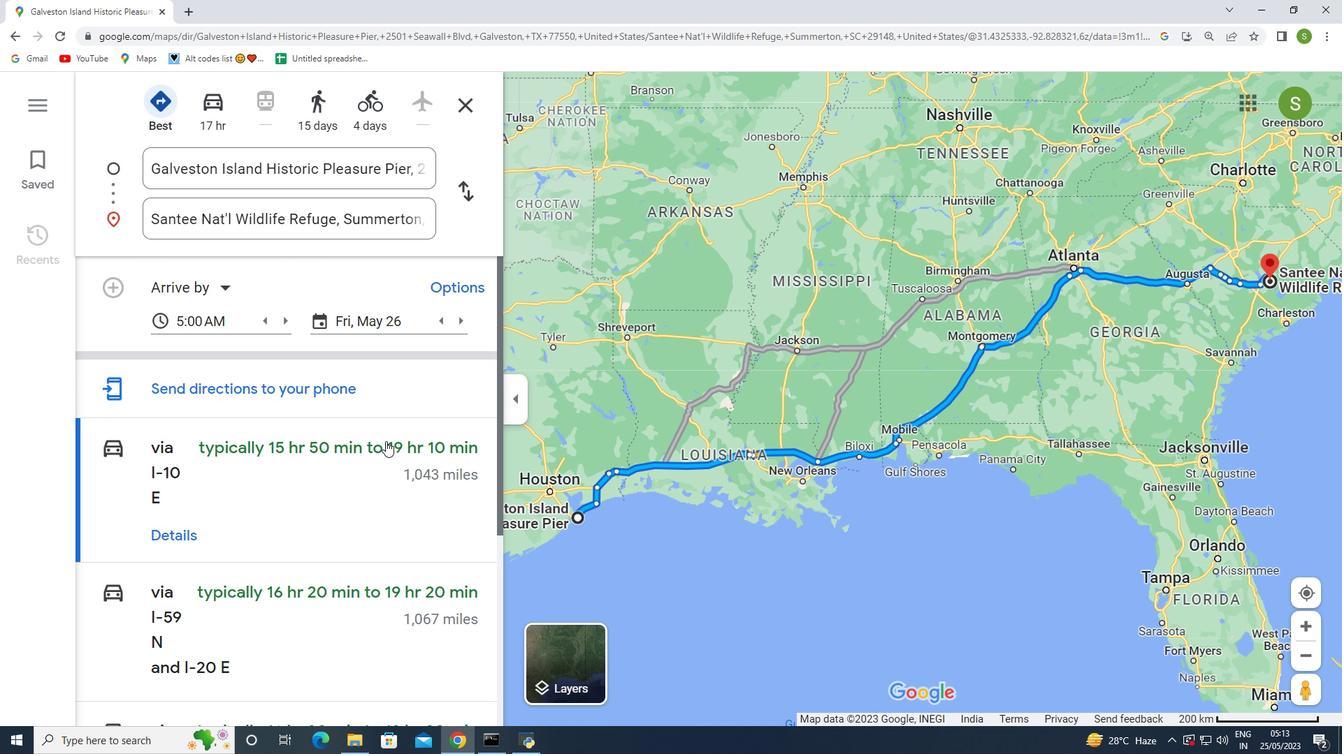 
Action: Mouse scrolled (382, 440) with delta (0, 0)
Screenshot: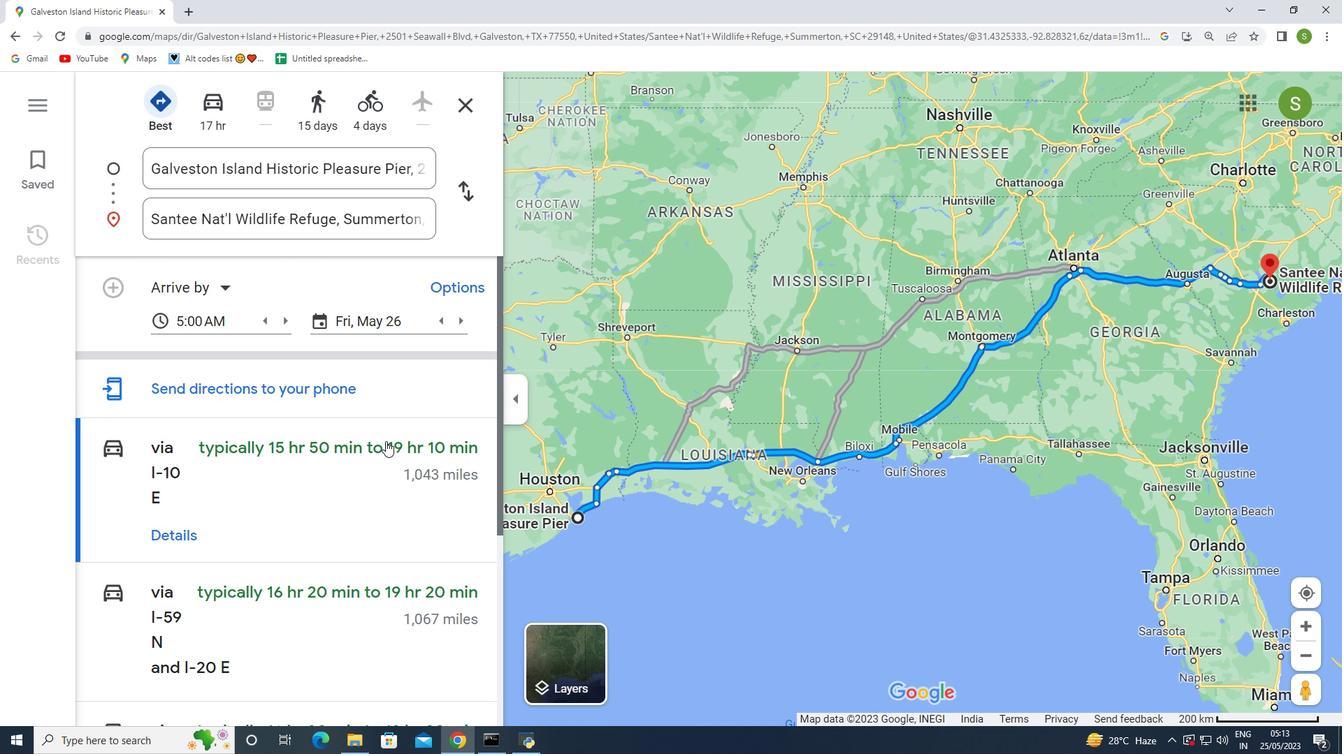 
Action: Mouse moved to (382, 439)
Screenshot: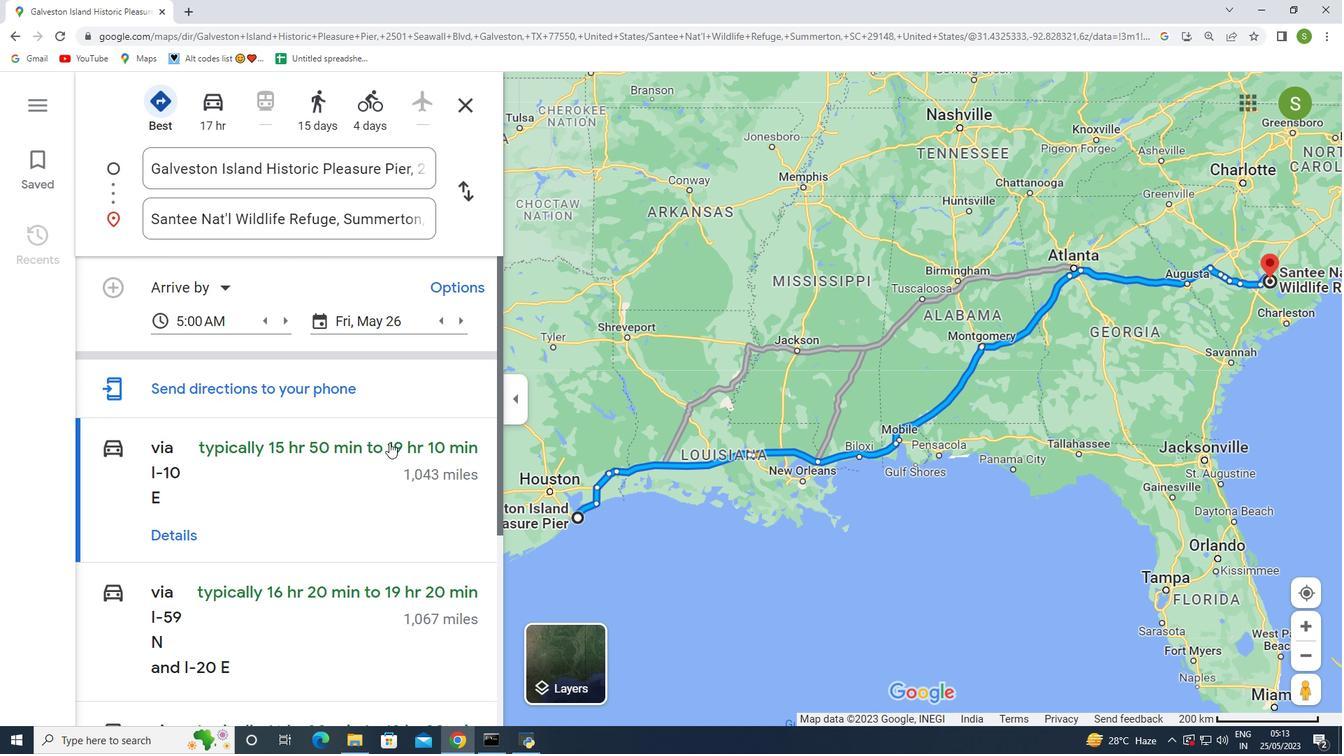 
Action: Mouse scrolled (382, 440) with delta (0, 0)
Screenshot: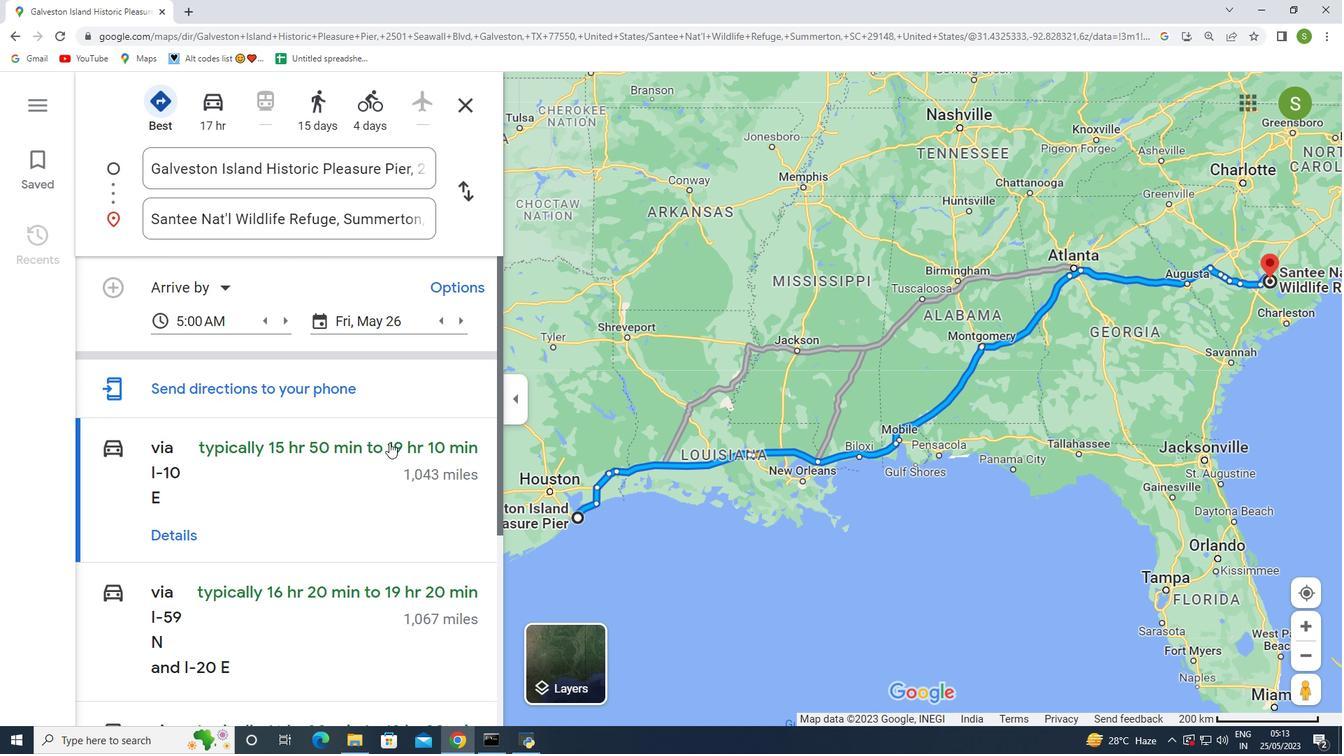
Action: Mouse moved to (385, 441)
Screenshot: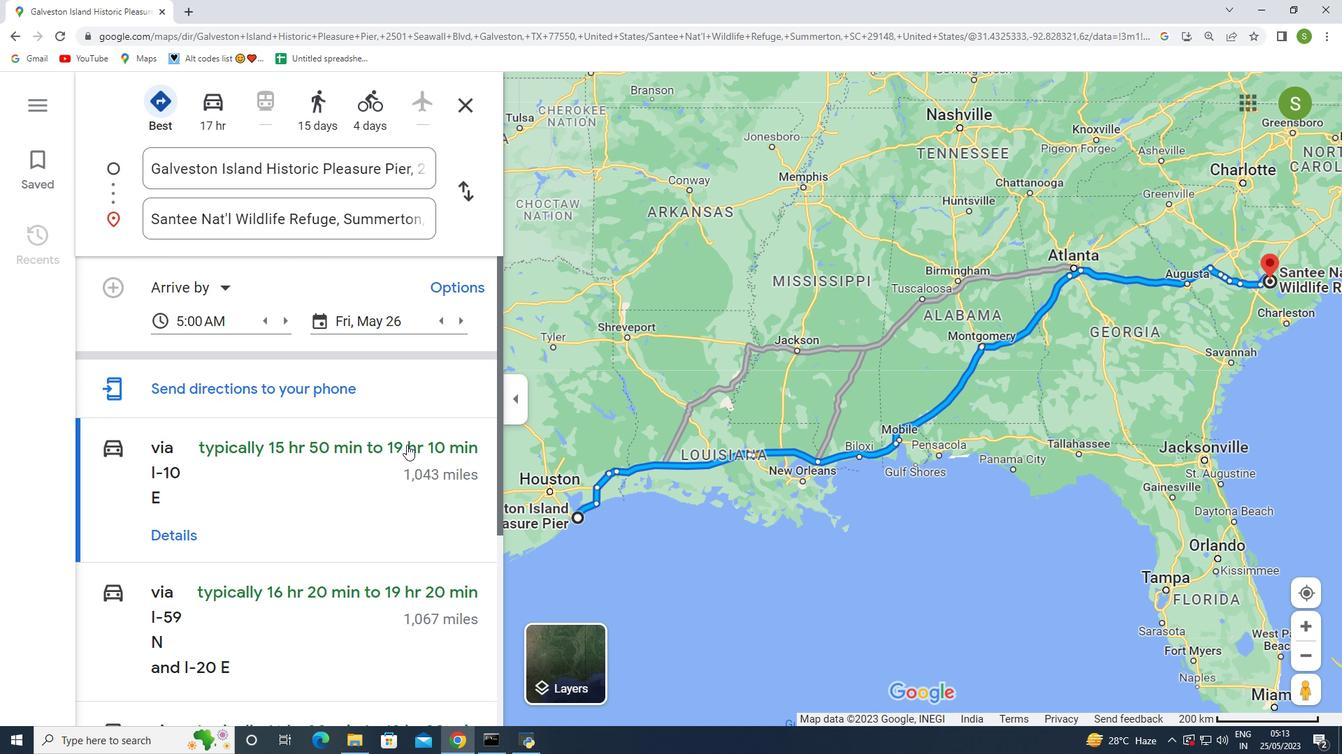 
Action: Mouse scrolled (385, 442) with delta (0, 0)
Screenshot: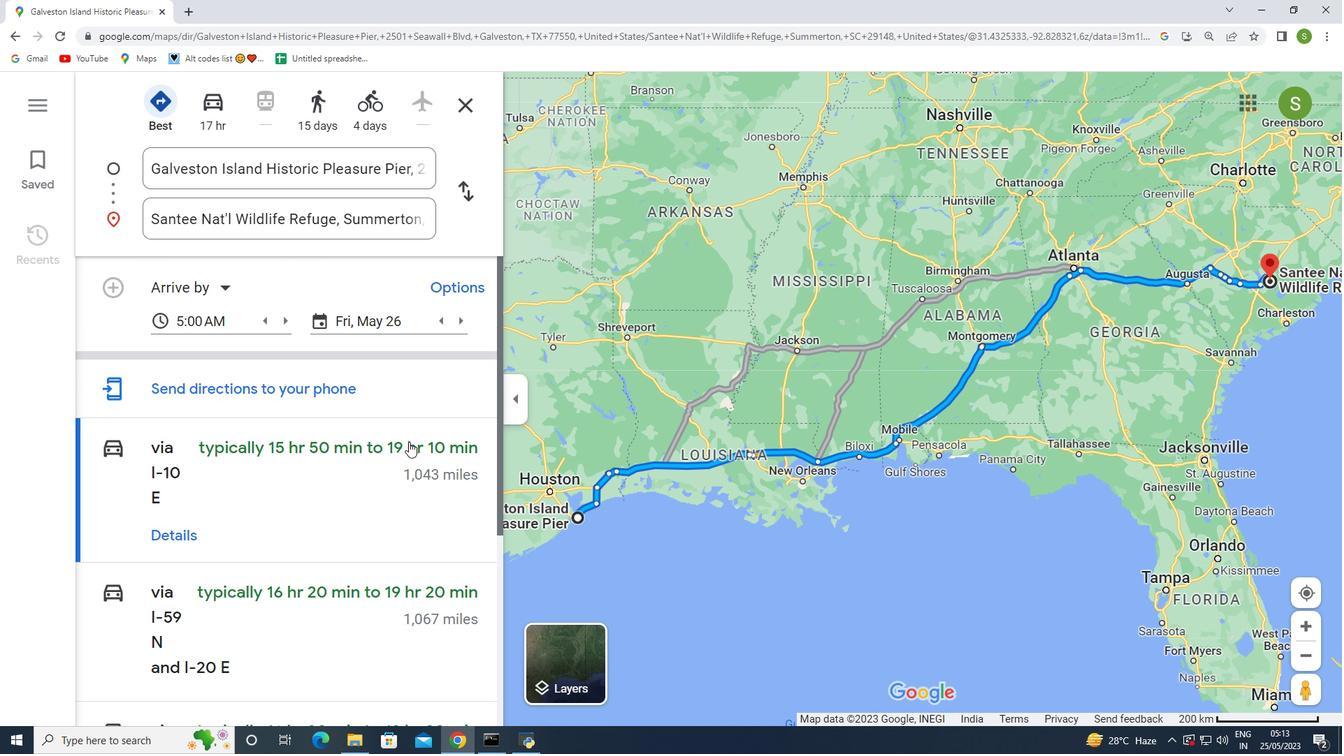 
Action: Mouse scrolled (385, 442) with delta (0, 0)
Screenshot: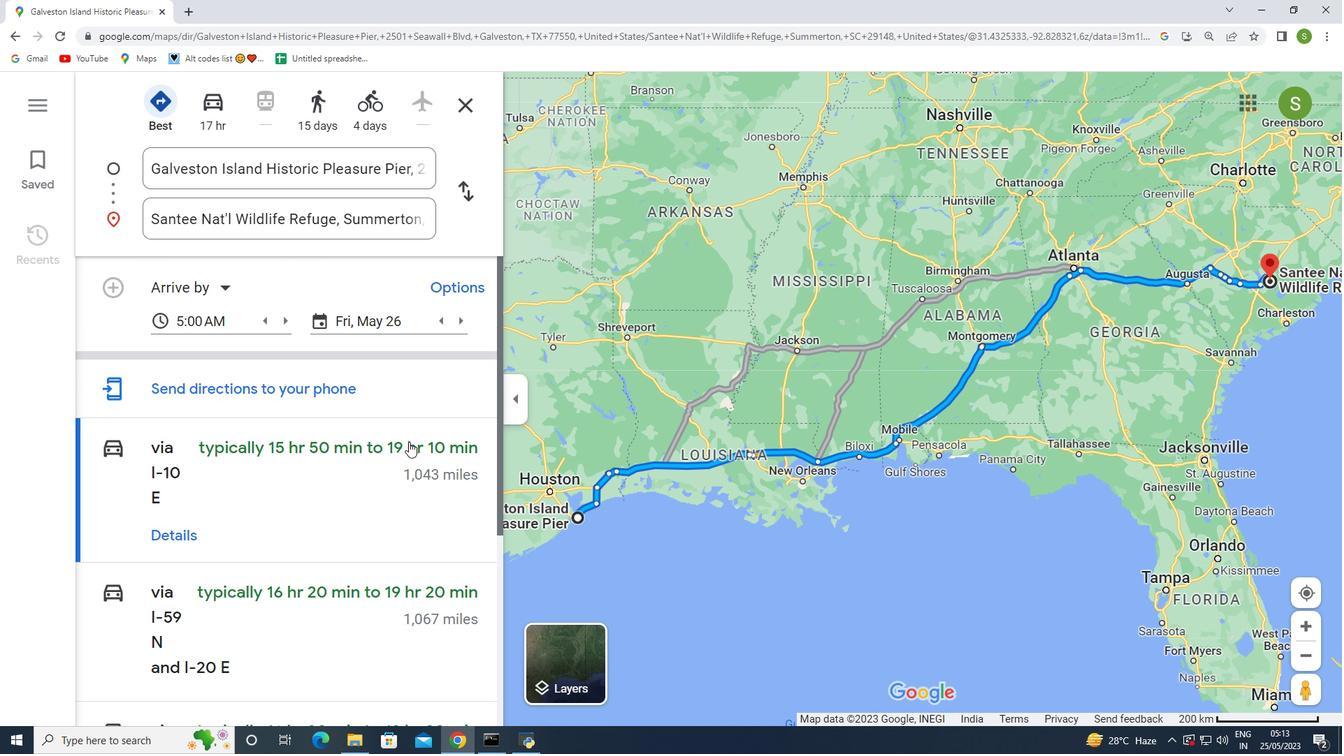 
Action: Mouse scrolled (385, 442) with delta (0, 0)
Screenshot: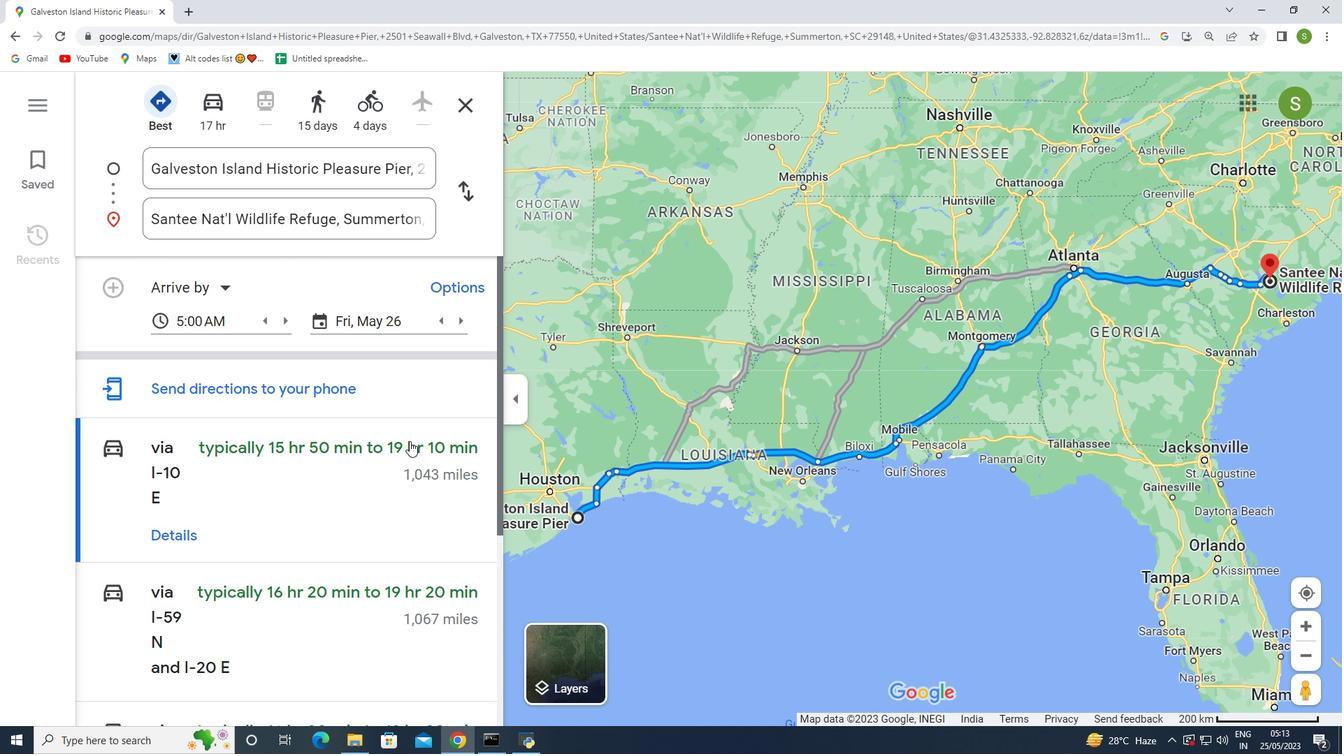 
Action: Mouse moved to (385, 441)
Screenshot: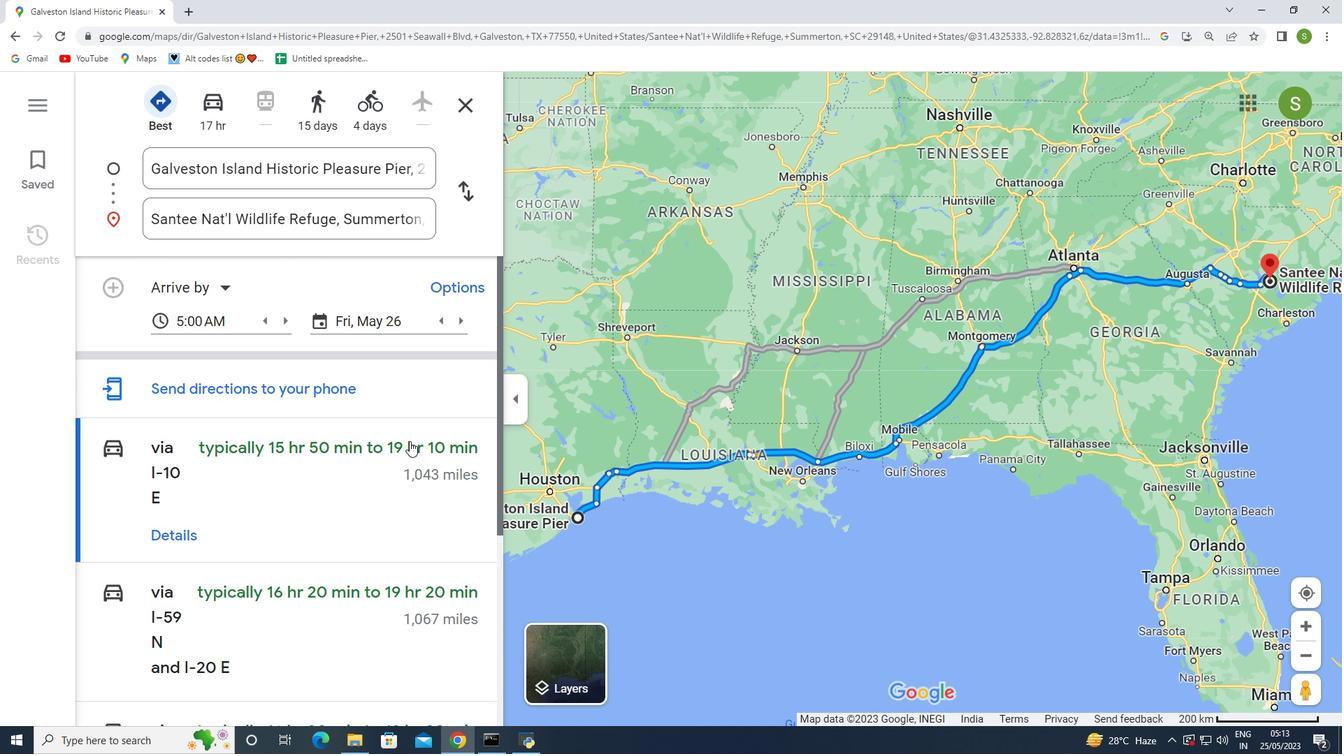 
Action: Mouse scrolled (385, 442) with delta (0, 0)
Screenshot: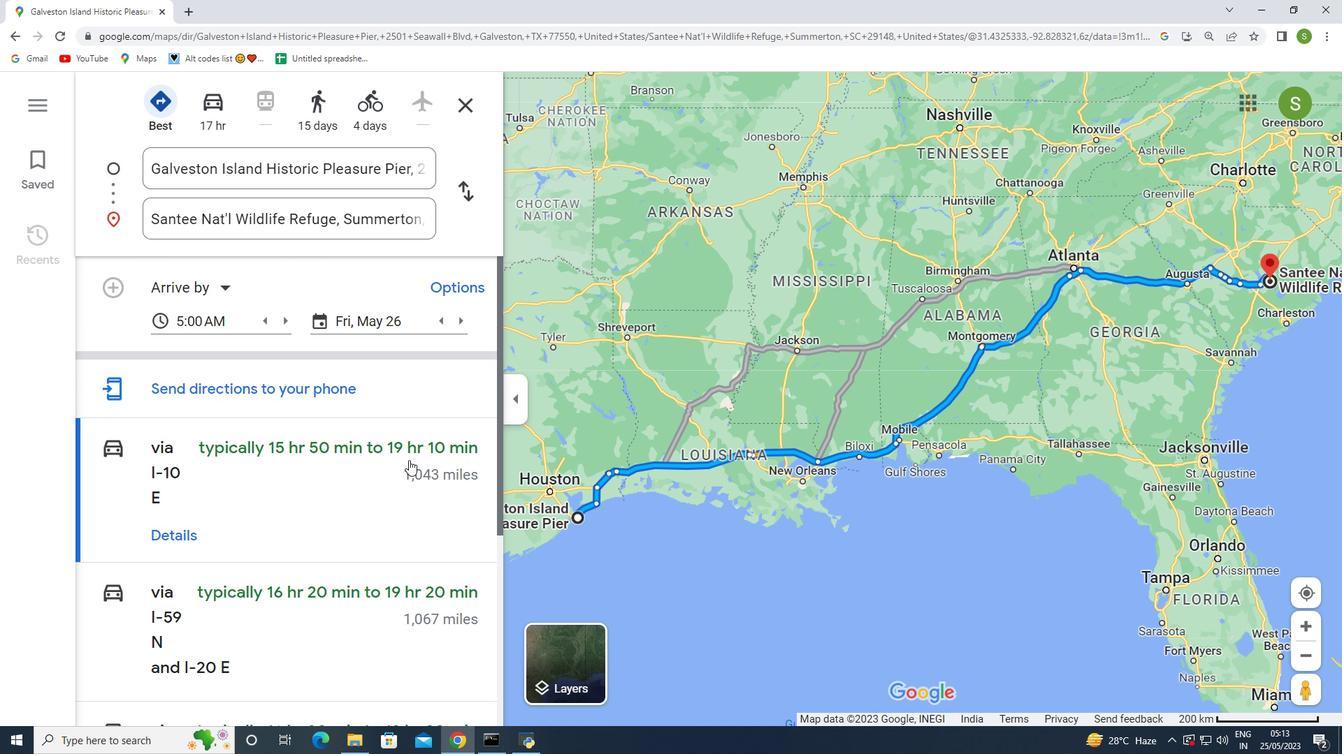 
Action: Mouse scrolled (385, 442) with delta (0, 0)
Screenshot: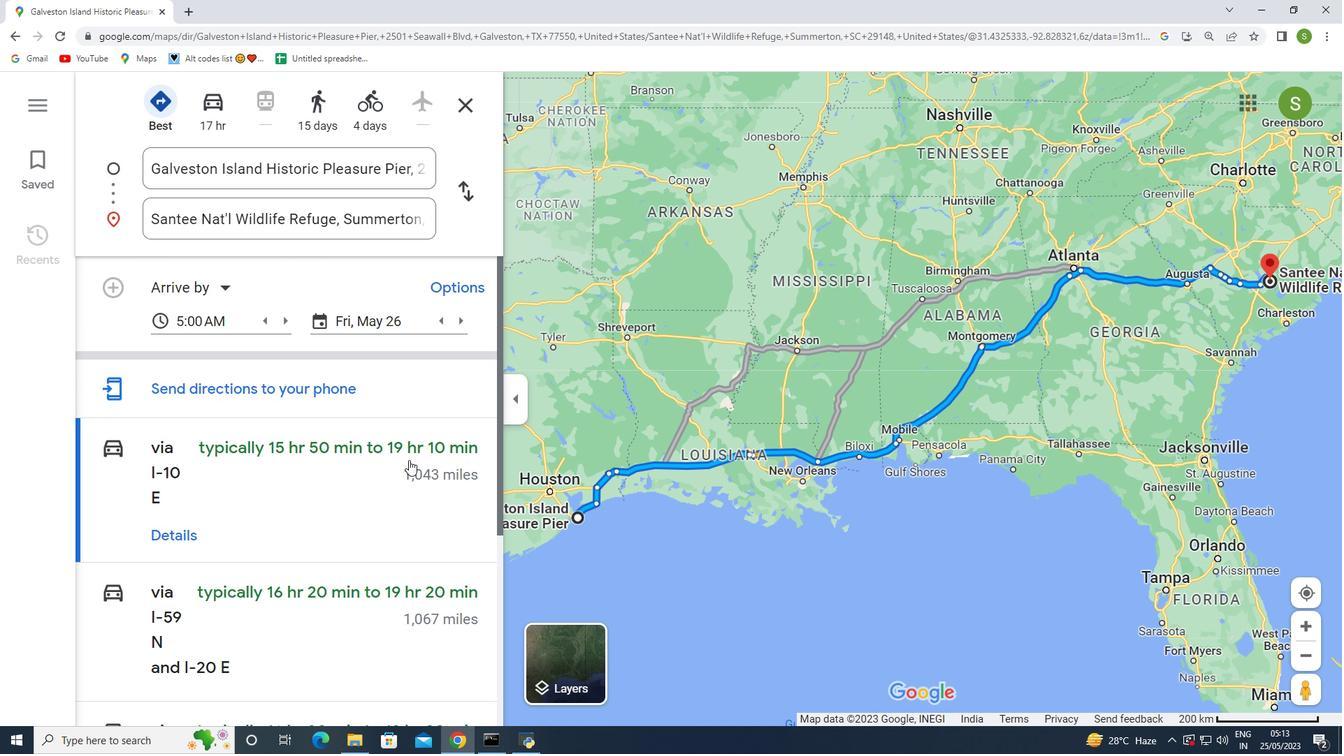 
Action: Mouse moved to (408, 443)
Screenshot: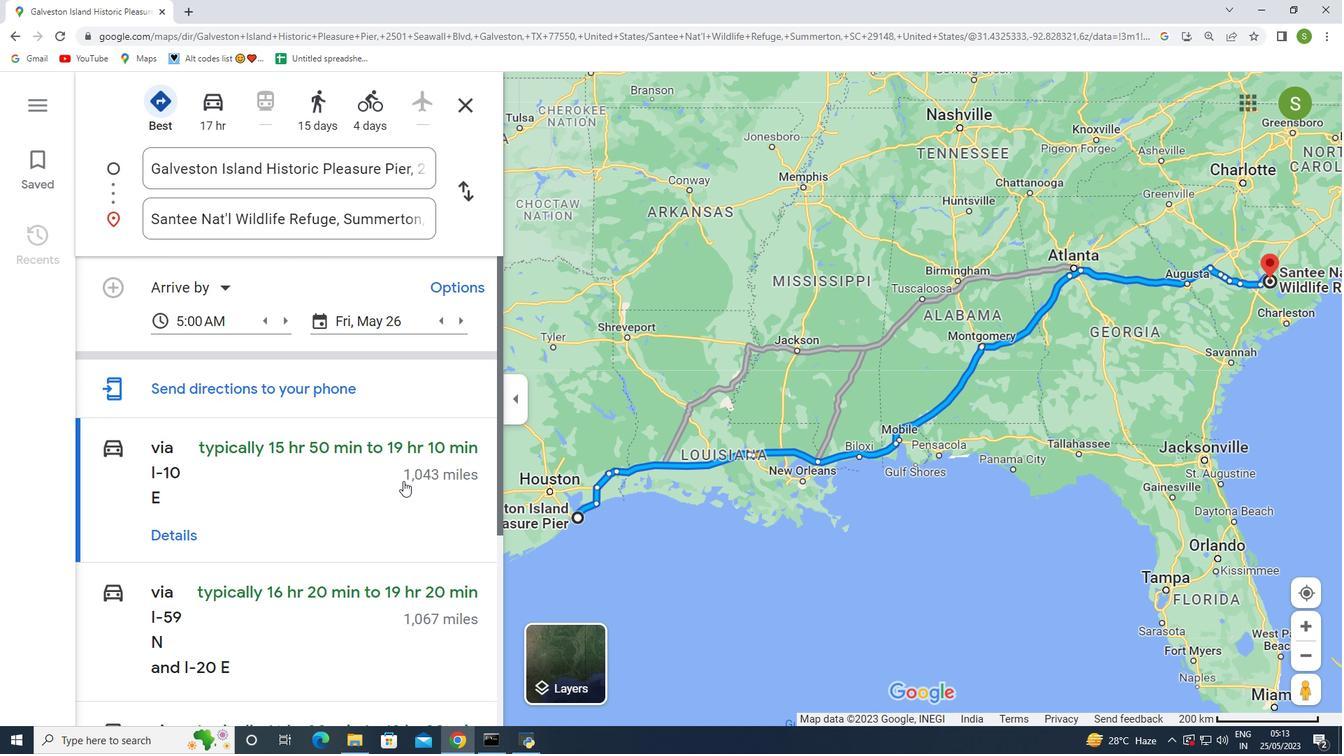 
Action: Mouse scrolled (408, 443) with delta (0, 0)
Screenshot: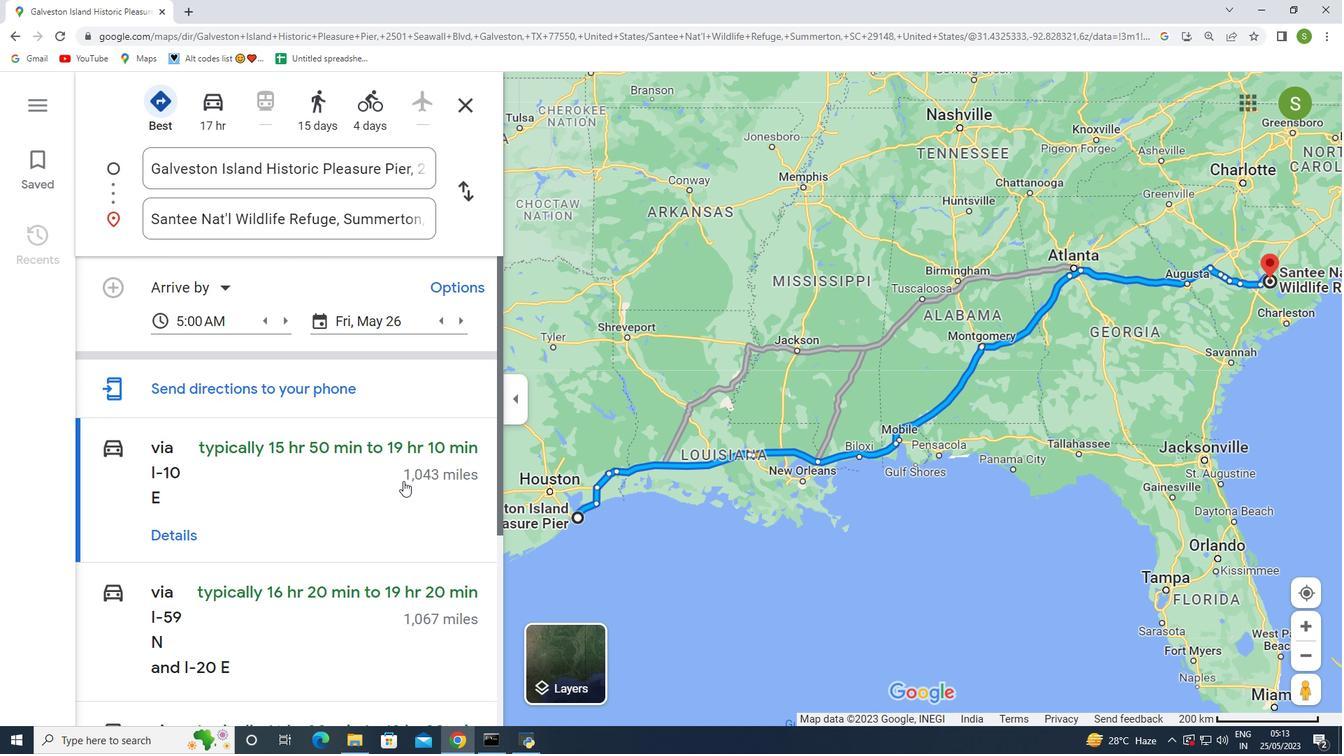 
Action: Mouse scrolled (408, 443) with delta (0, 0)
Screenshot: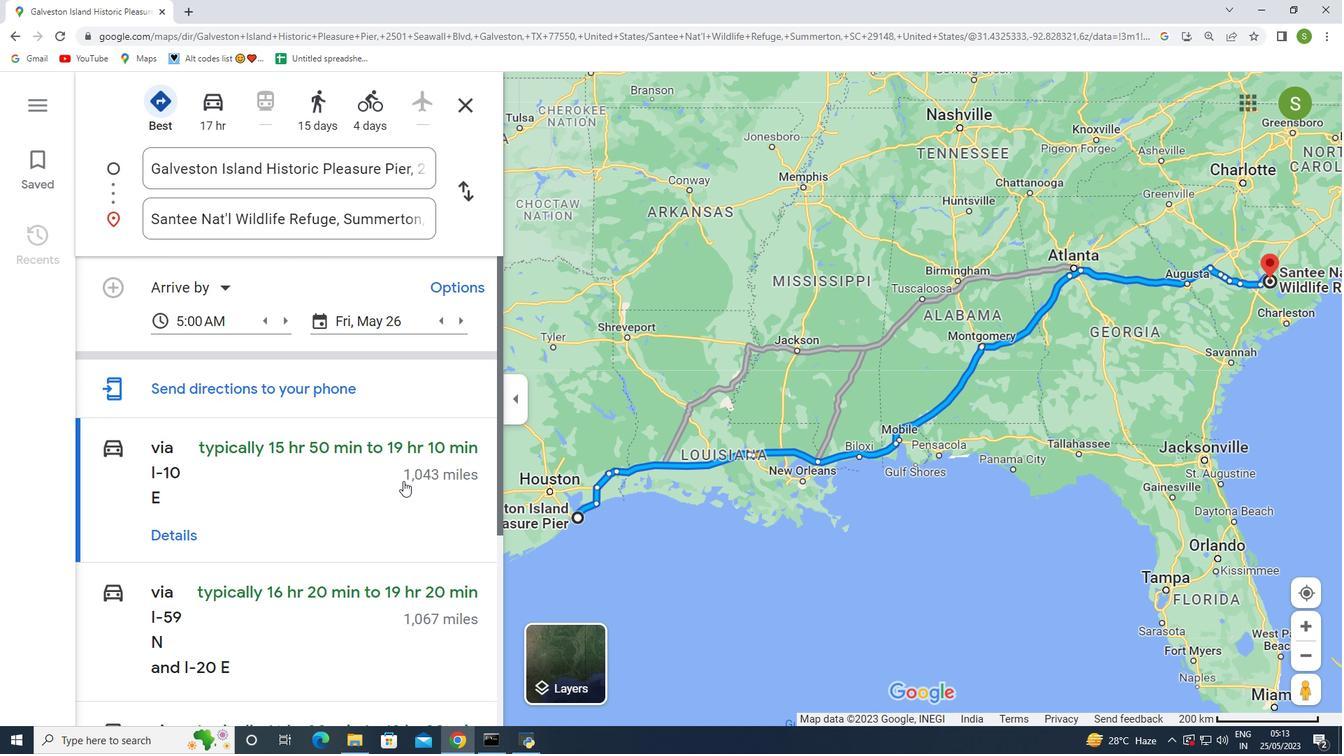 
Action: Mouse moved to (408, 442)
Screenshot: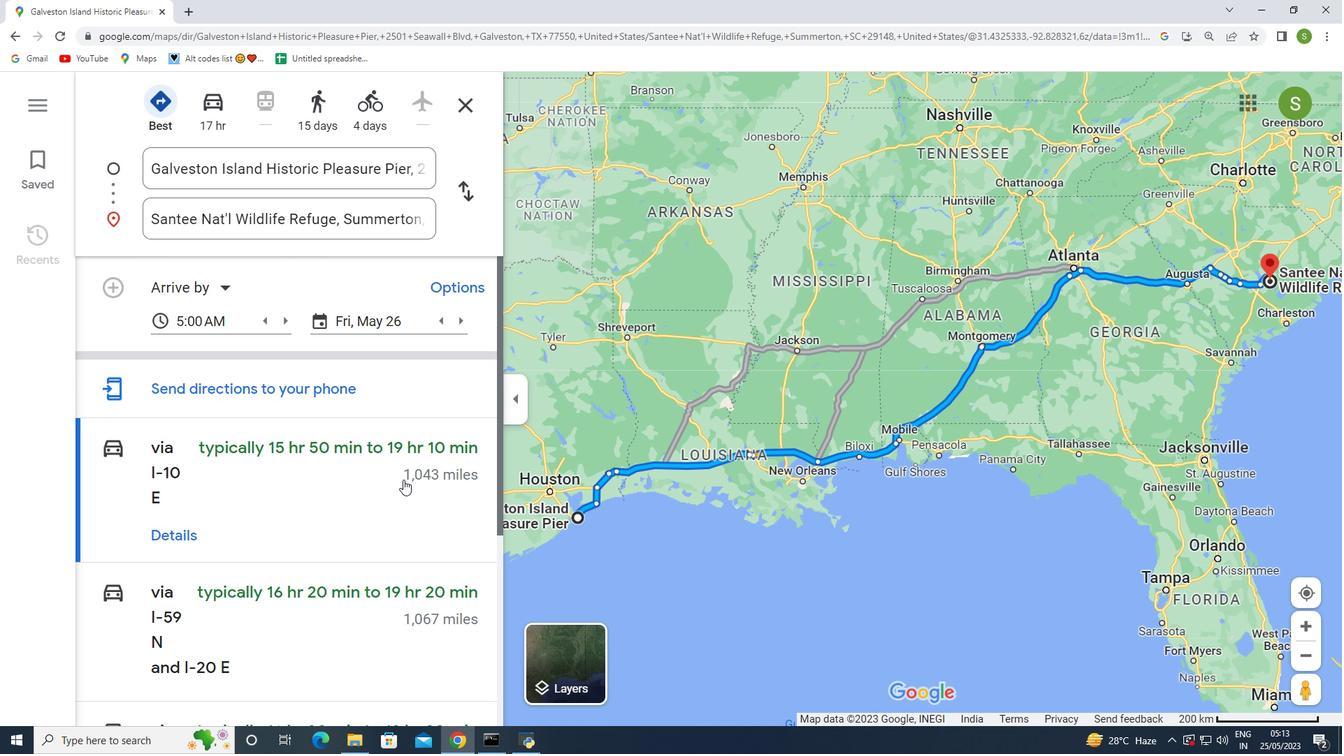 
Action: Mouse scrolled (408, 443) with delta (0, 0)
Screenshot: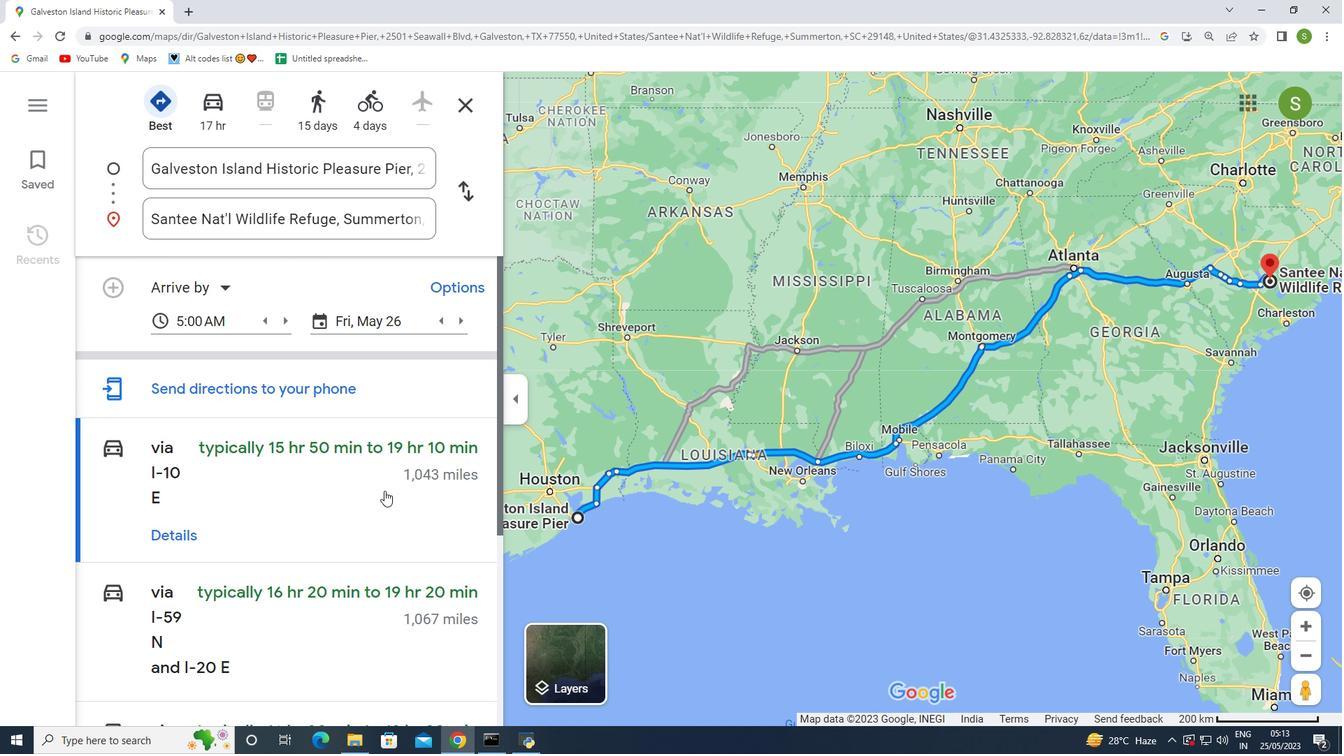 
Action: Mouse moved to (409, 441)
Screenshot: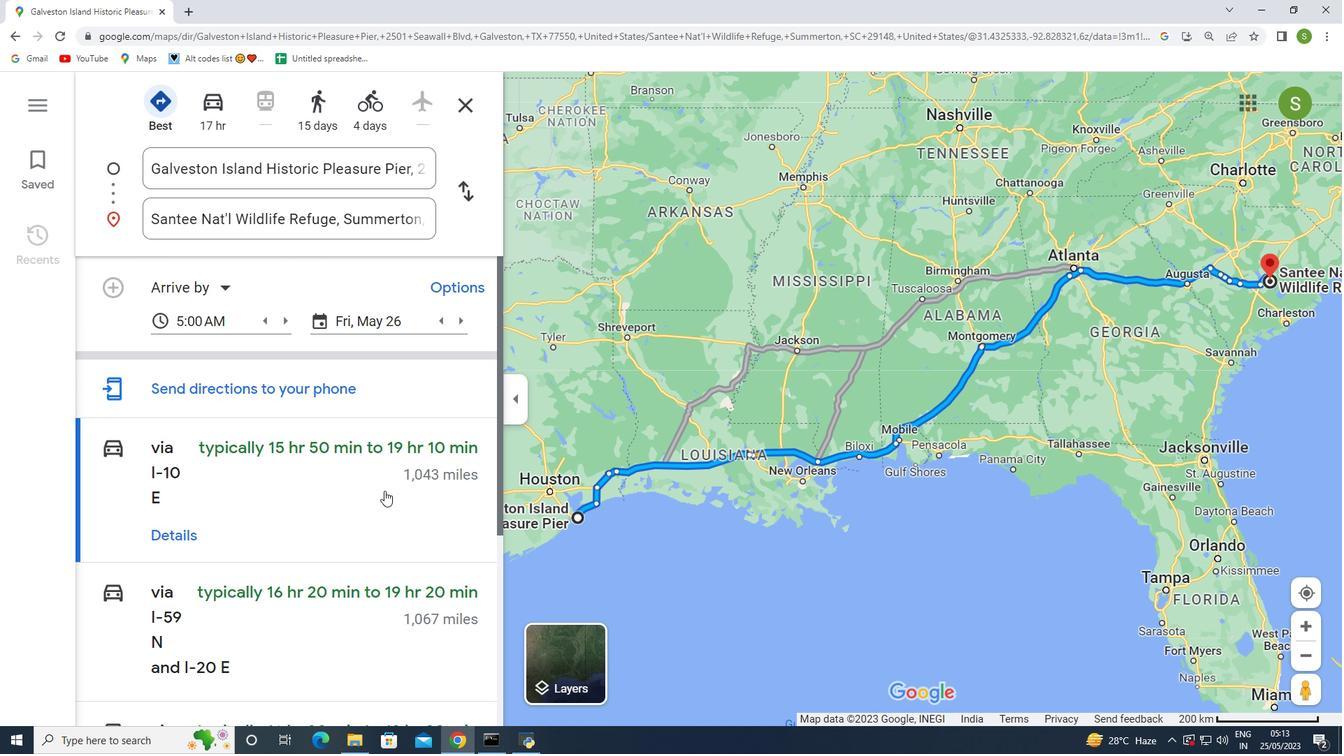 
Action: Mouse scrolled (409, 442) with delta (0, 0)
Screenshot: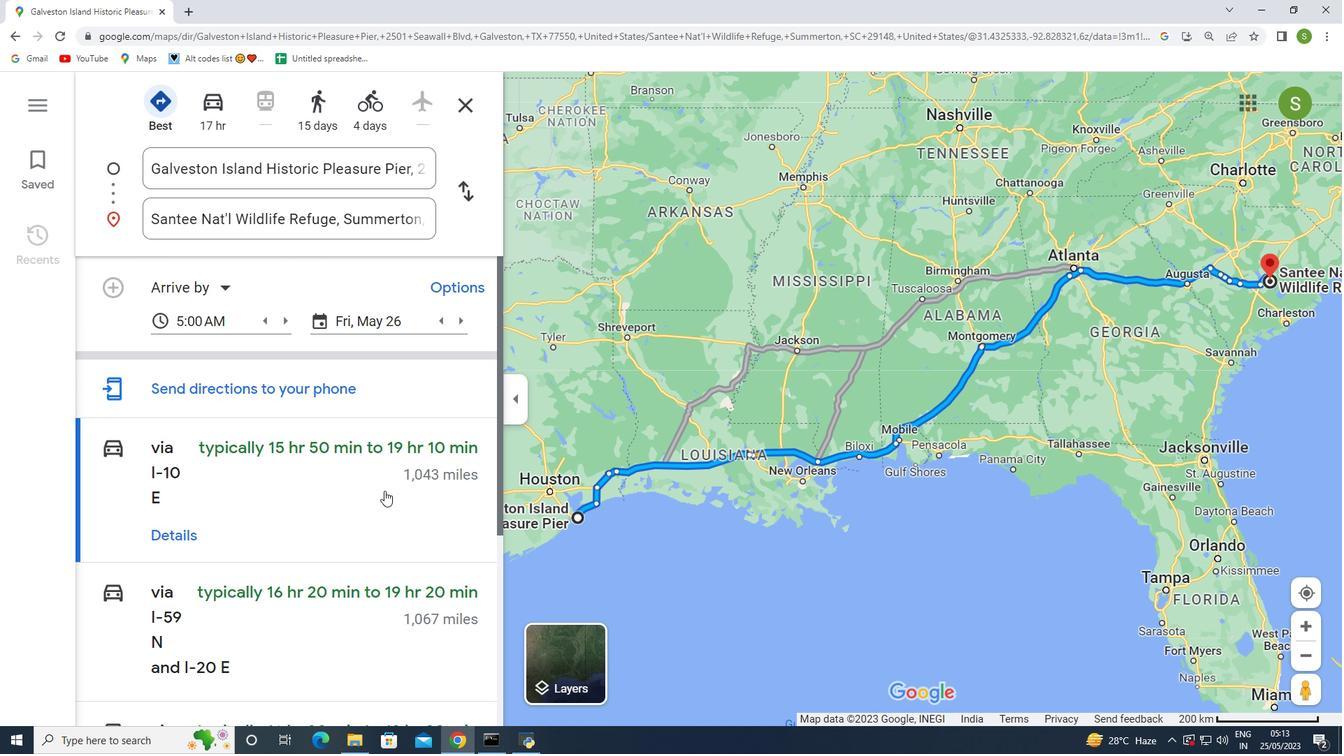 
Action: Mouse moved to (402, 489)
Screenshot: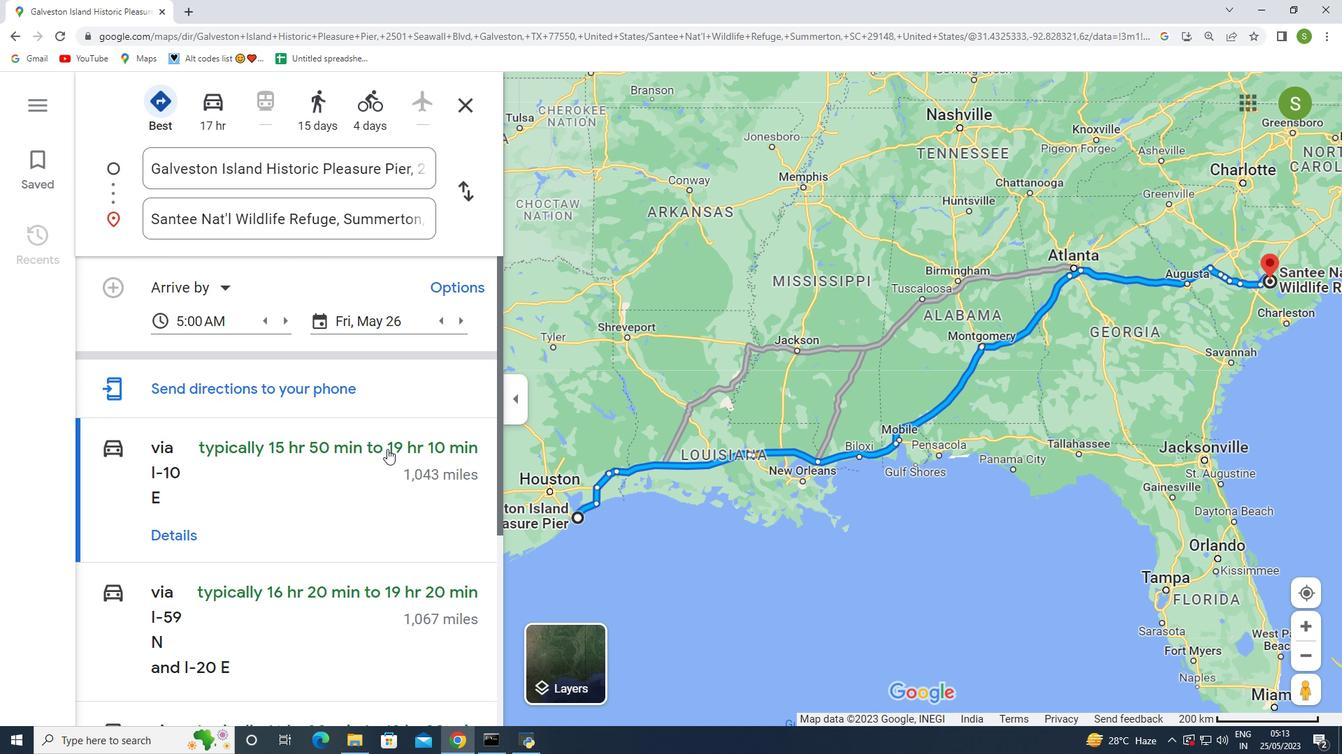 
Action: Mouse scrolled (402, 490) with delta (0, 0)
Screenshot: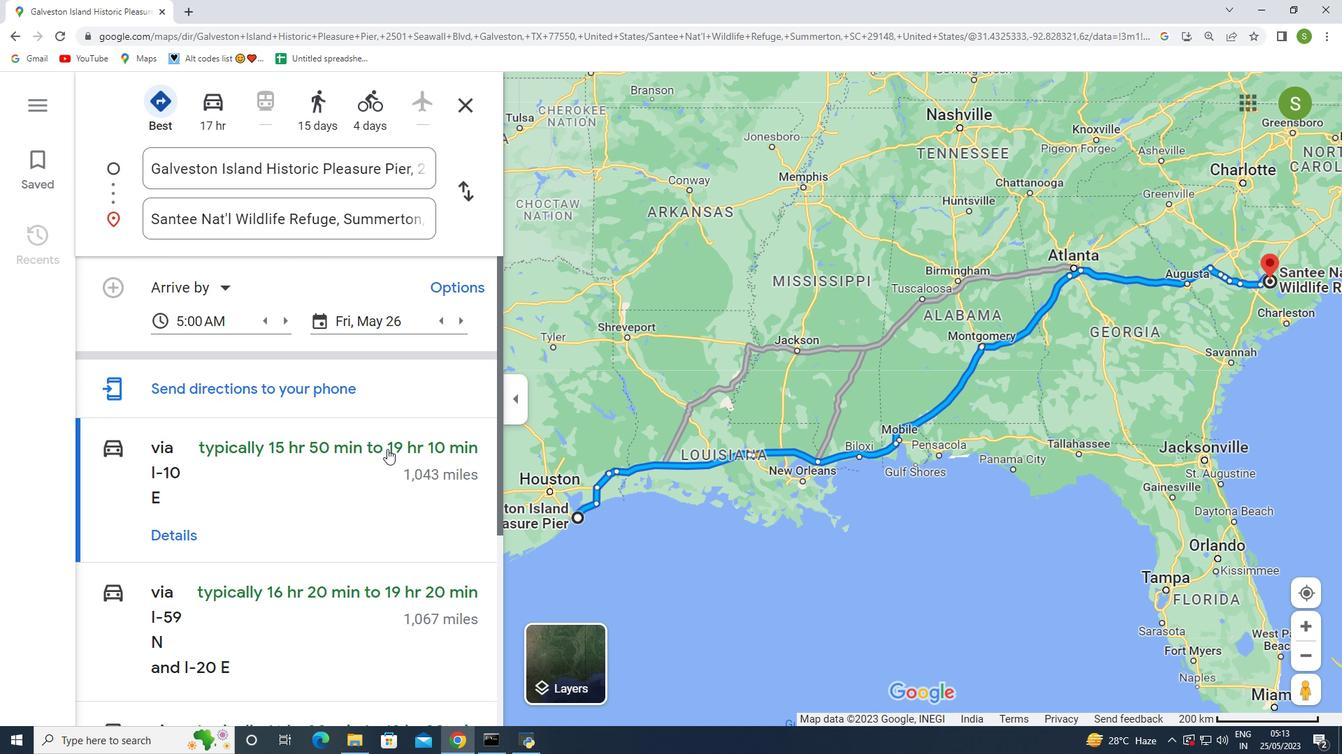 
Action: Mouse moved to (403, 488)
Screenshot: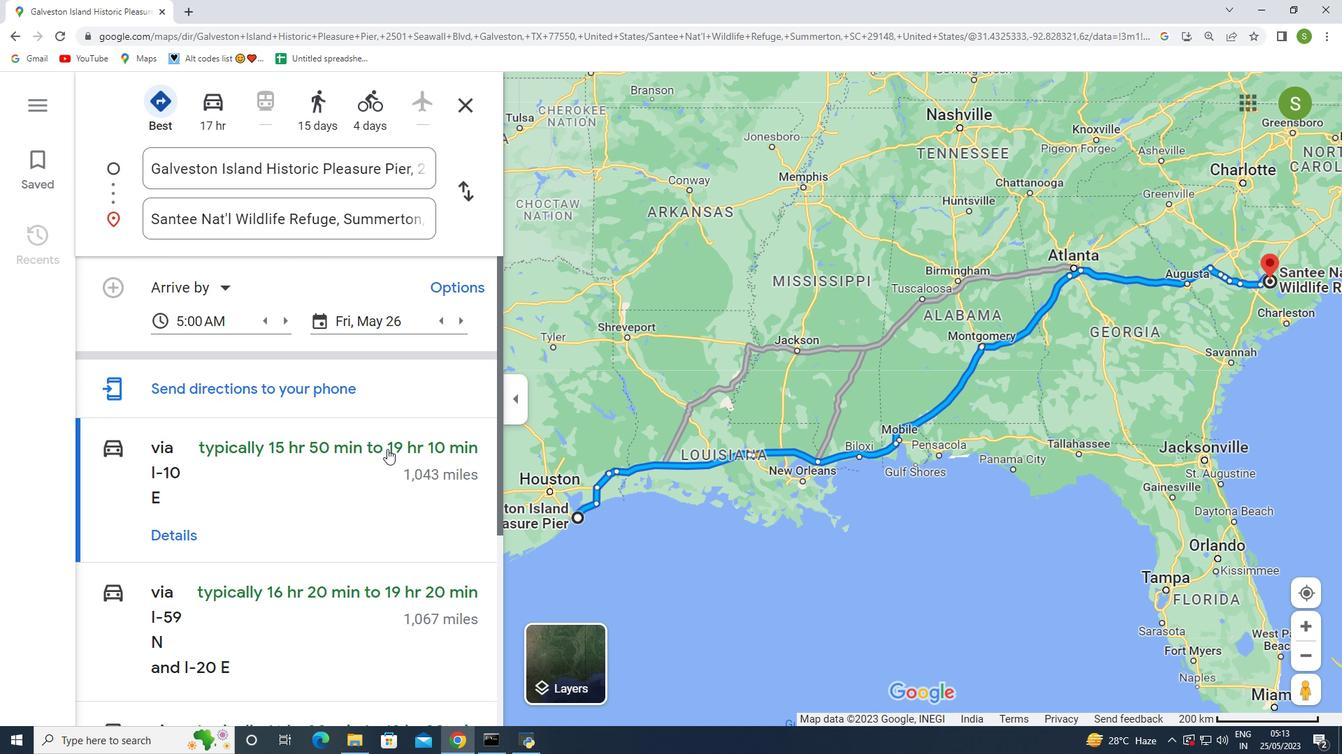 
Action: Mouse scrolled (403, 489) with delta (0, 0)
Screenshot: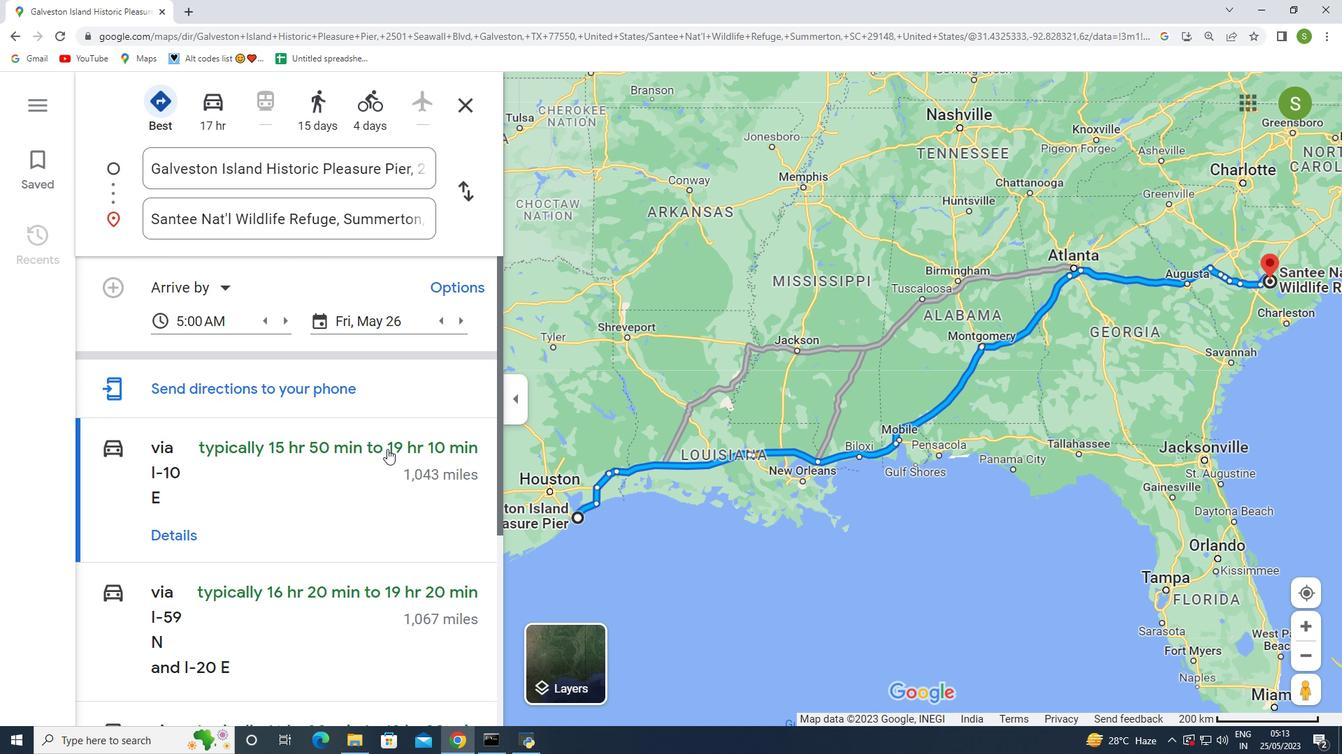 
Action: Mouse moved to (403, 486)
Screenshot: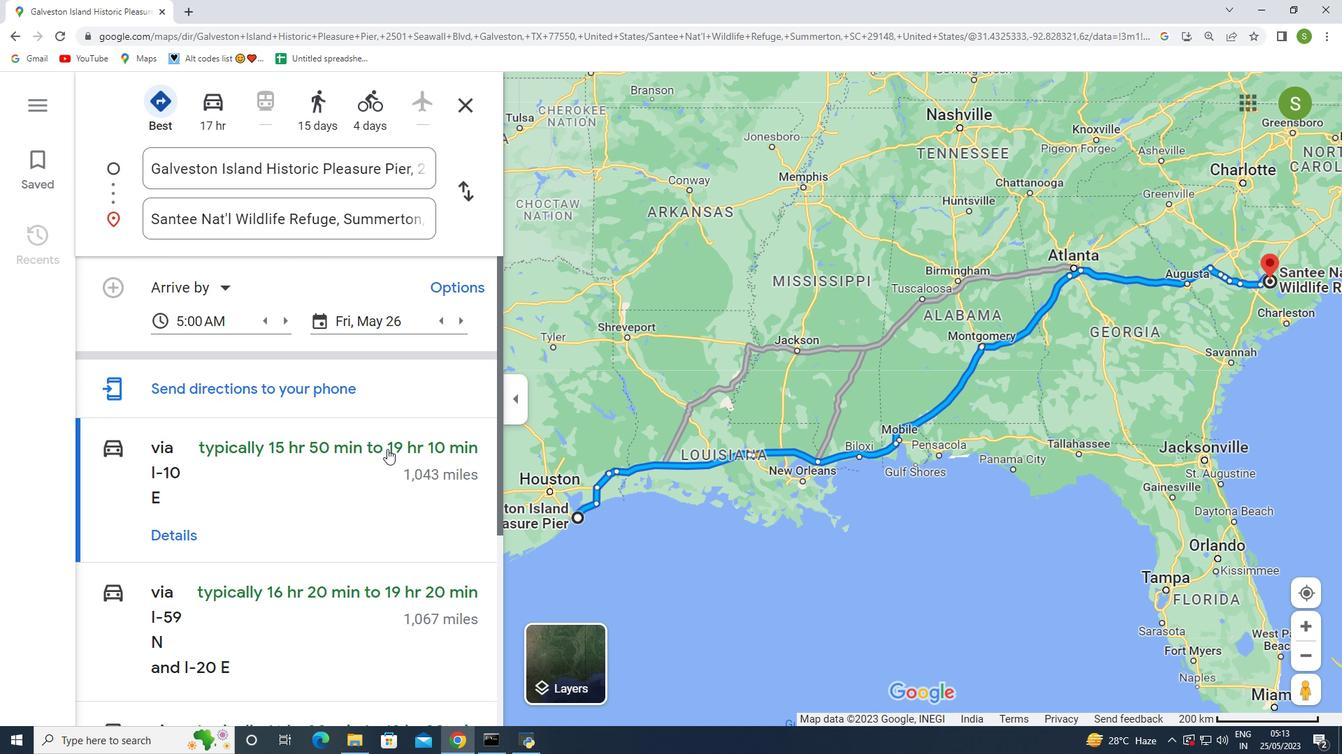 
Action: Mouse scrolled (403, 487) with delta (0, 0)
Screenshot: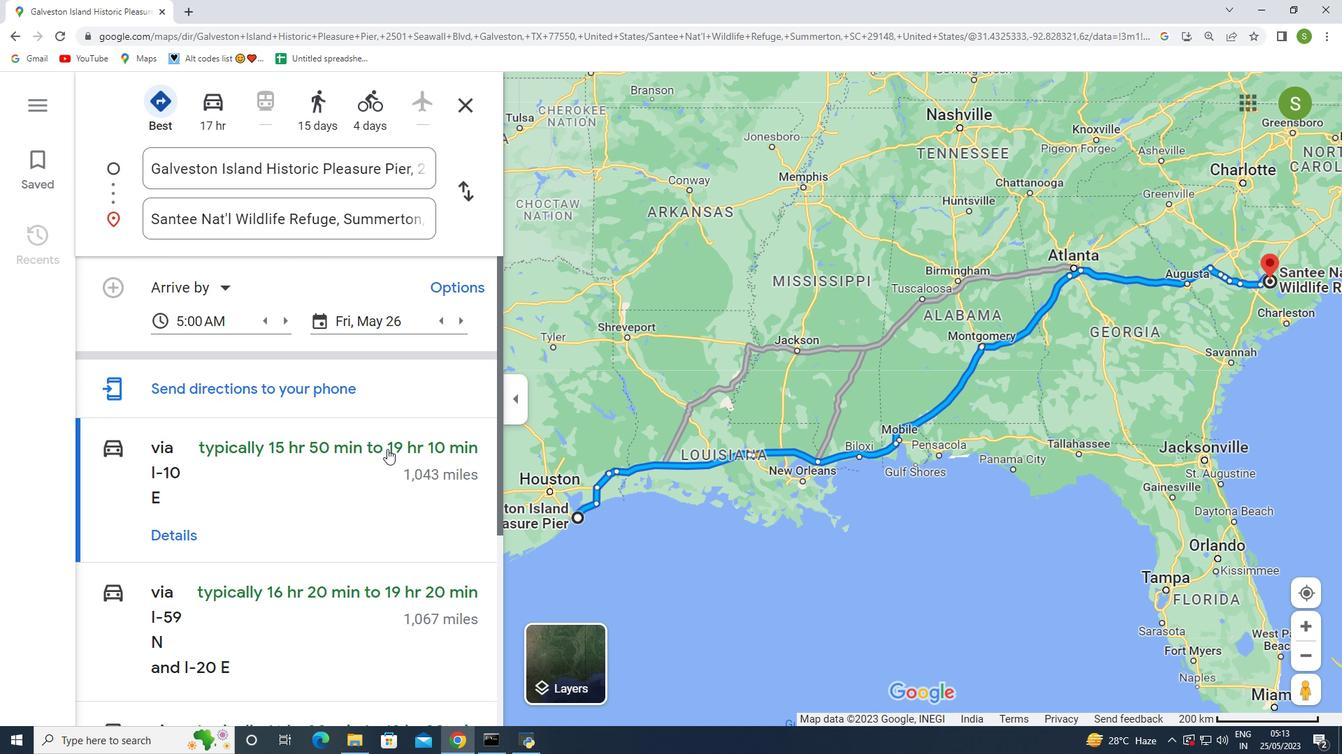 
Action: Mouse moved to (403, 480)
Screenshot: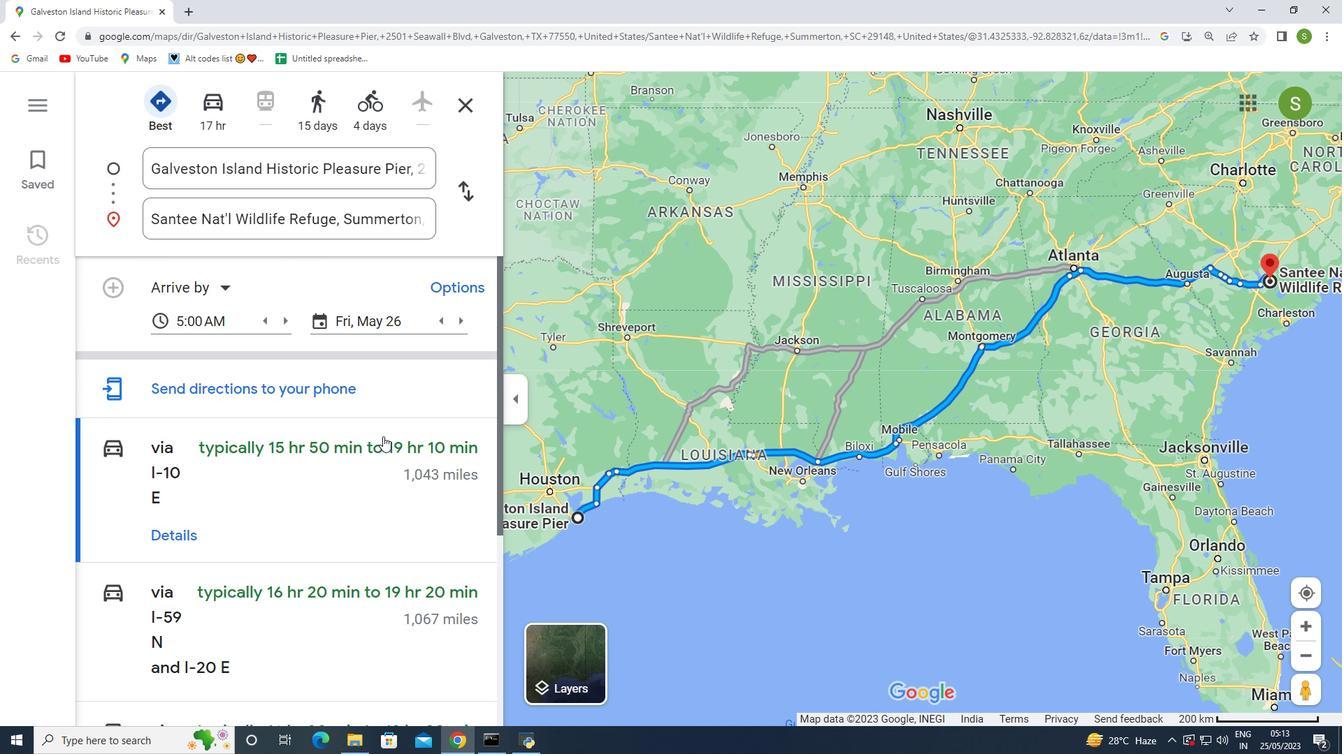 
Action: Mouse scrolled (403, 481) with delta (0, 0)
Screenshot: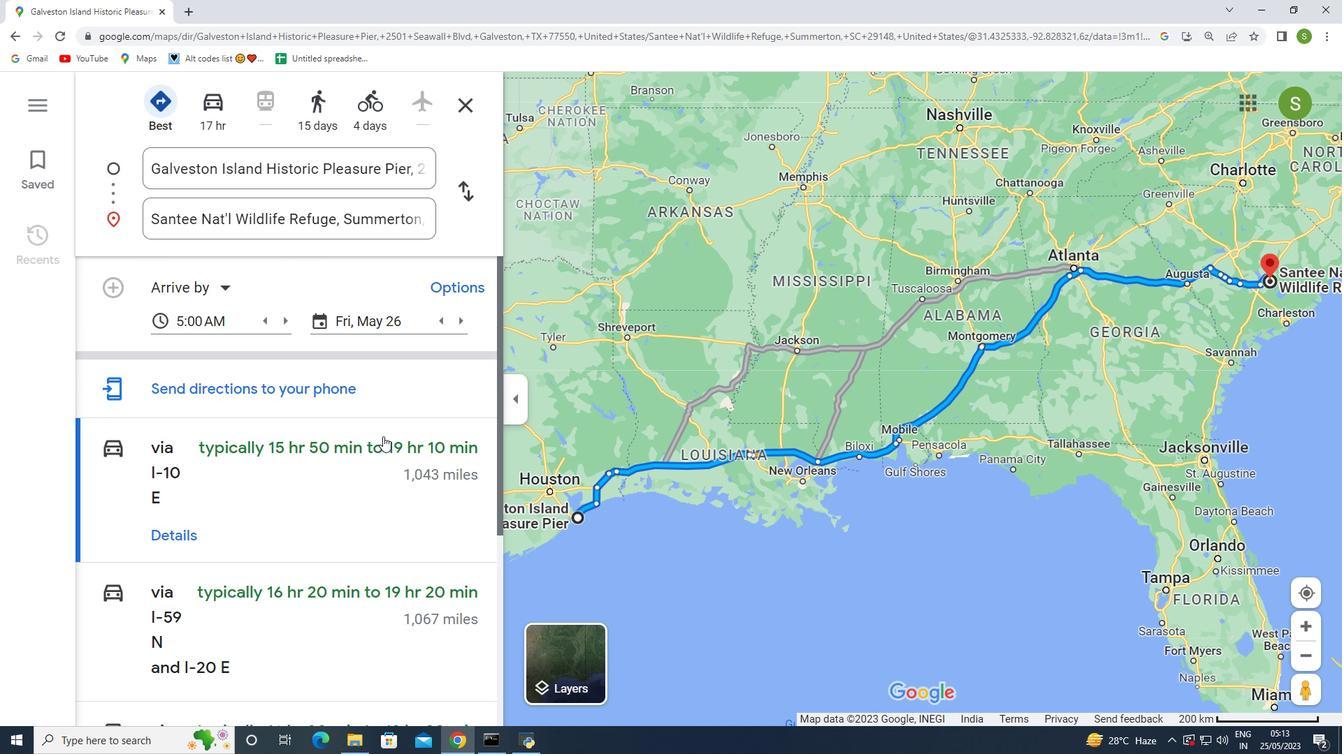 
Action: Mouse moved to (608, 383)
Screenshot: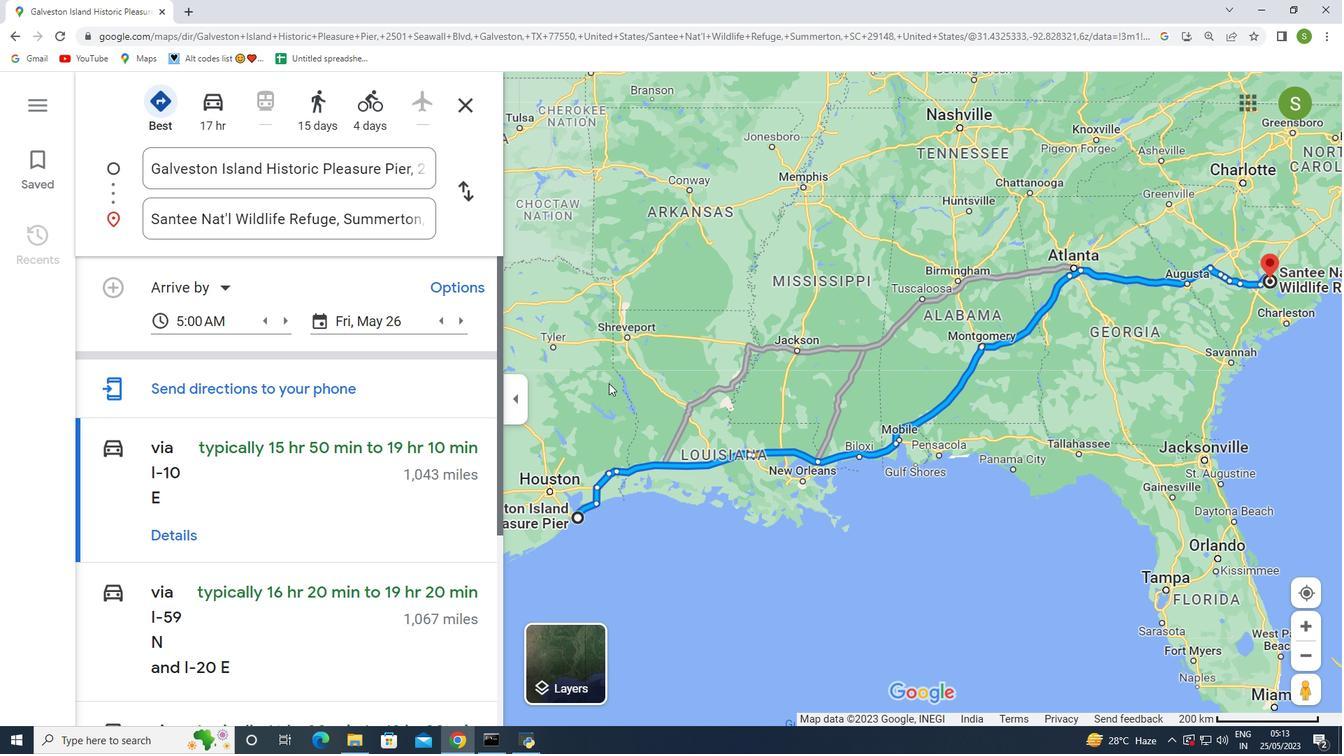 
